 Task: Add an event with the title Second Candidate Interview with Panel, date ''2024/05/17'', time 21:00and add a description: By exploring the client''s goals and strategic direction, the service provider can align their offerings and propose tailored solutions. The event allows for brainstorming sessions, exploring new possibilities, and jointly shaping the future direction of the partnership.Mark the tasks as Completed , logged in from the account softage.3@softage.netand send the event invitation to softage.4@softage.net and softage.5@softage.net. Set a reminder for the event Daily
Action: Mouse moved to (70, 124)
Screenshot: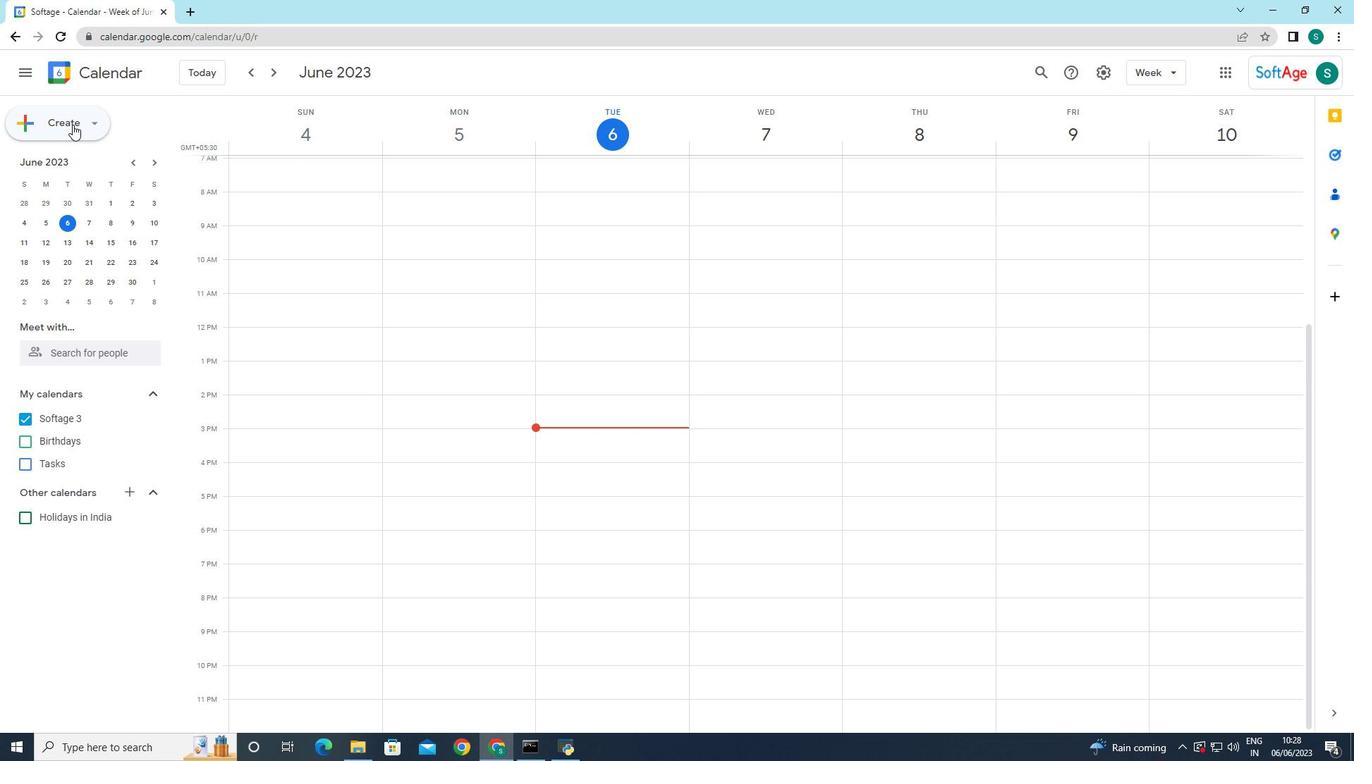 
Action: Mouse pressed left at (70, 124)
Screenshot: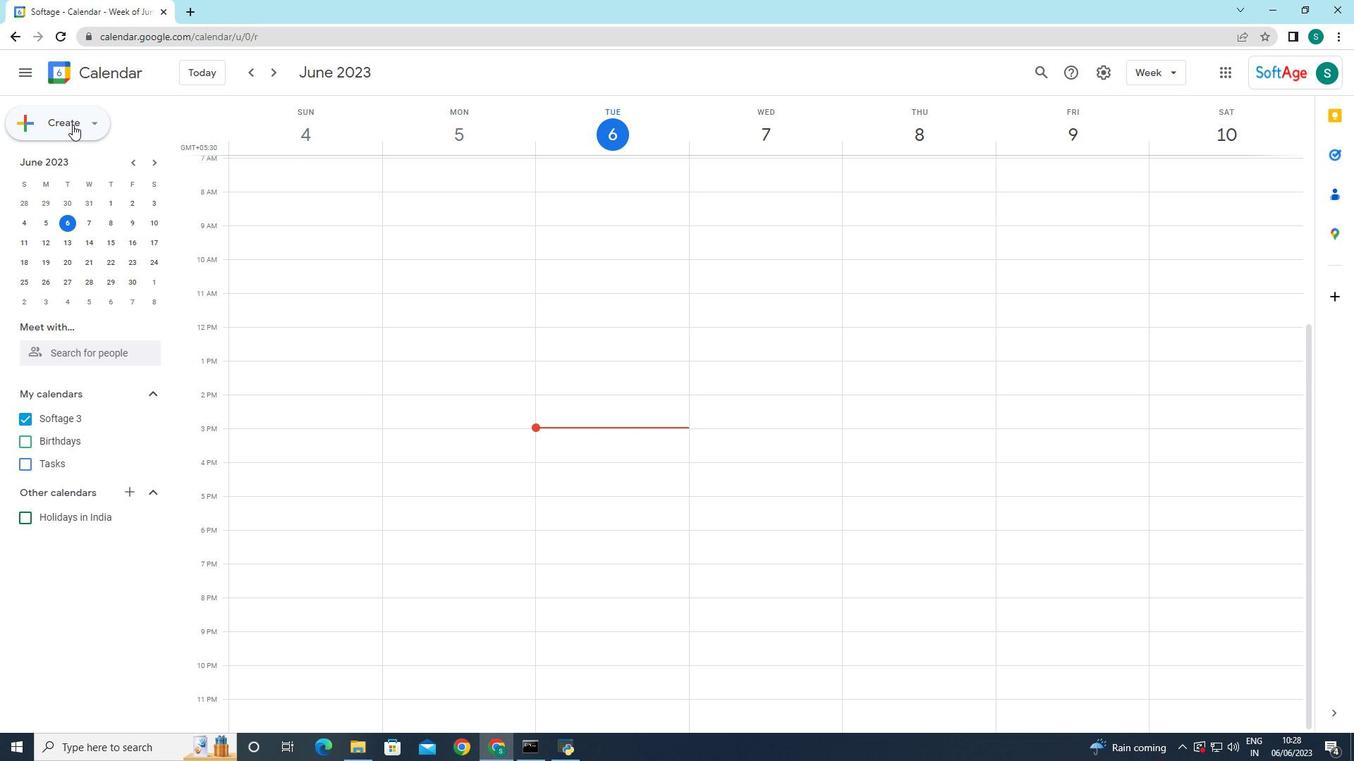 
Action: Mouse moved to (67, 170)
Screenshot: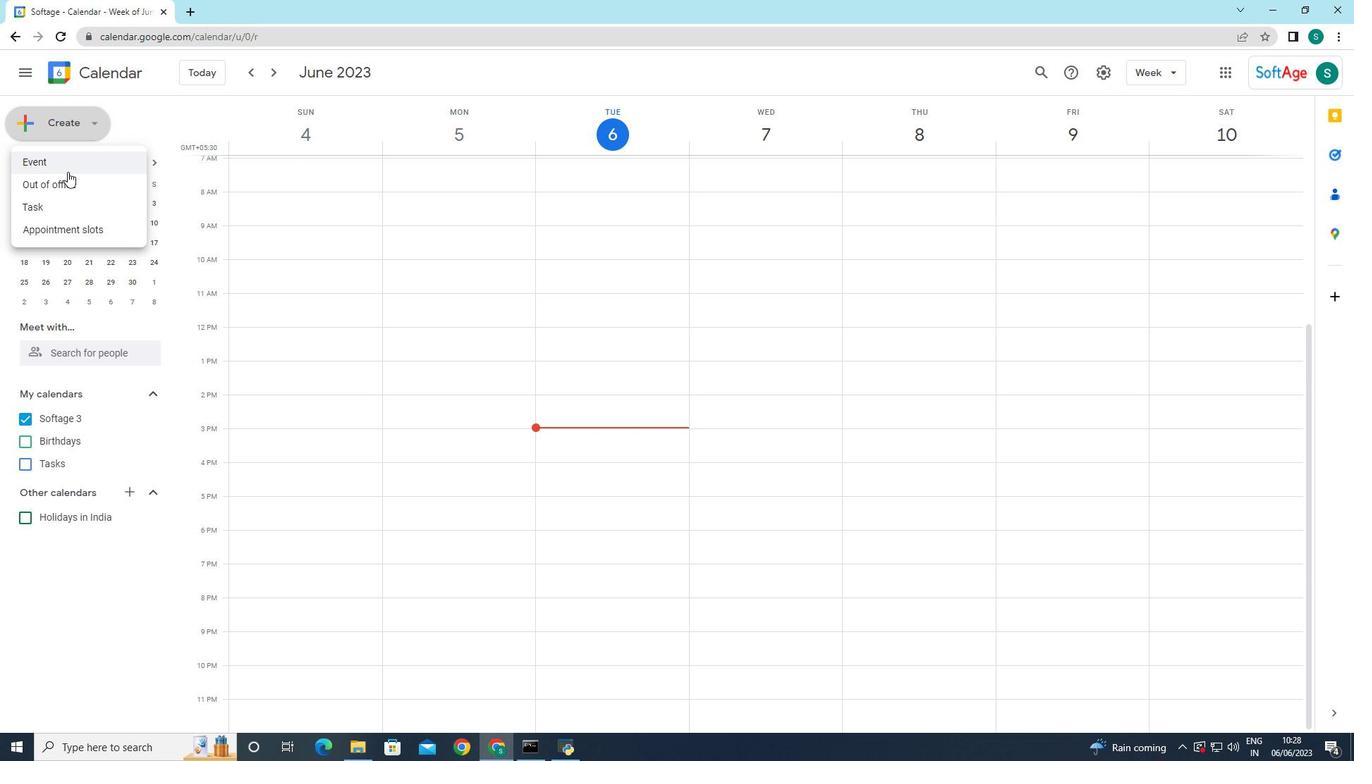 
Action: Mouse pressed left at (67, 170)
Screenshot: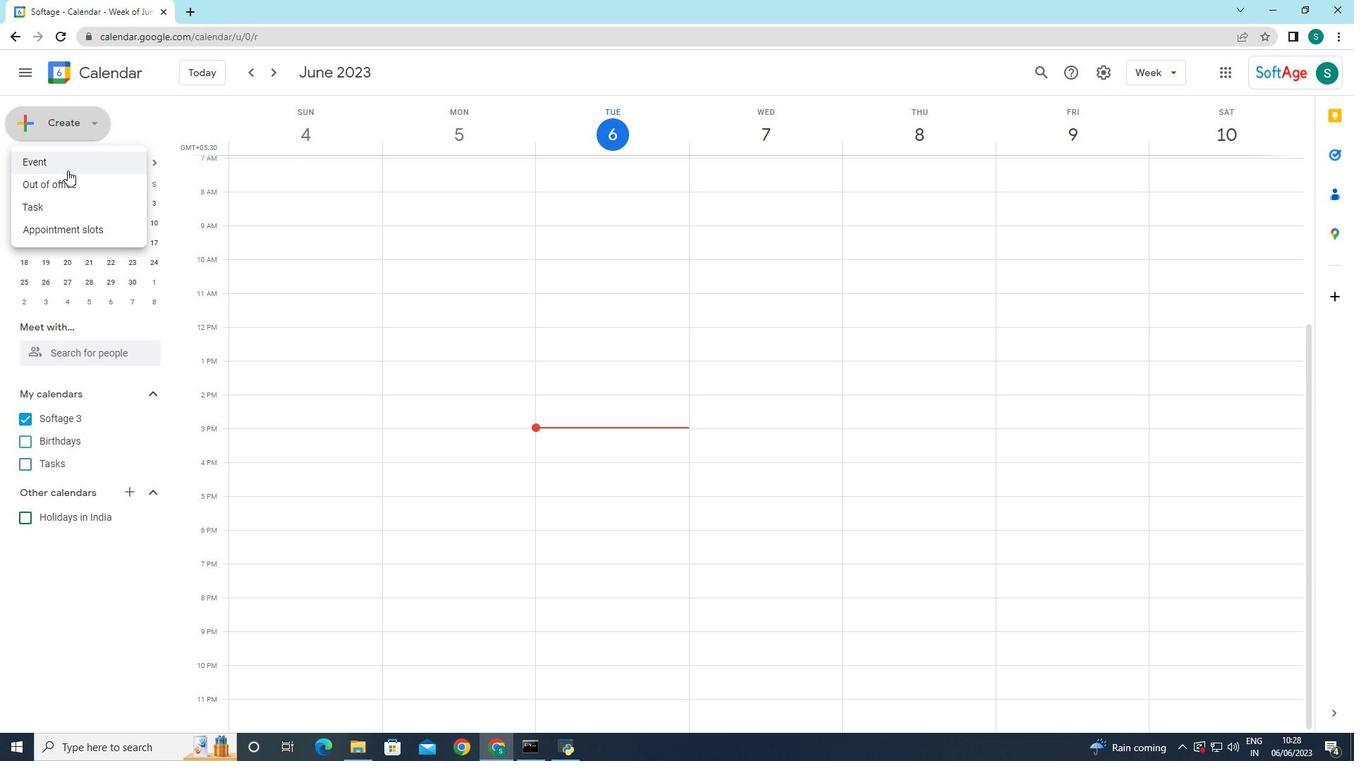 
Action: Mouse moved to (447, 553)
Screenshot: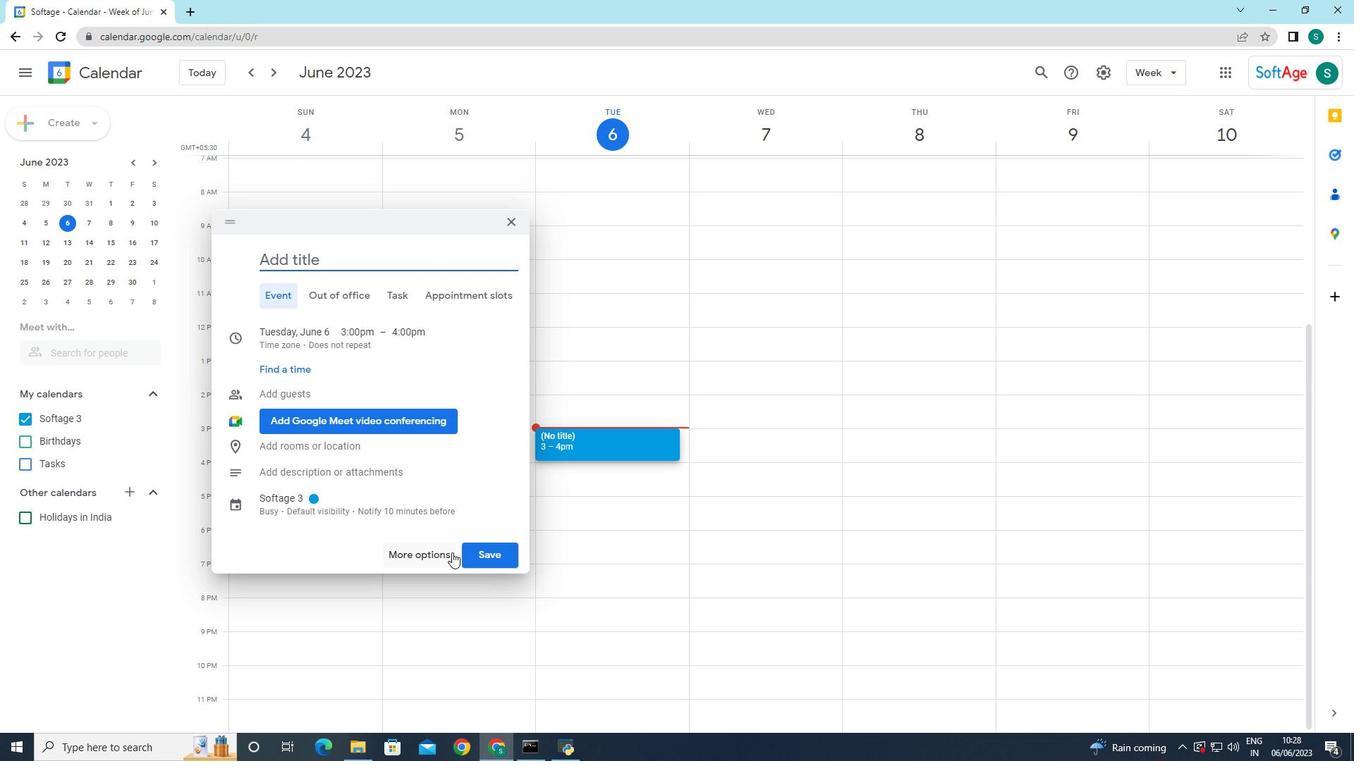 
Action: Mouse pressed left at (447, 553)
Screenshot: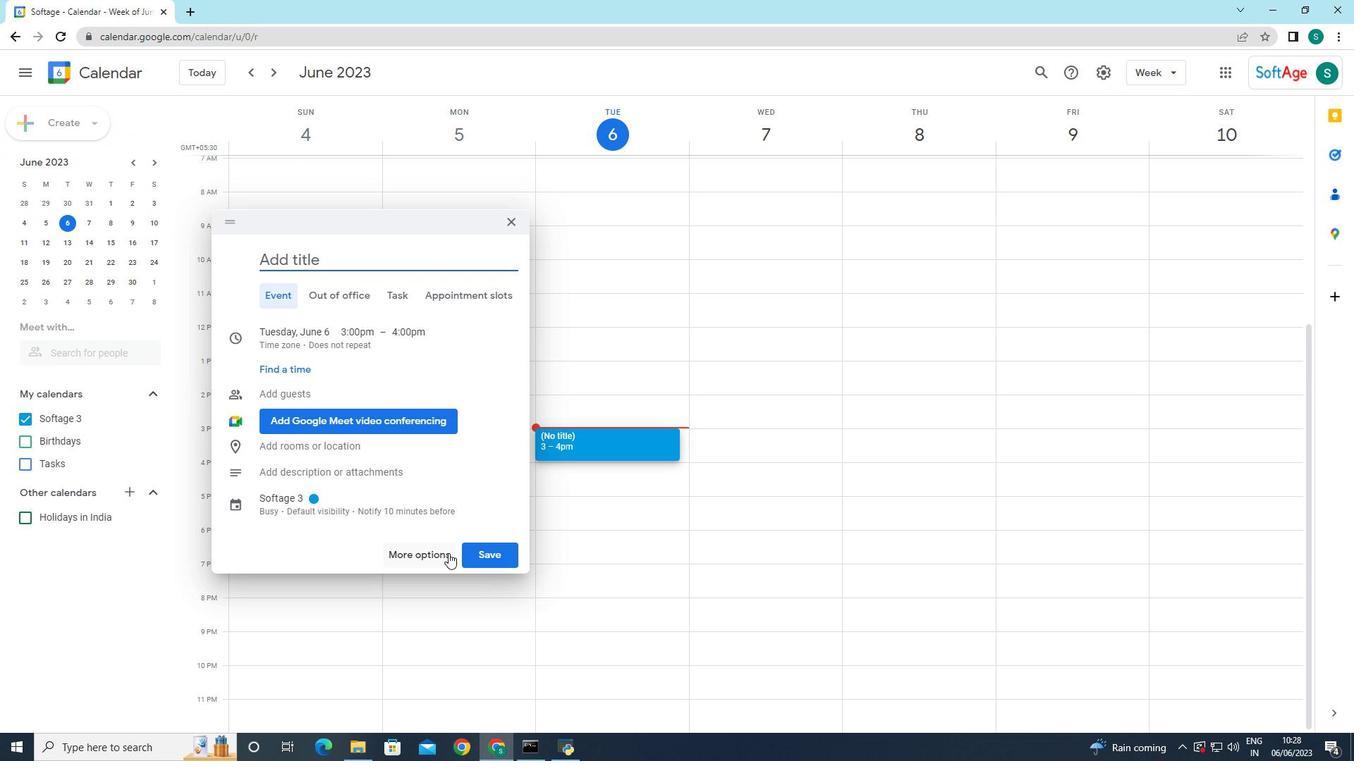 
Action: Mouse moved to (171, 81)
Screenshot: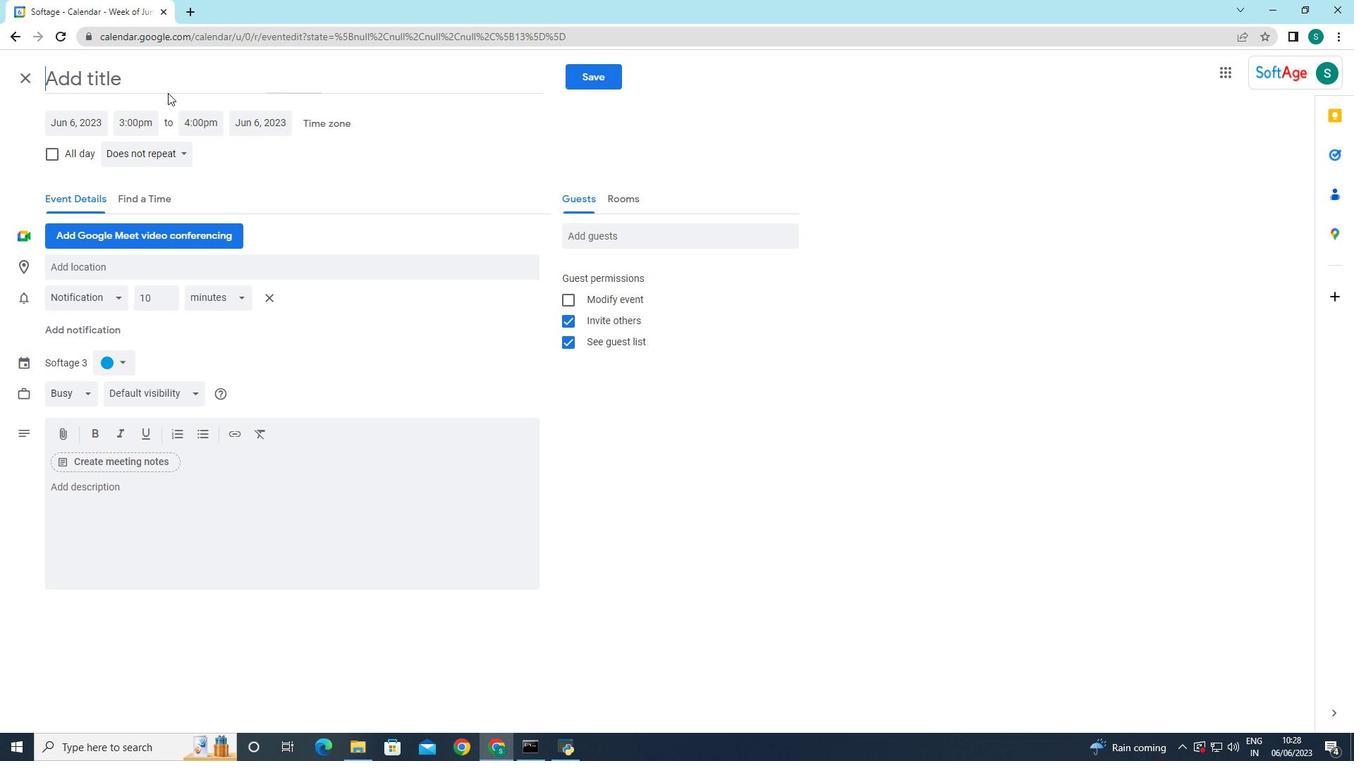 
Action: Mouse pressed left at (171, 81)
Screenshot: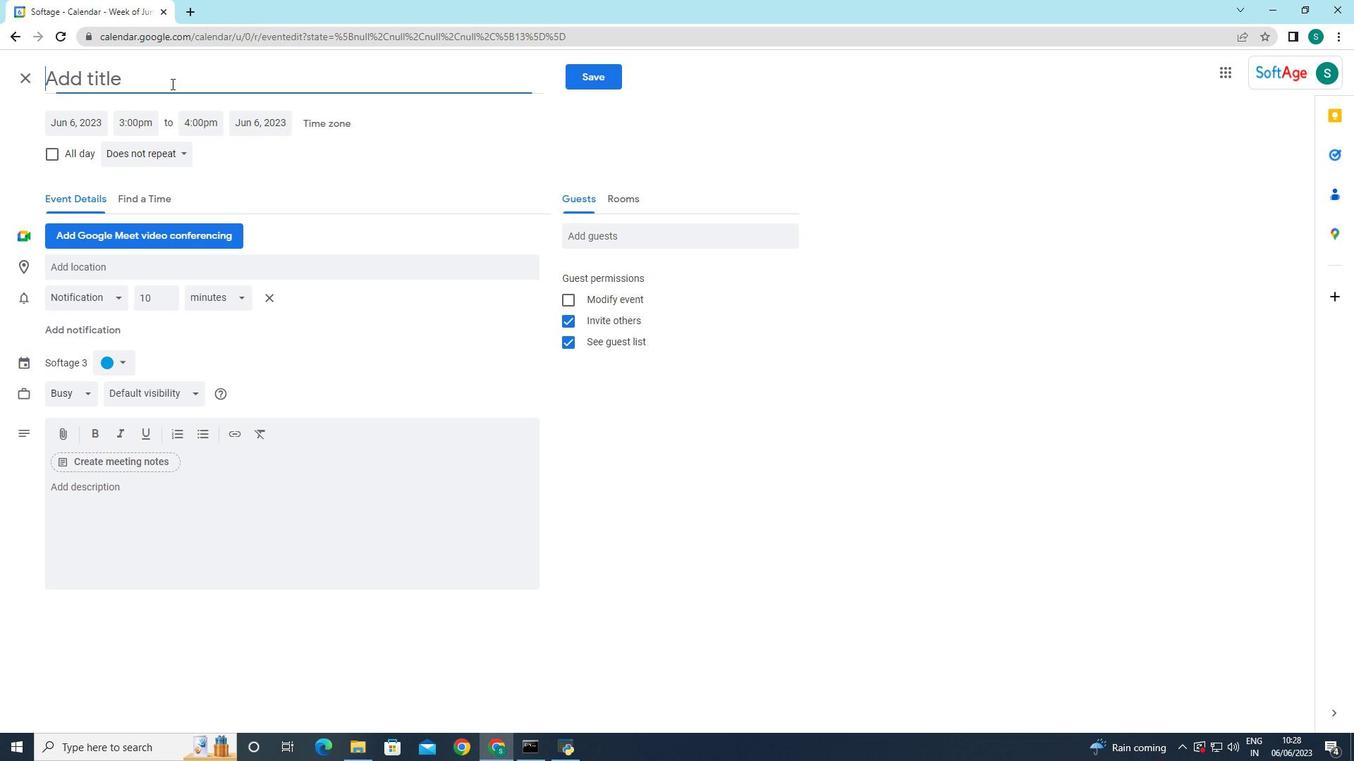 
Action: Mouse moved to (171, 81)
Screenshot: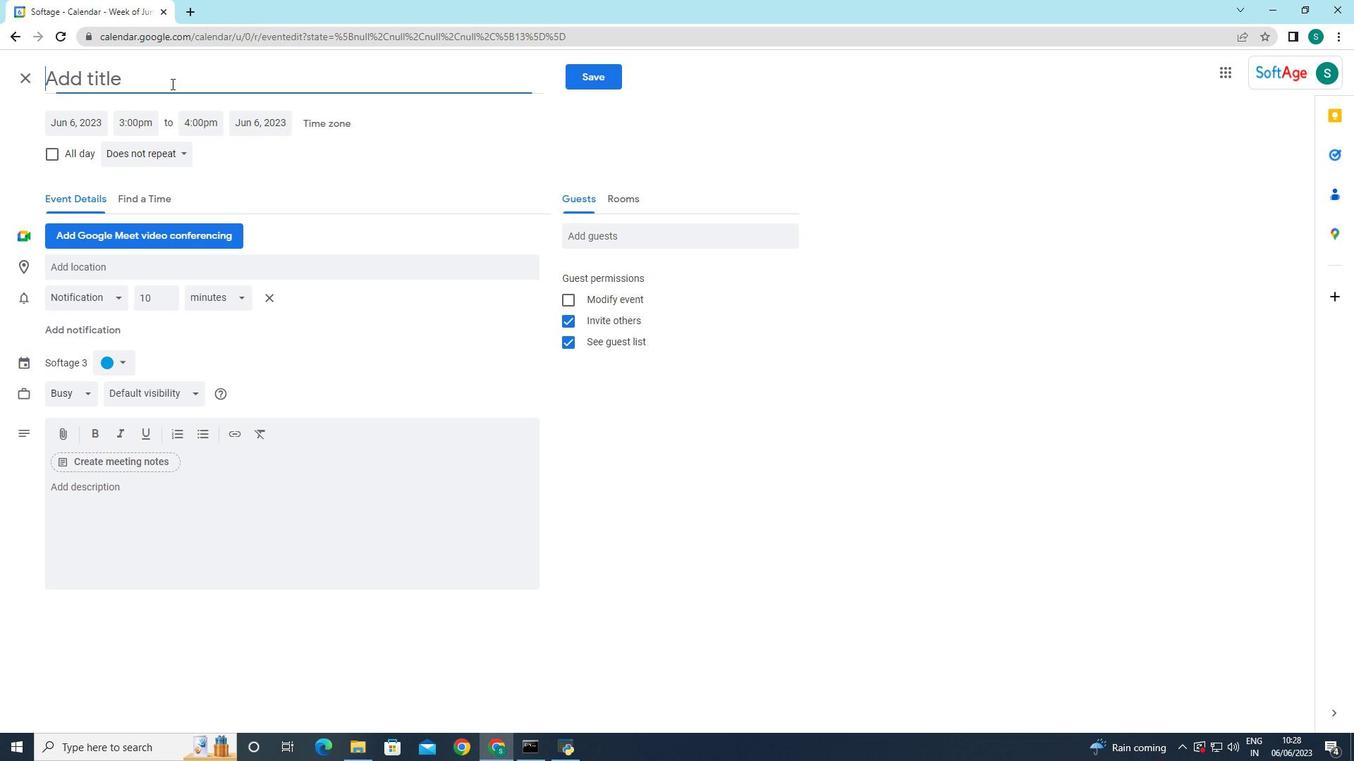 
Action: Key pressed <Key.caps_lock>S<Key.caps_lock>econd<Key.space><Key.caps_lock>C<Key.caps_lock>andidate<Key.space><Key.caps_lock>I<Key.caps_lock>nterview<Key.space>woth<Key.backspace><Key.backspace><Key.backspace>ith<Key.space><Key.caps_lock>P<Key.caps_lock>anel
Screenshot: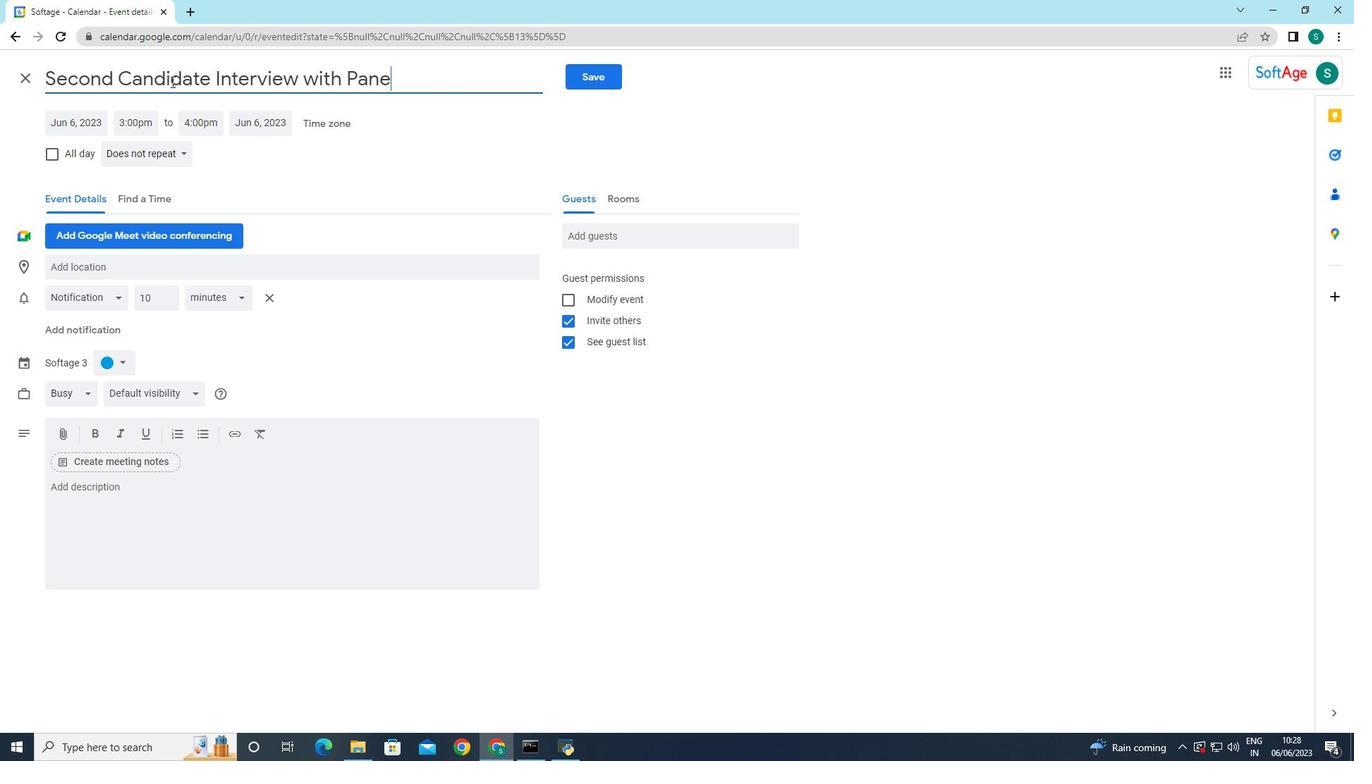 
Action: Mouse moved to (308, 173)
Screenshot: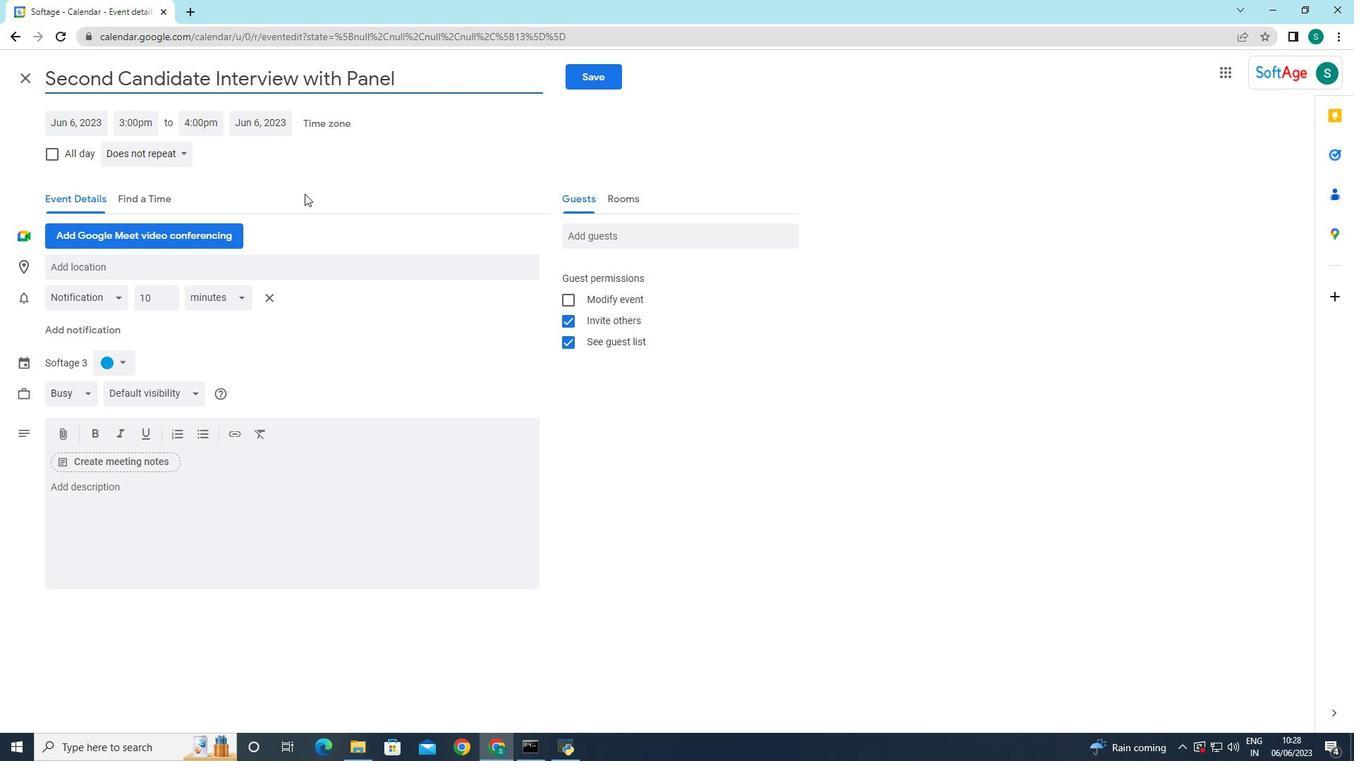 
Action: Mouse pressed left at (308, 173)
Screenshot: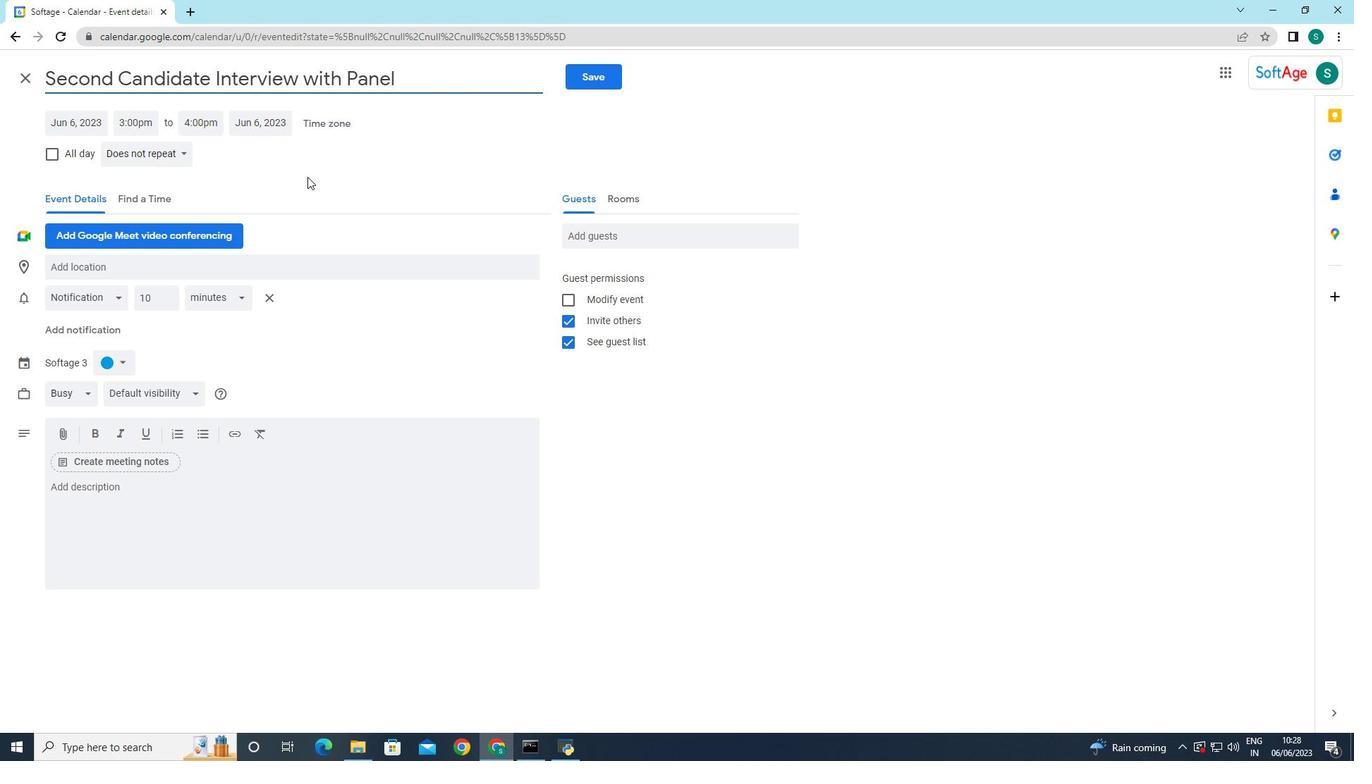 
Action: Mouse moved to (82, 124)
Screenshot: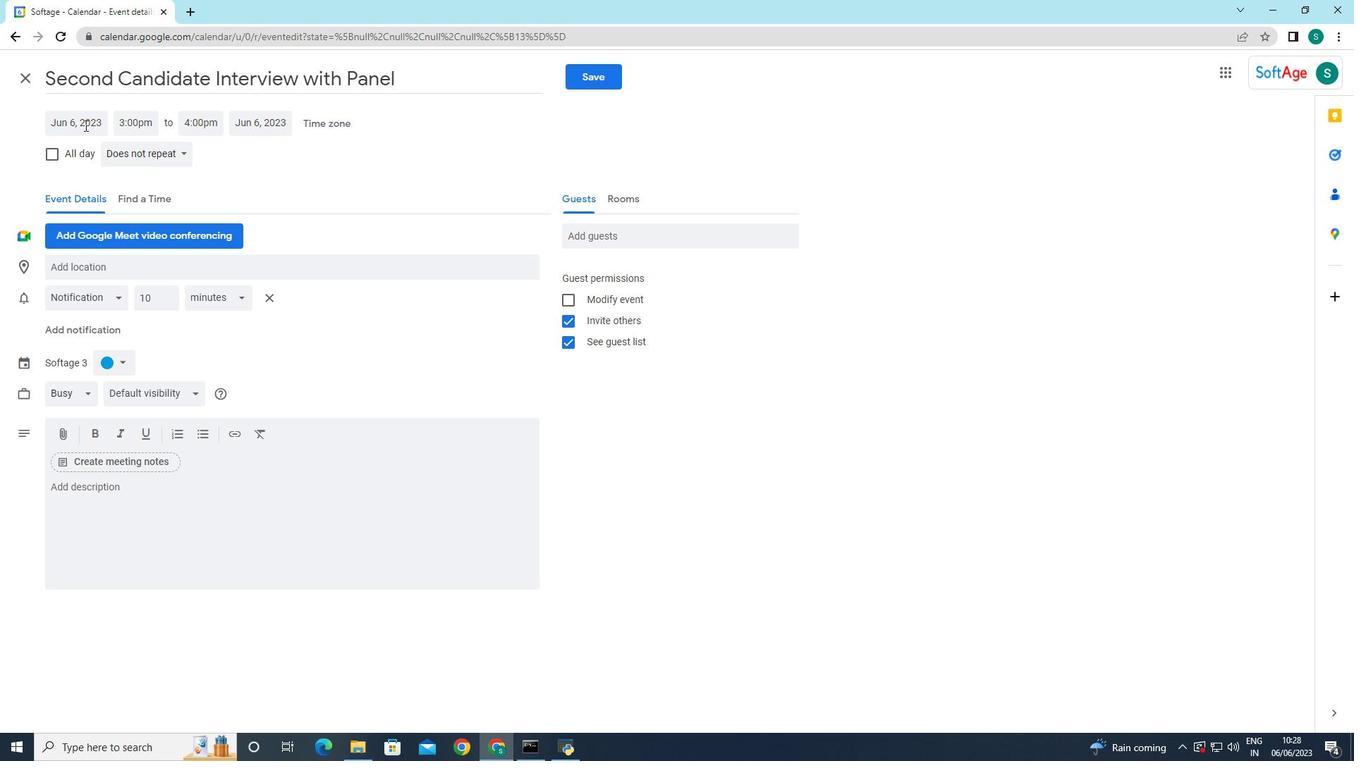 
Action: Mouse pressed left at (82, 124)
Screenshot: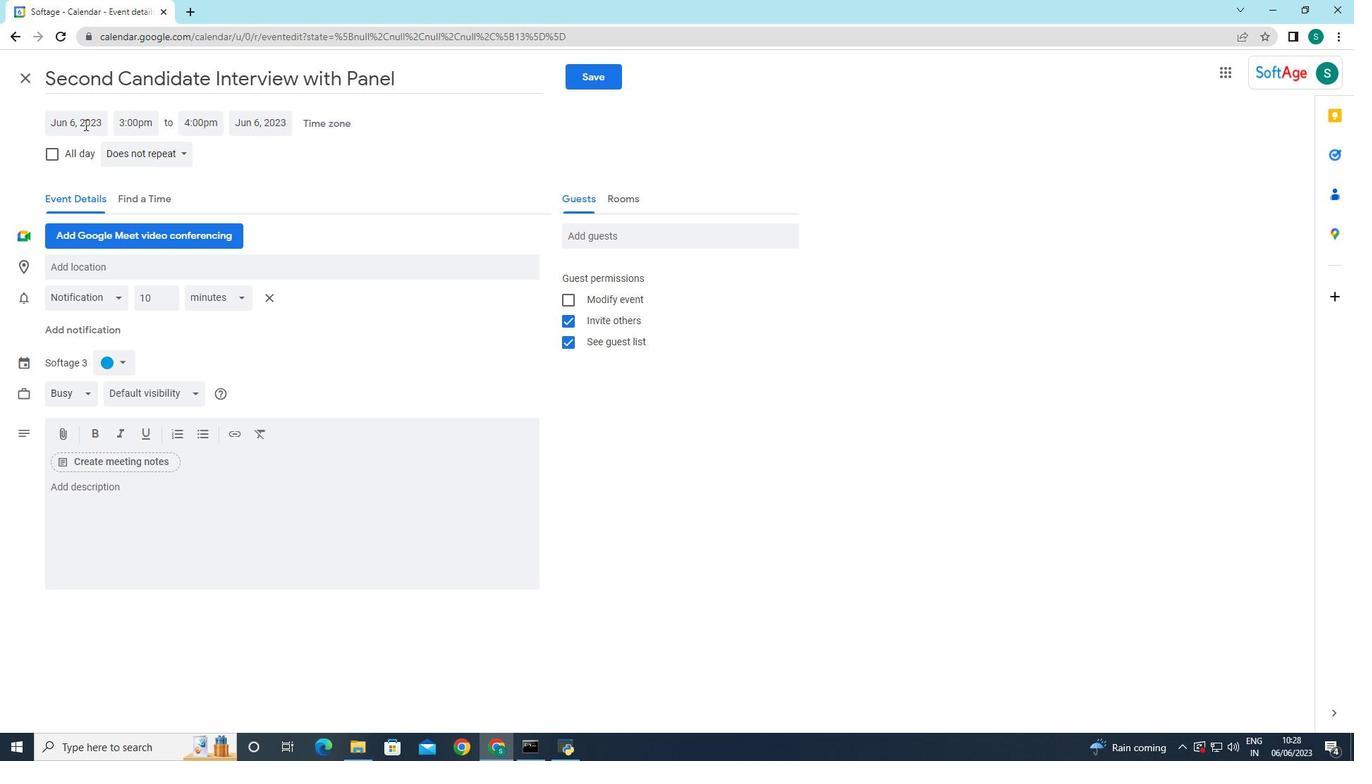 
Action: Mouse moved to (224, 153)
Screenshot: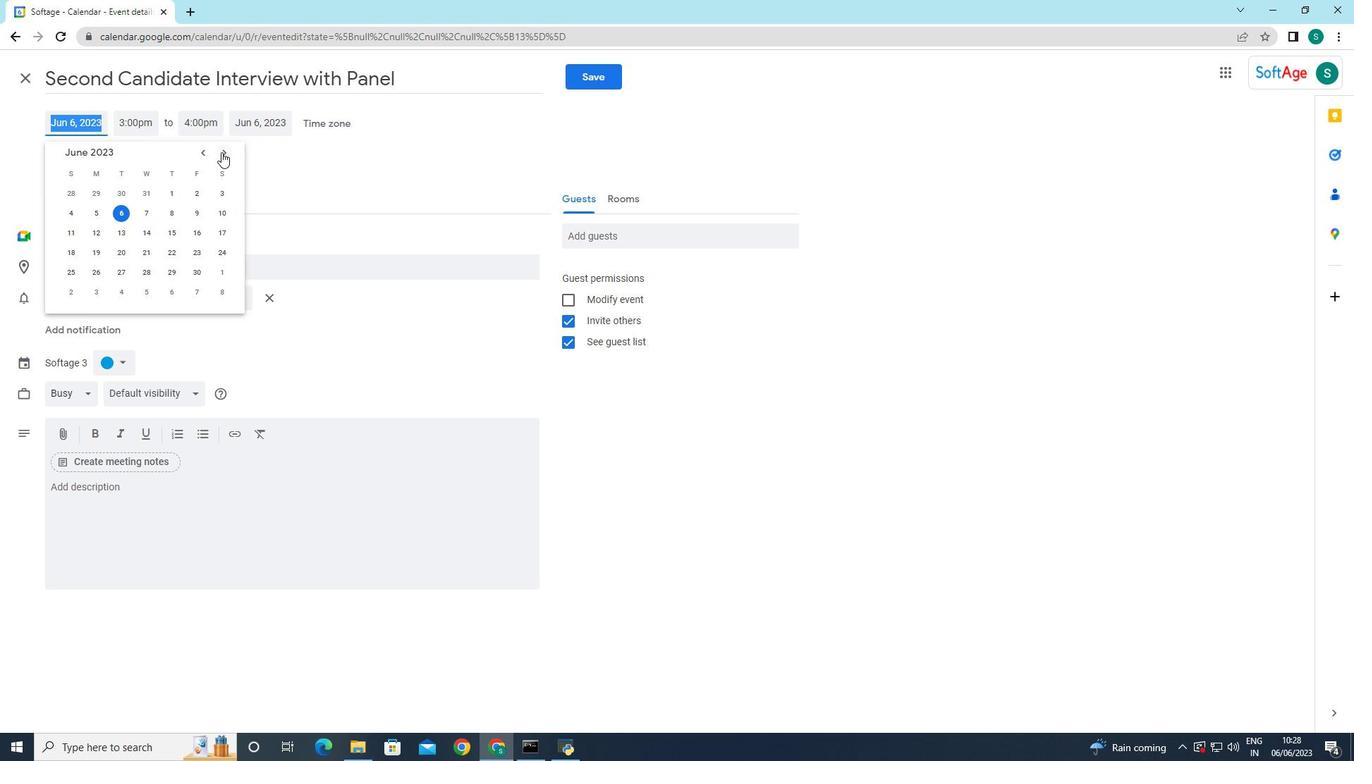 
Action: Mouse pressed left at (224, 153)
Screenshot: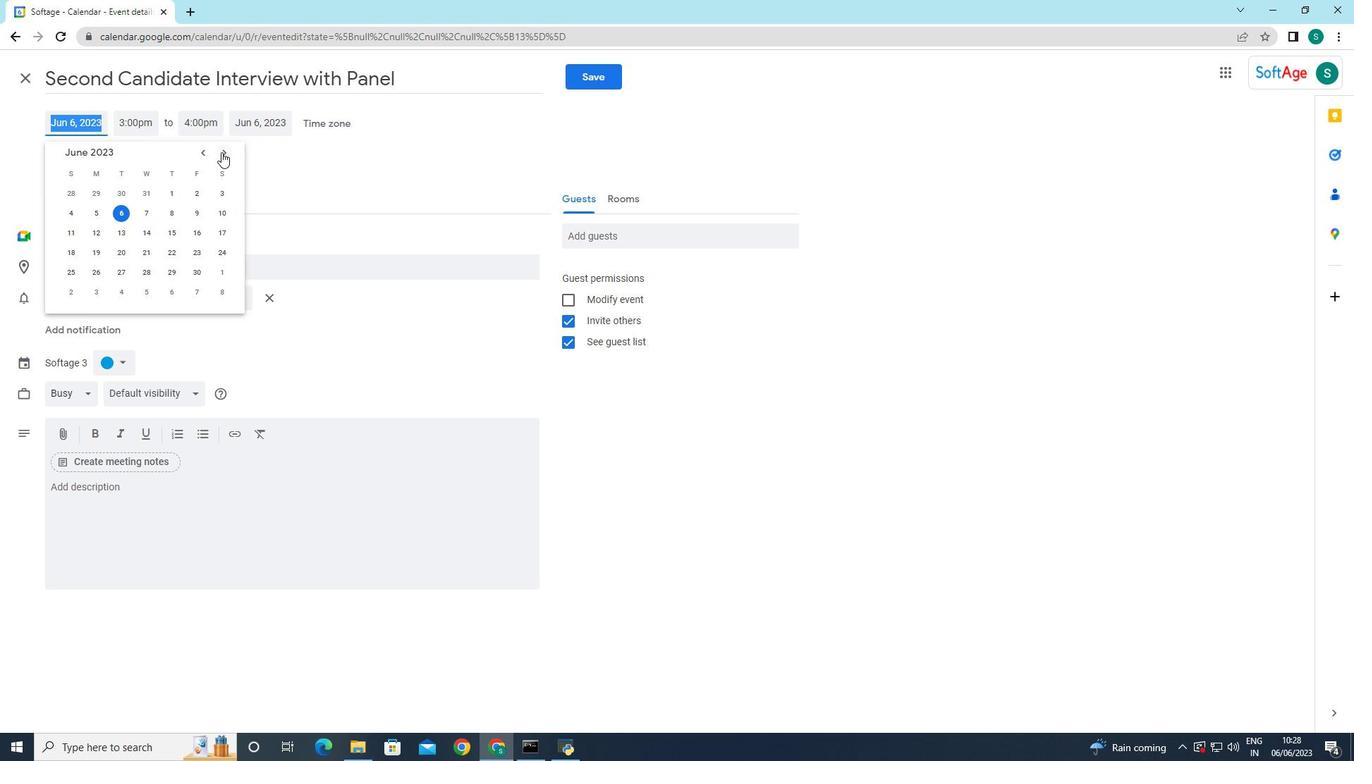 
Action: Mouse pressed left at (224, 153)
Screenshot: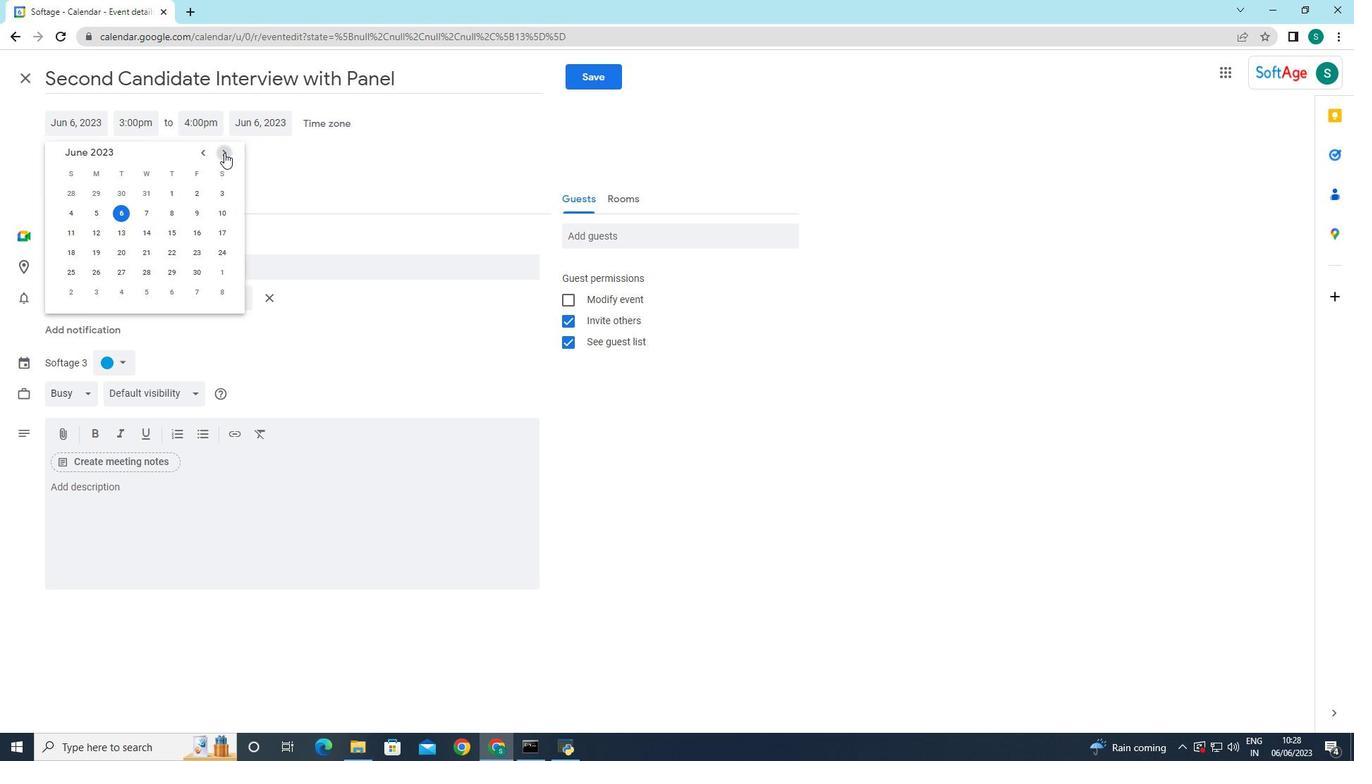 
Action: Mouse pressed left at (224, 153)
Screenshot: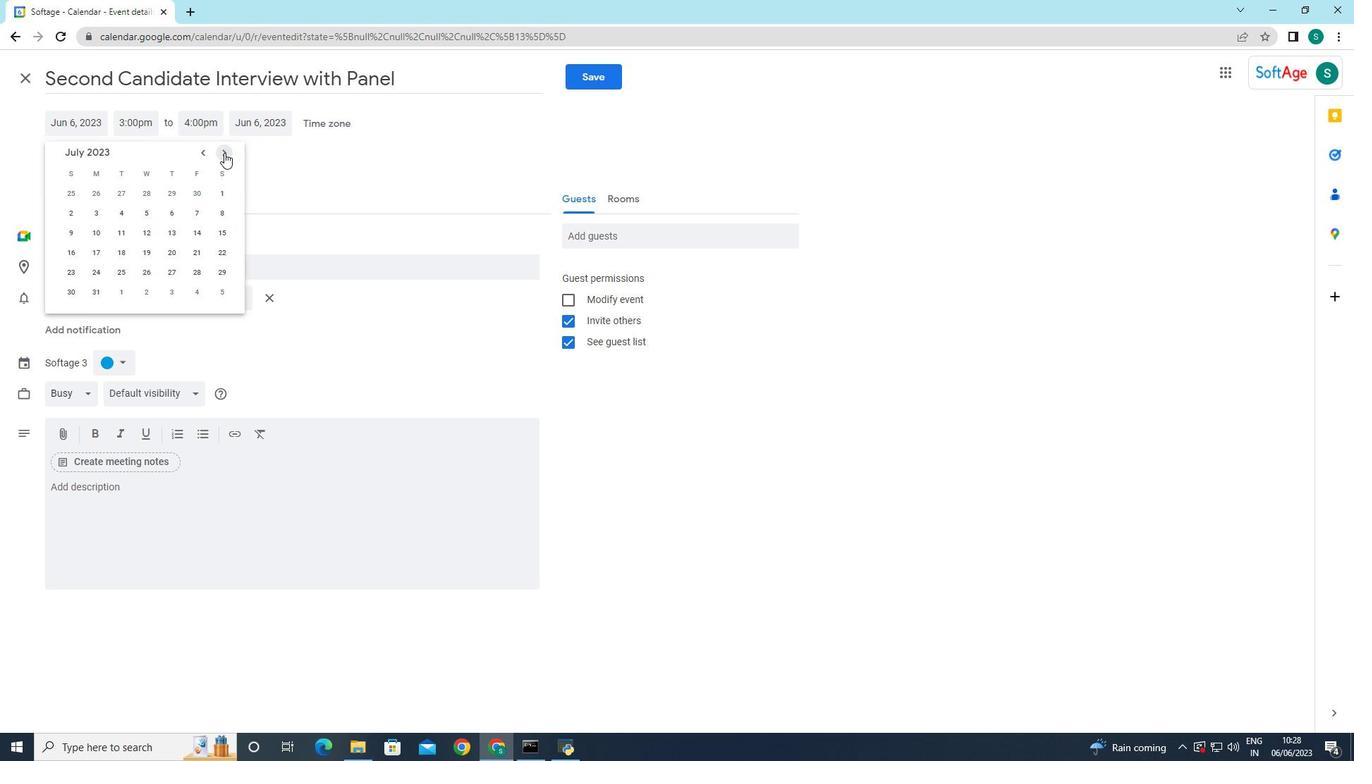 
Action: Mouse pressed left at (224, 153)
Screenshot: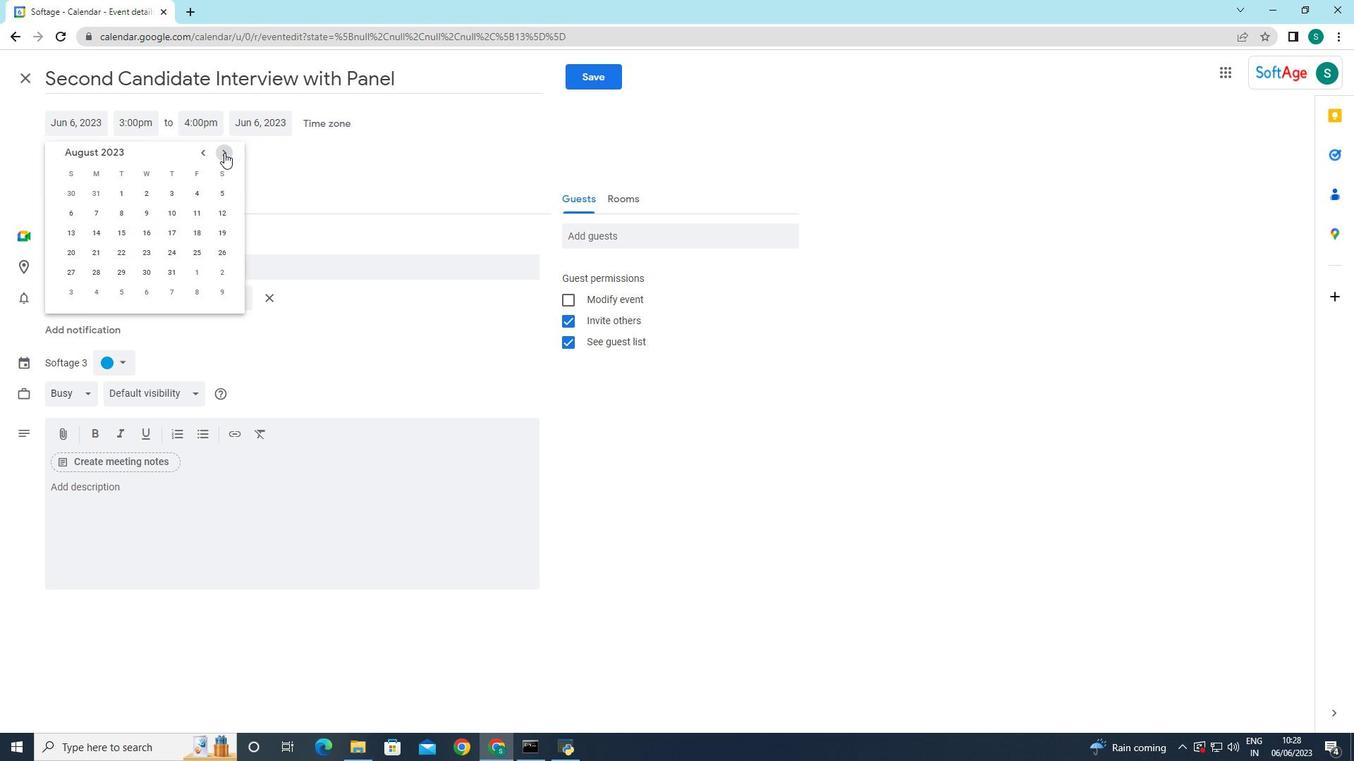 
Action: Mouse pressed left at (224, 153)
Screenshot: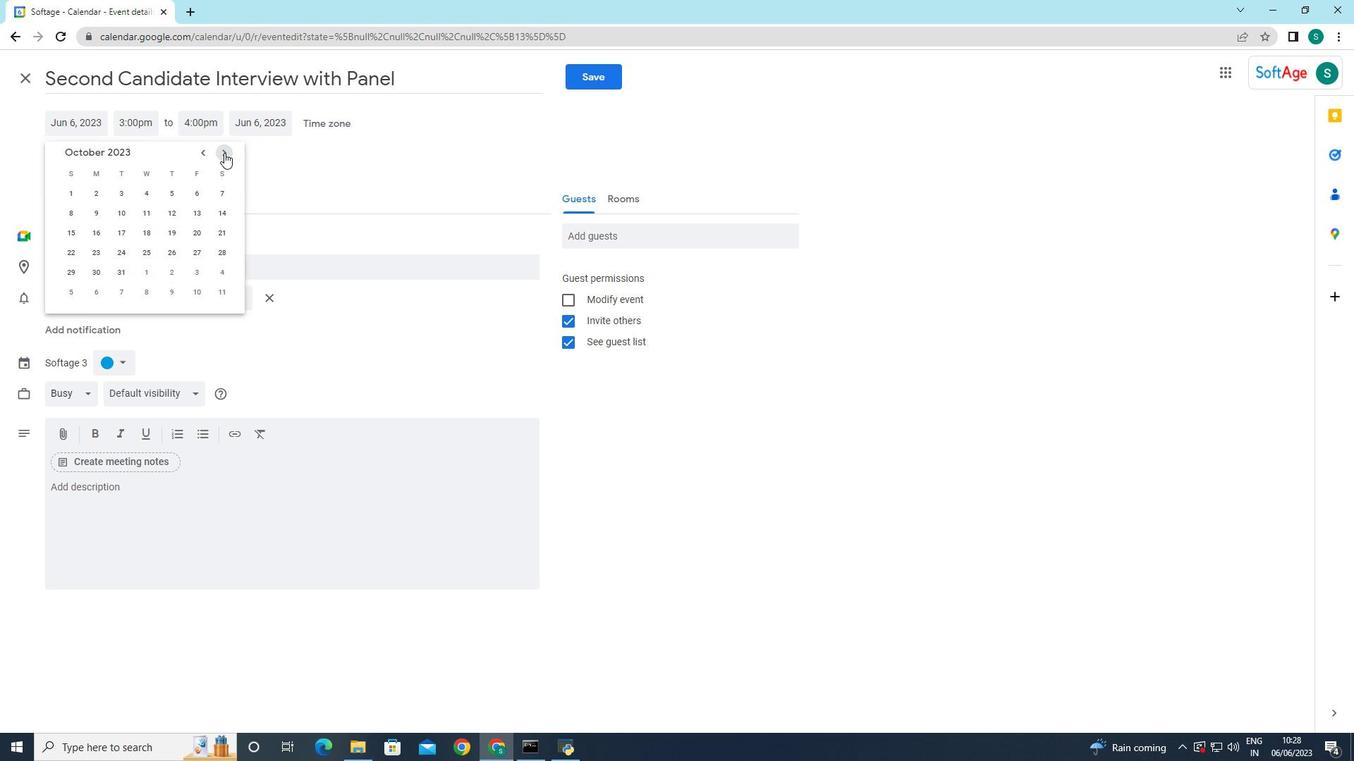 
Action: Mouse pressed left at (224, 153)
Screenshot: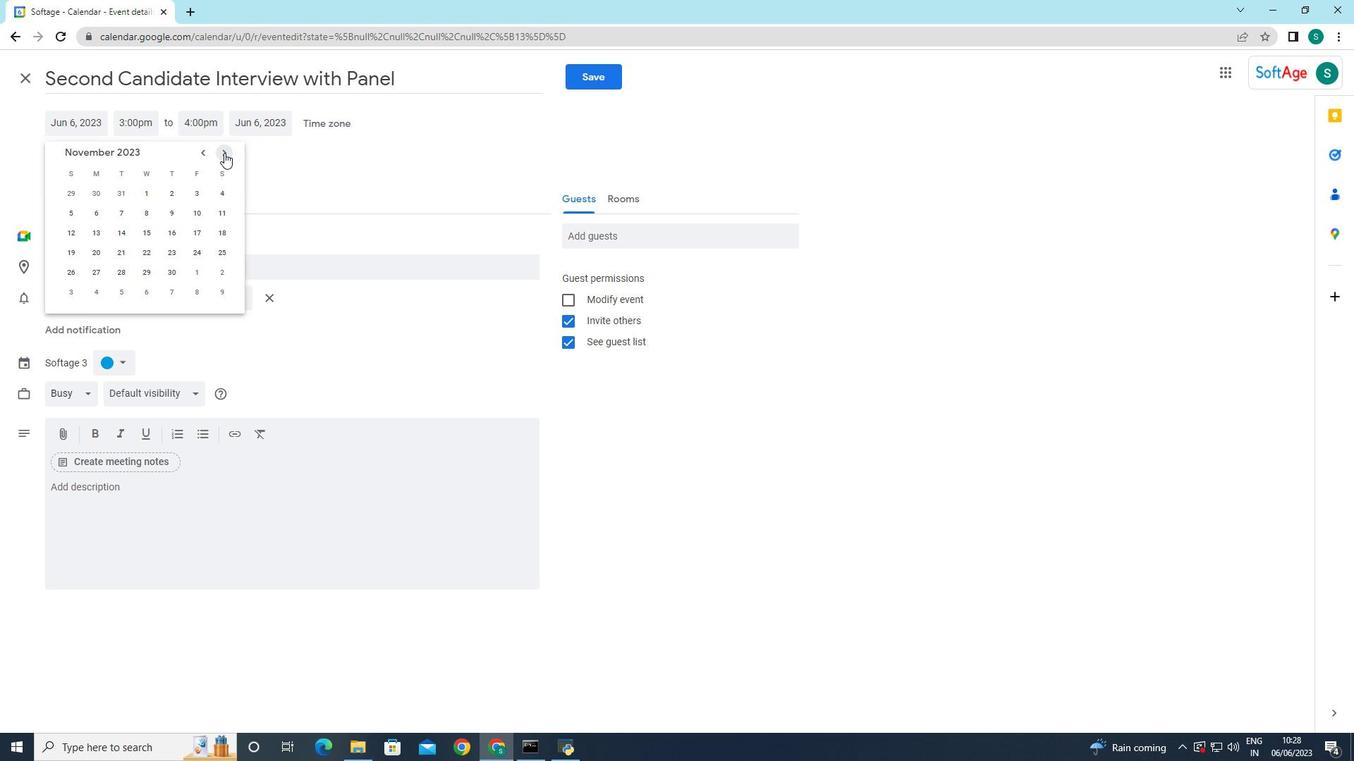 
Action: Mouse pressed left at (224, 153)
Screenshot: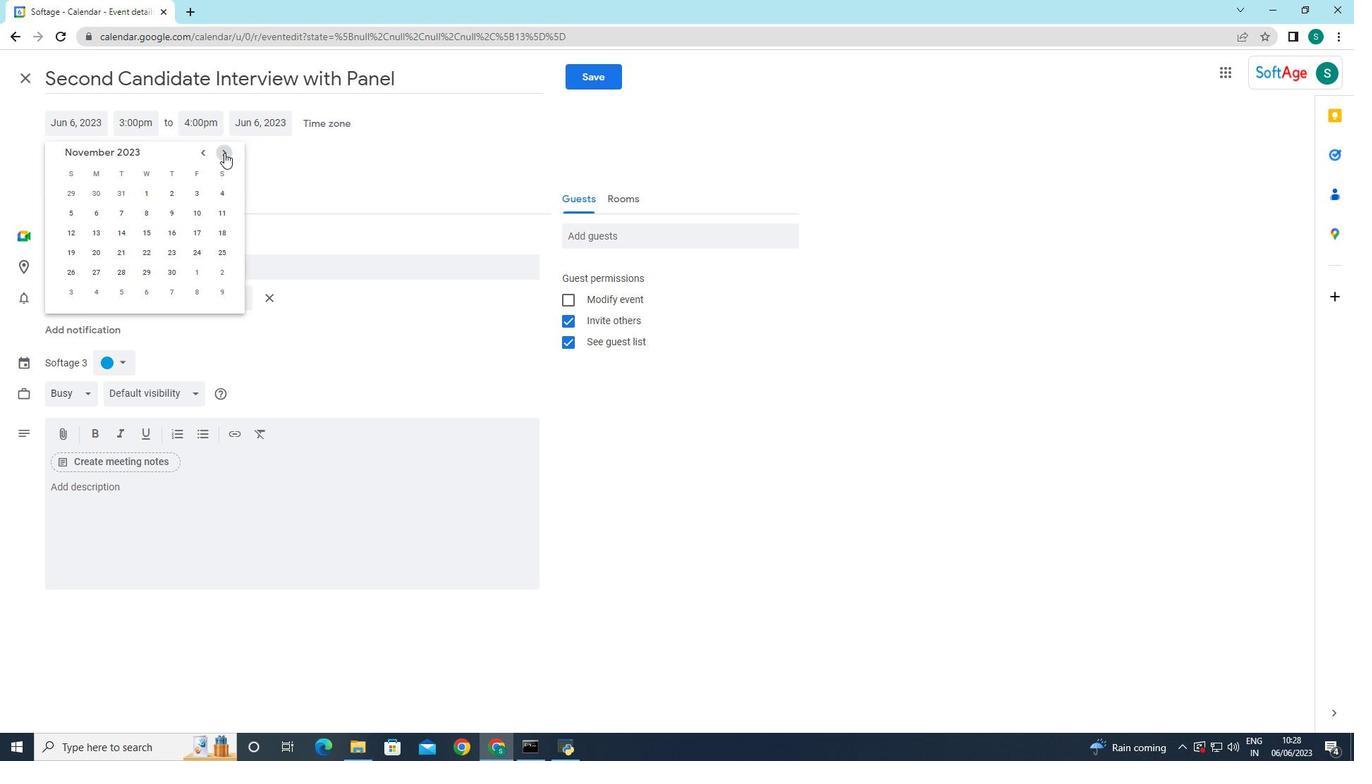 
Action: Mouse pressed left at (224, 153)
Screenshot: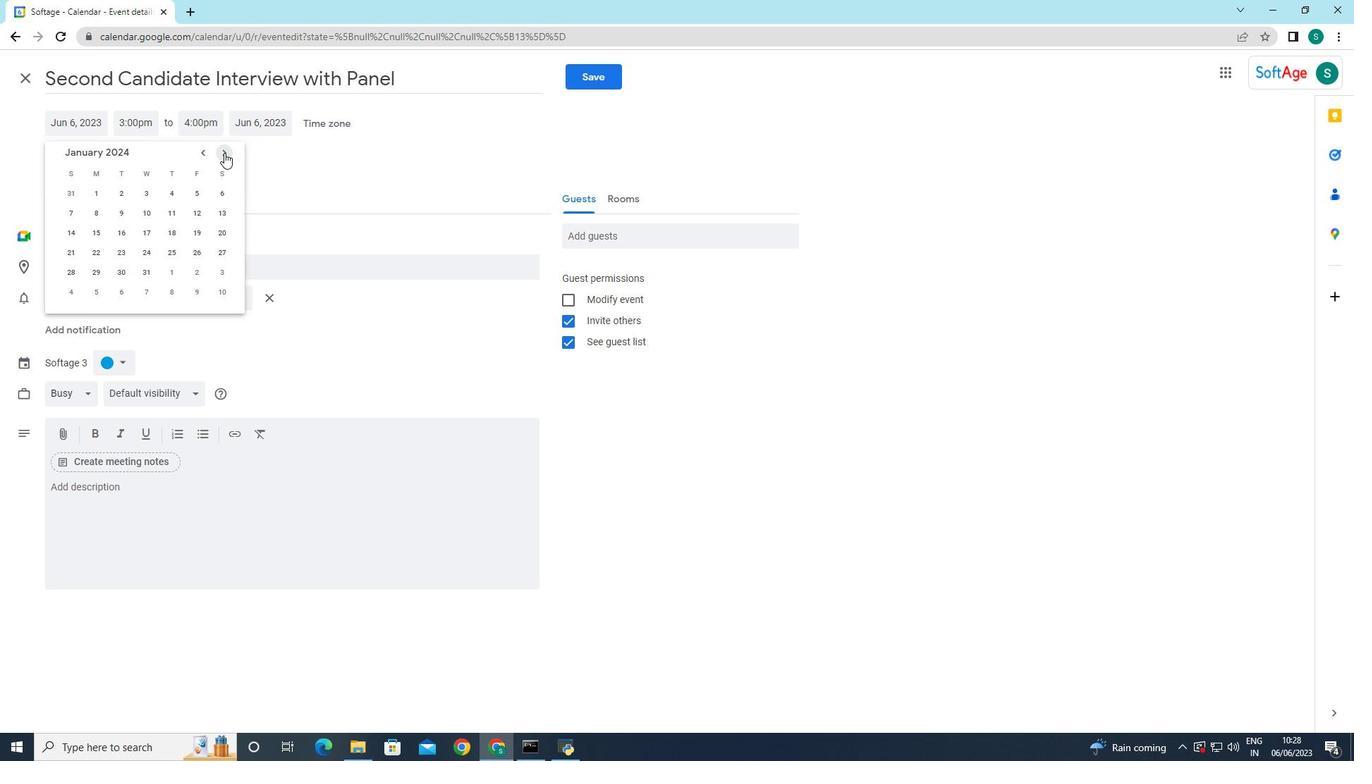 
Action: Mouse pressed left at (224, 153)
Screenshot: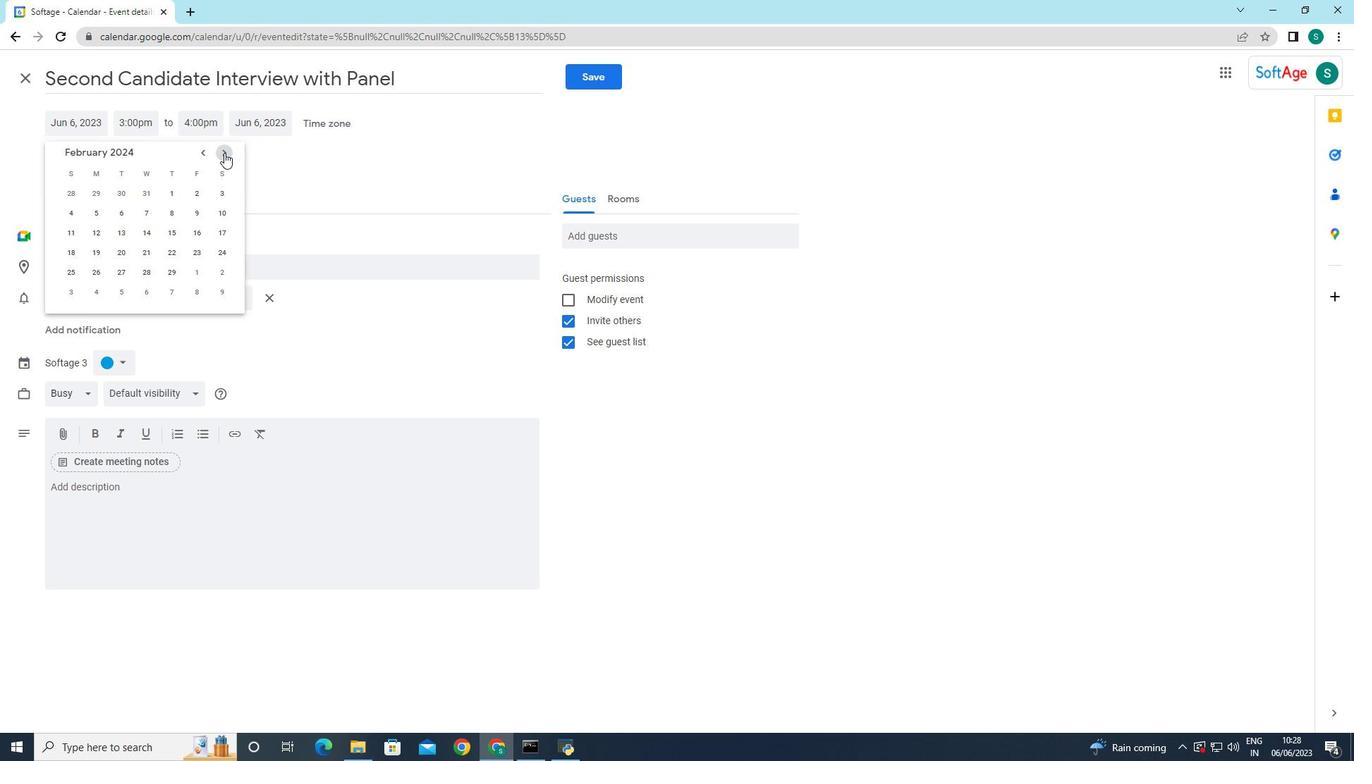 
Action: Mouse pressed left at (224, 153)
Screenshot: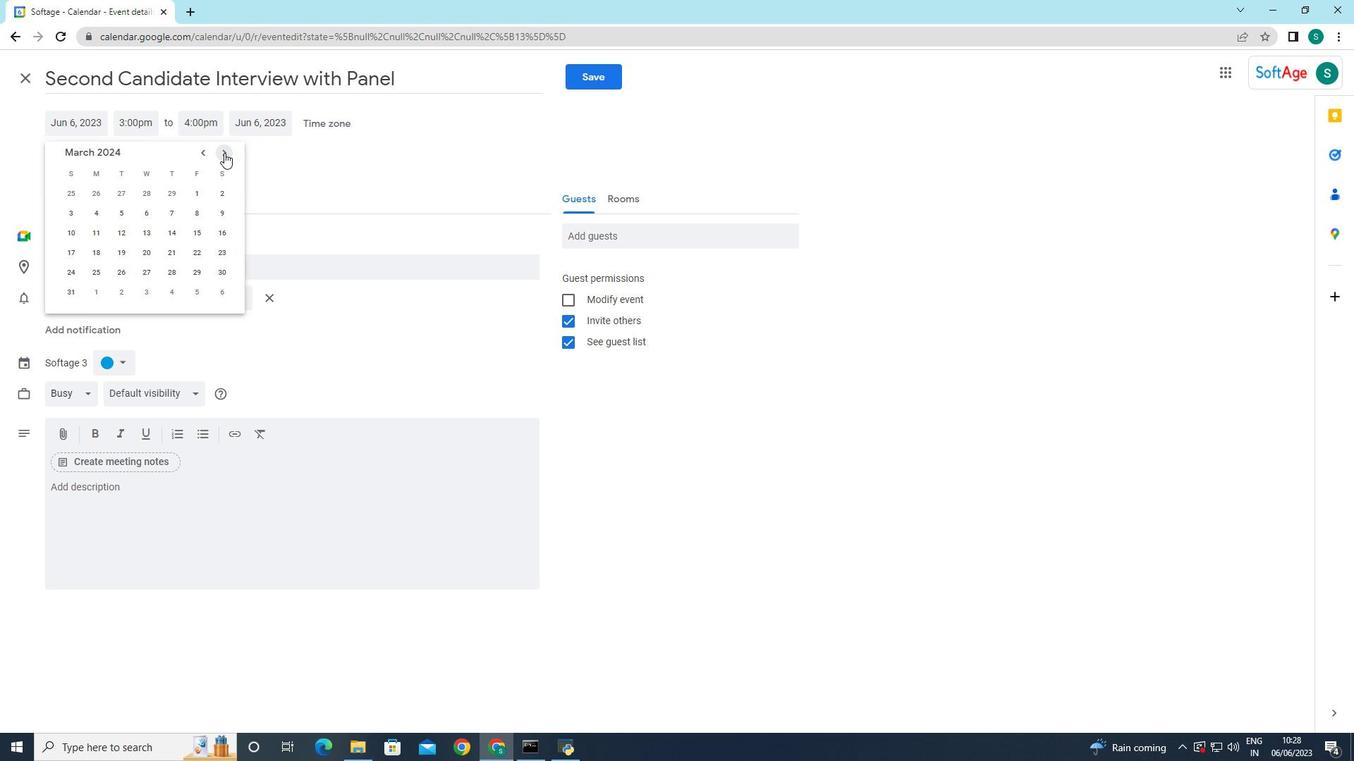 
Action: Mouse pressed left at (224, 153)
Screenshot: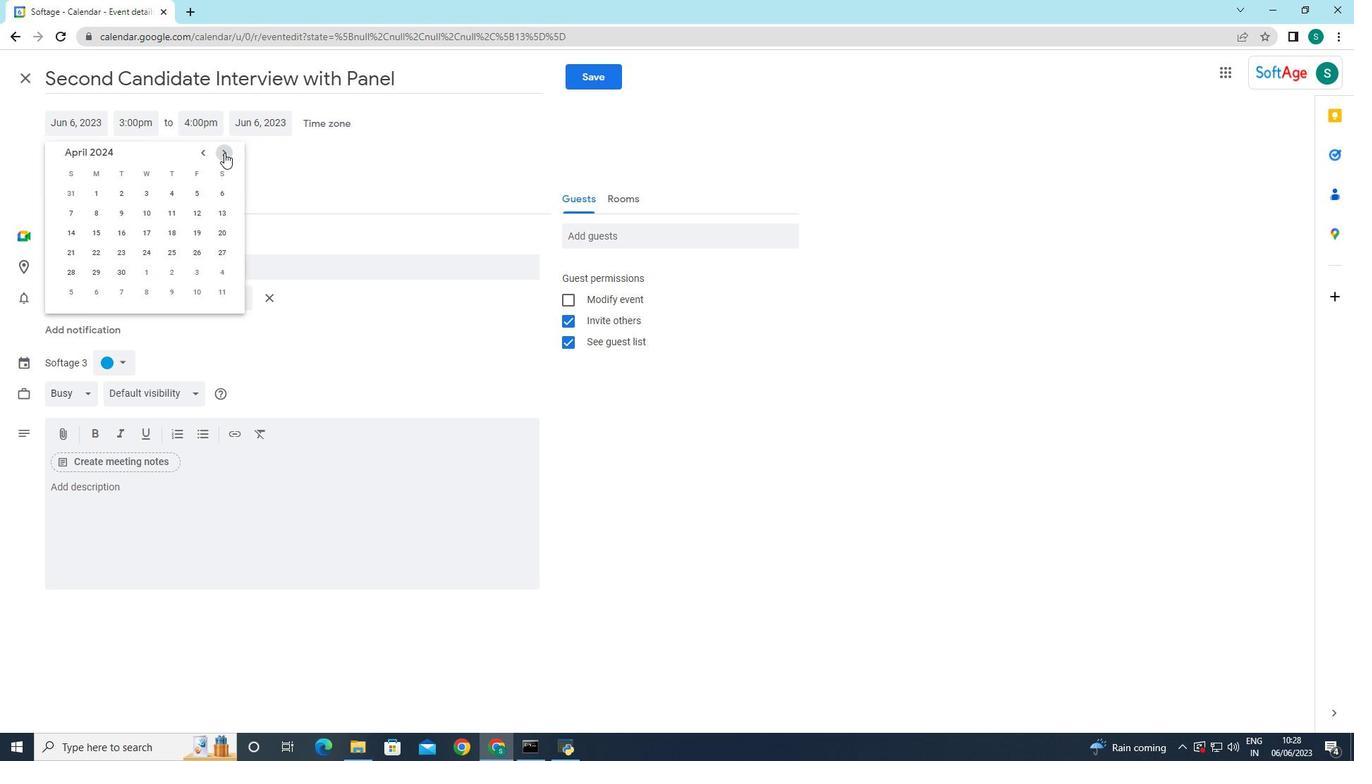 
Action: Mouse moved to (200, 236)
Screenshot: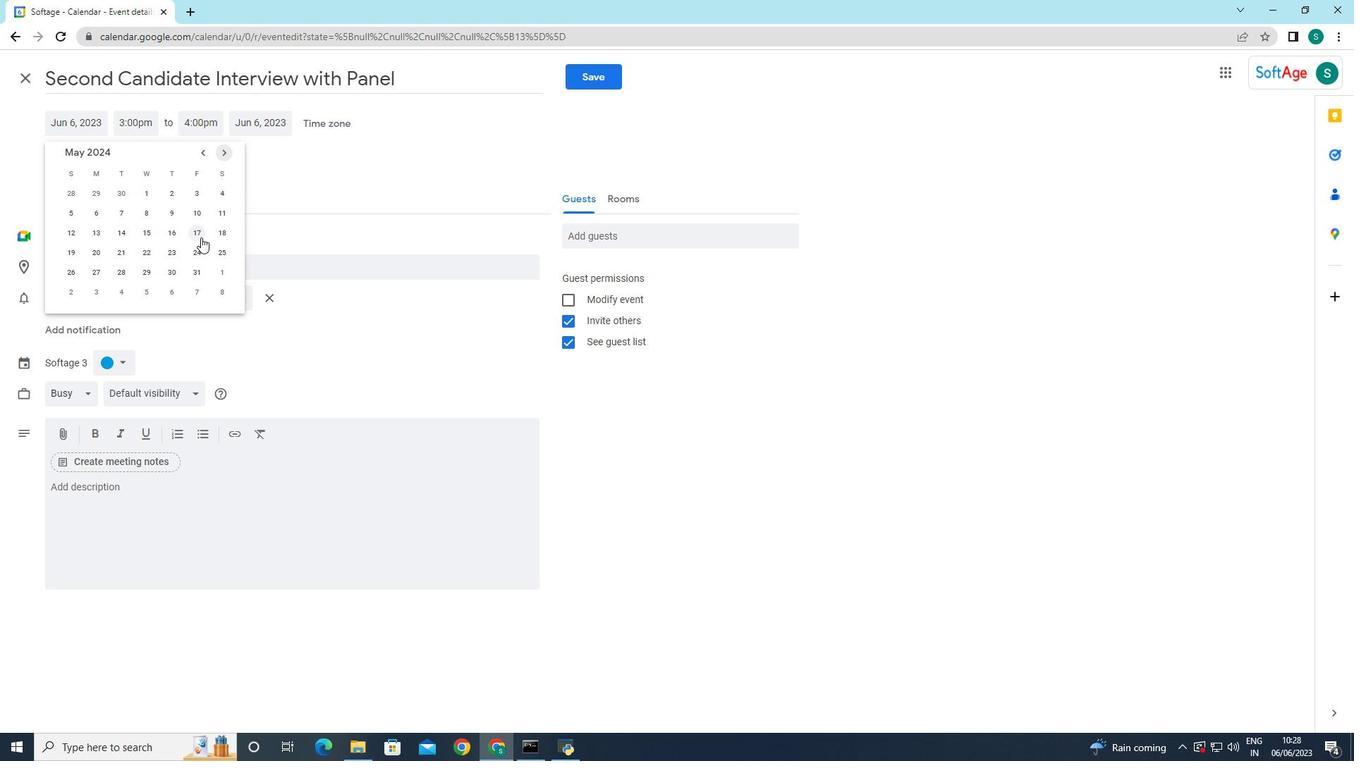 
Action: Mouse pressed left at (200, 236)
Screenshot: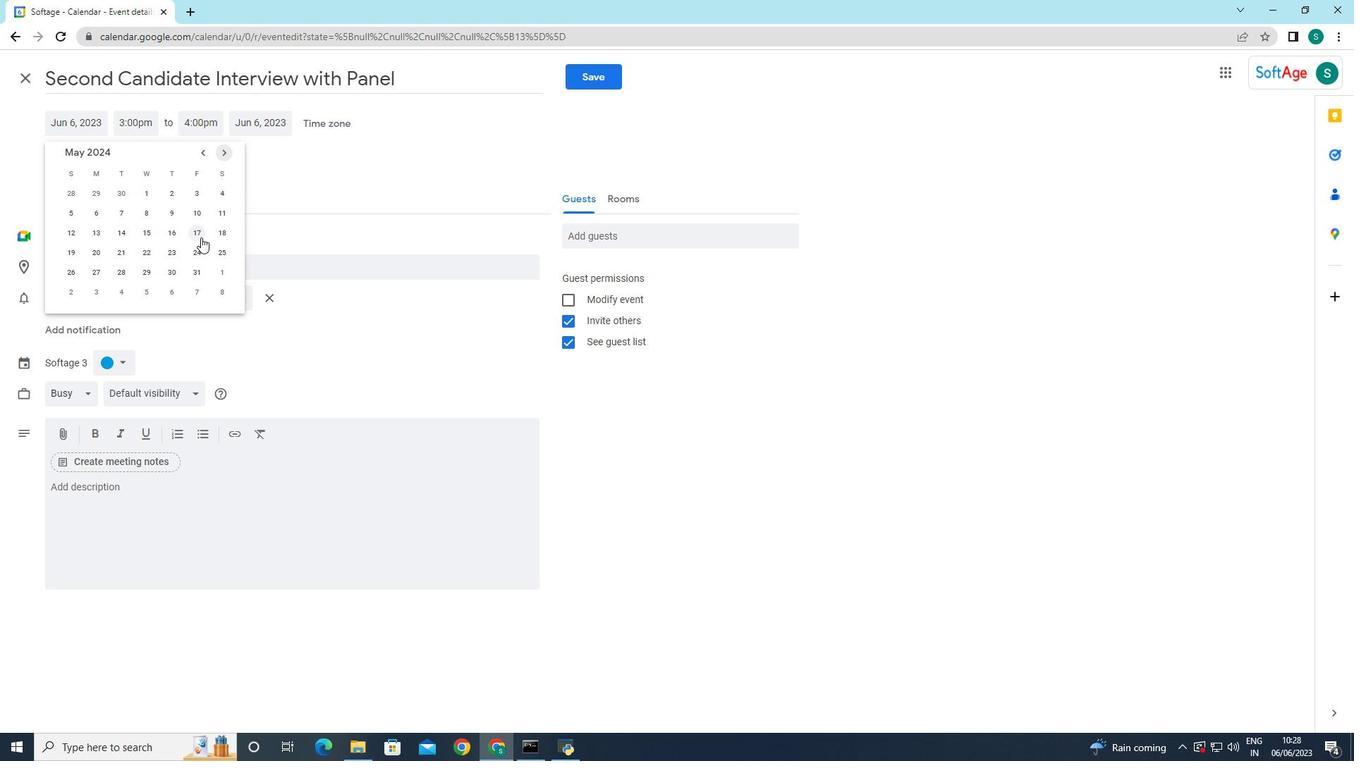 
Action: Mouse moved to (306, 186)
Screenshot: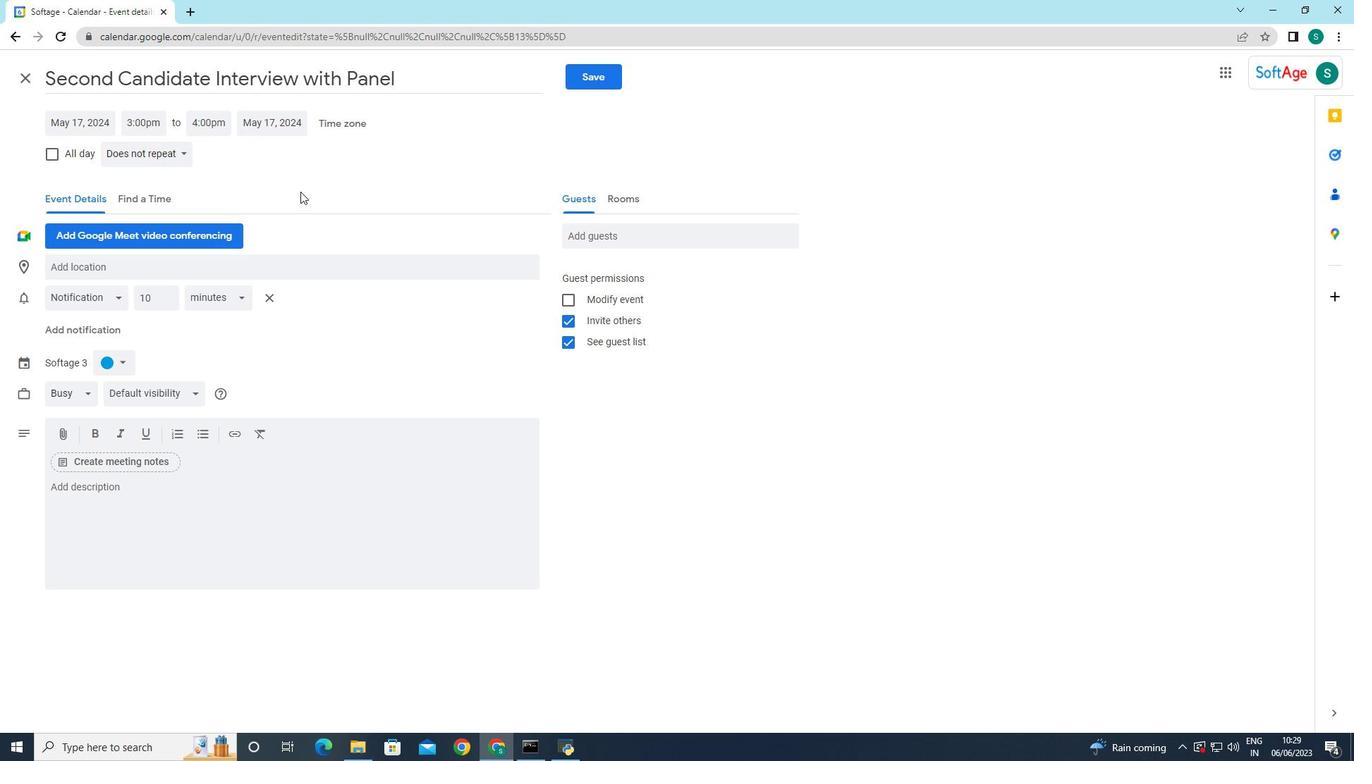 
Action: Mouse pressed left at (306, 186)
Screenshot: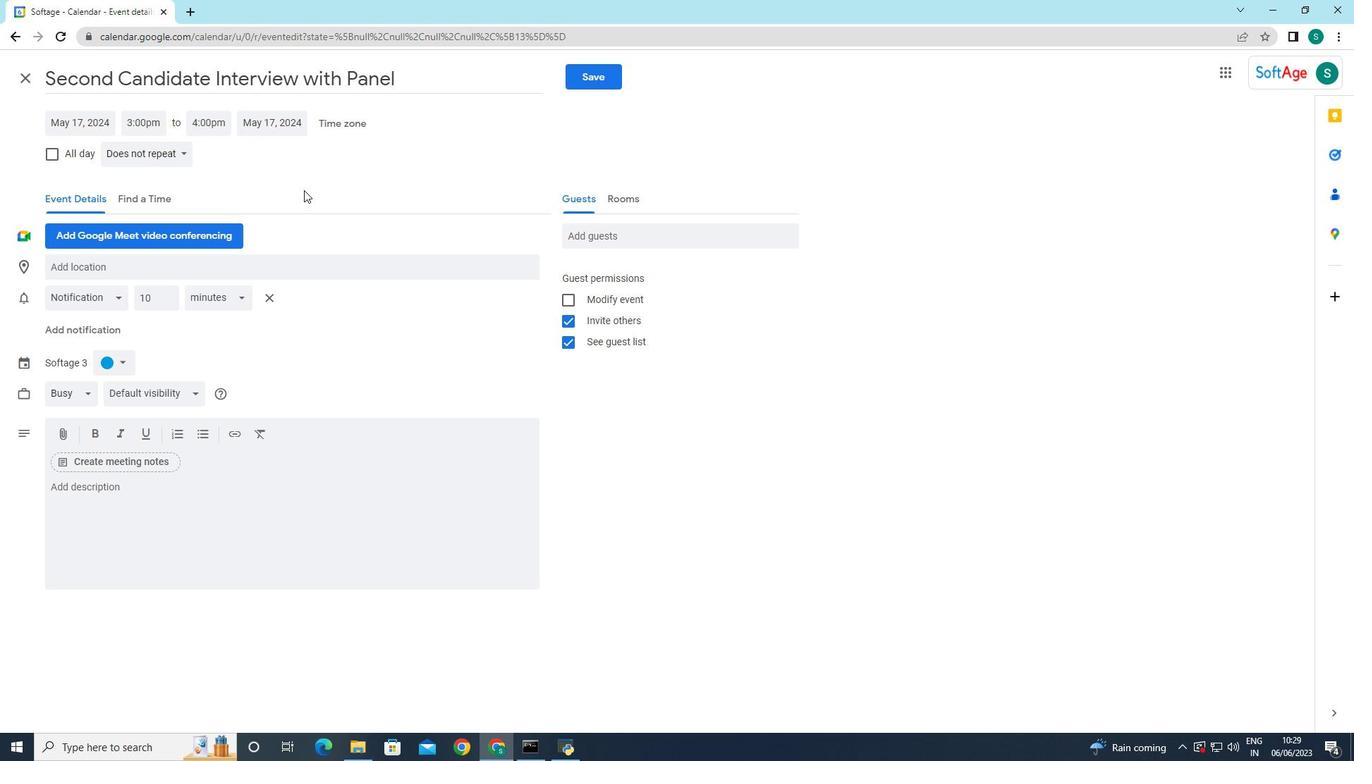 
Action: Mouse moved to (145, 126)
Screenshot: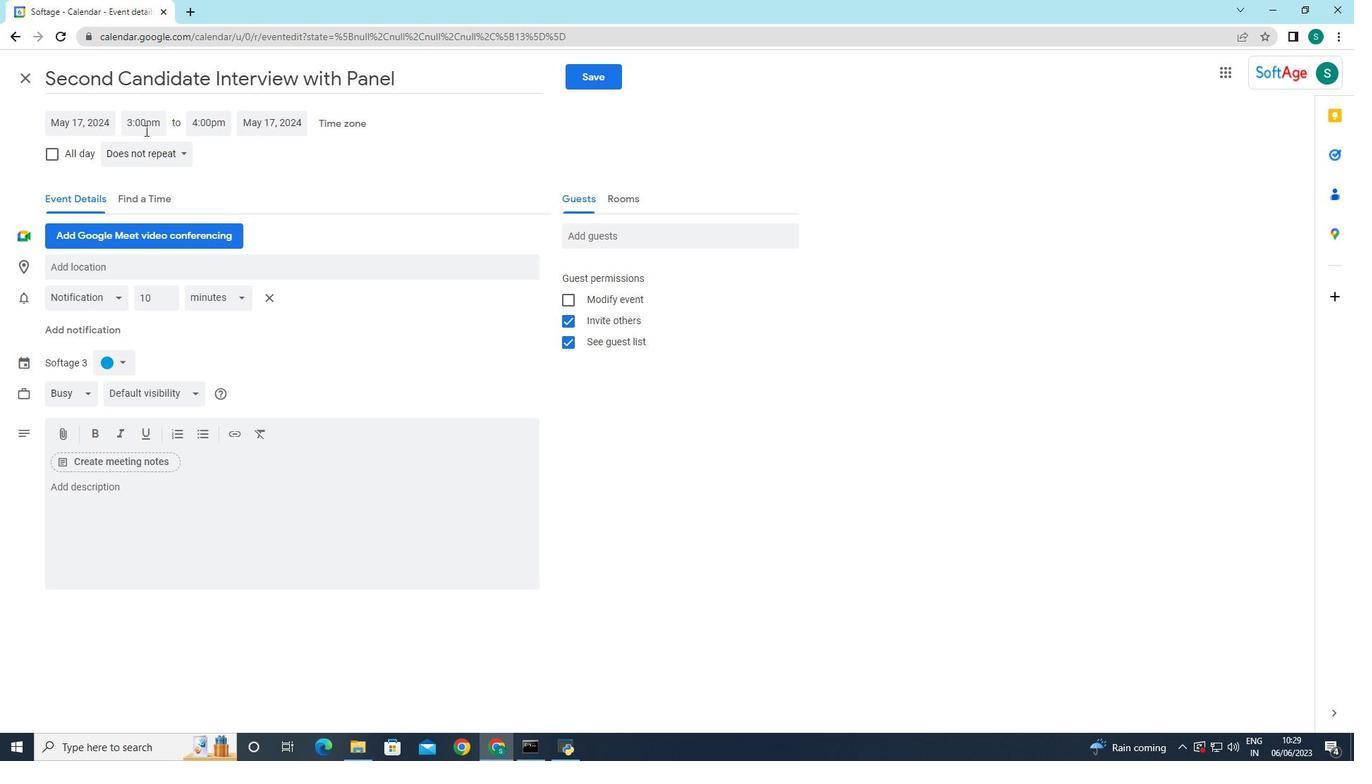 
Action: Mouse pressed left at (145, 126)
Screenshot: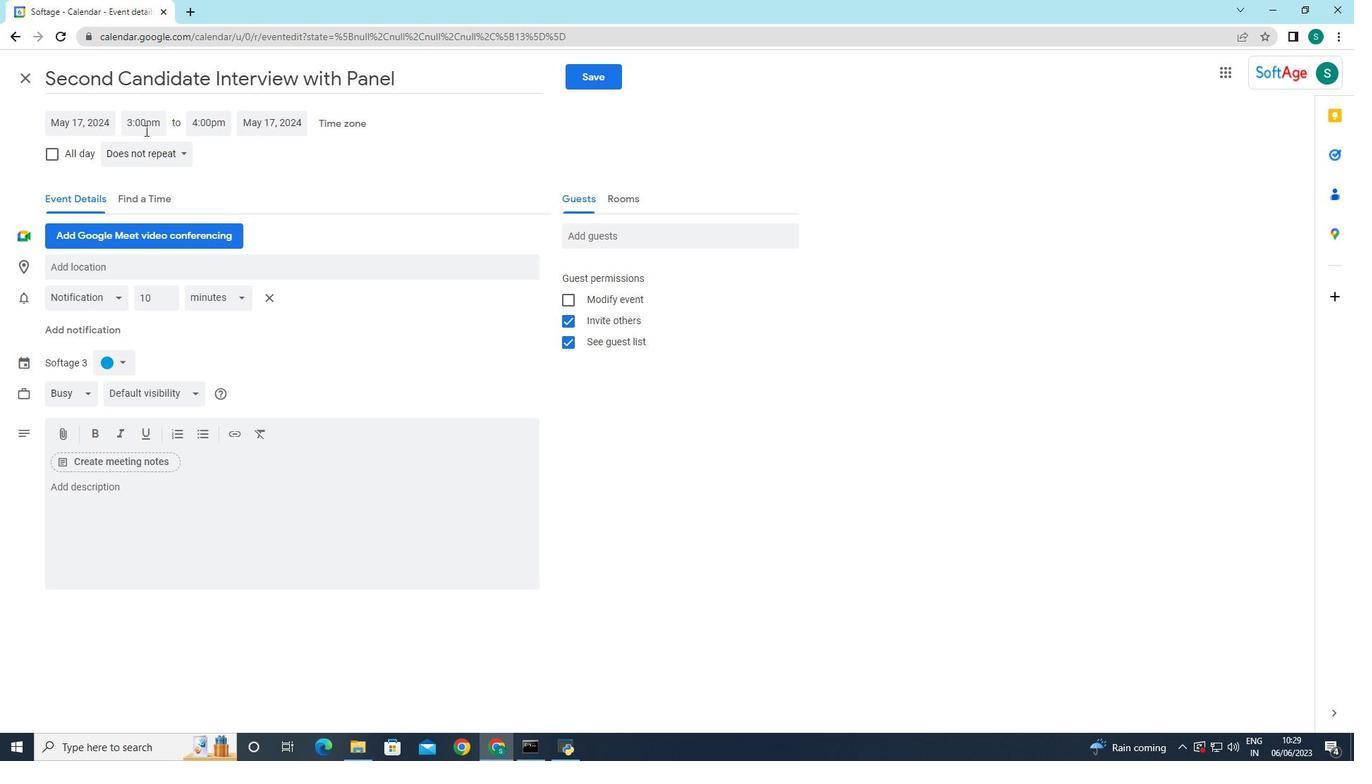 
Action: Mouse moved to (172, 199)
Screenshot: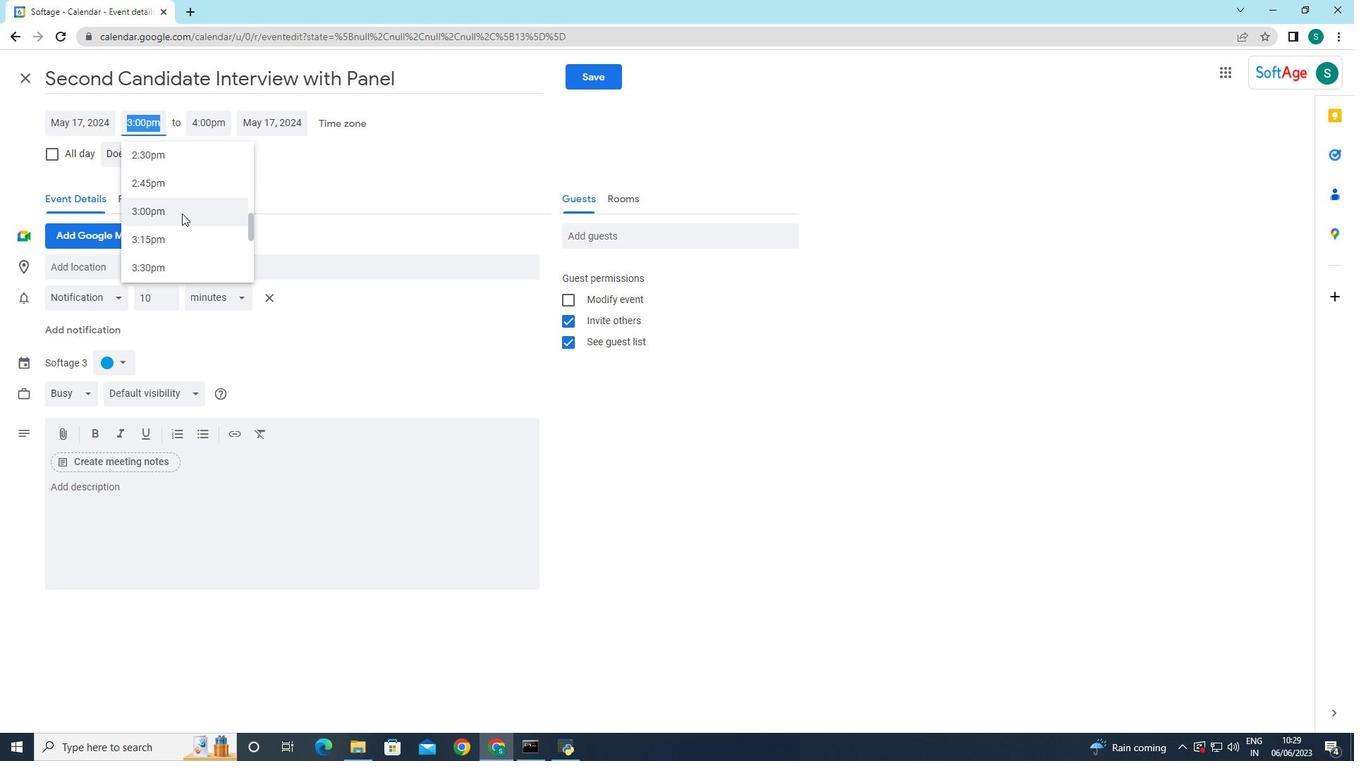 
Action: Mouse scrolled (172, 200) with delta (0, 0)
Screenshot: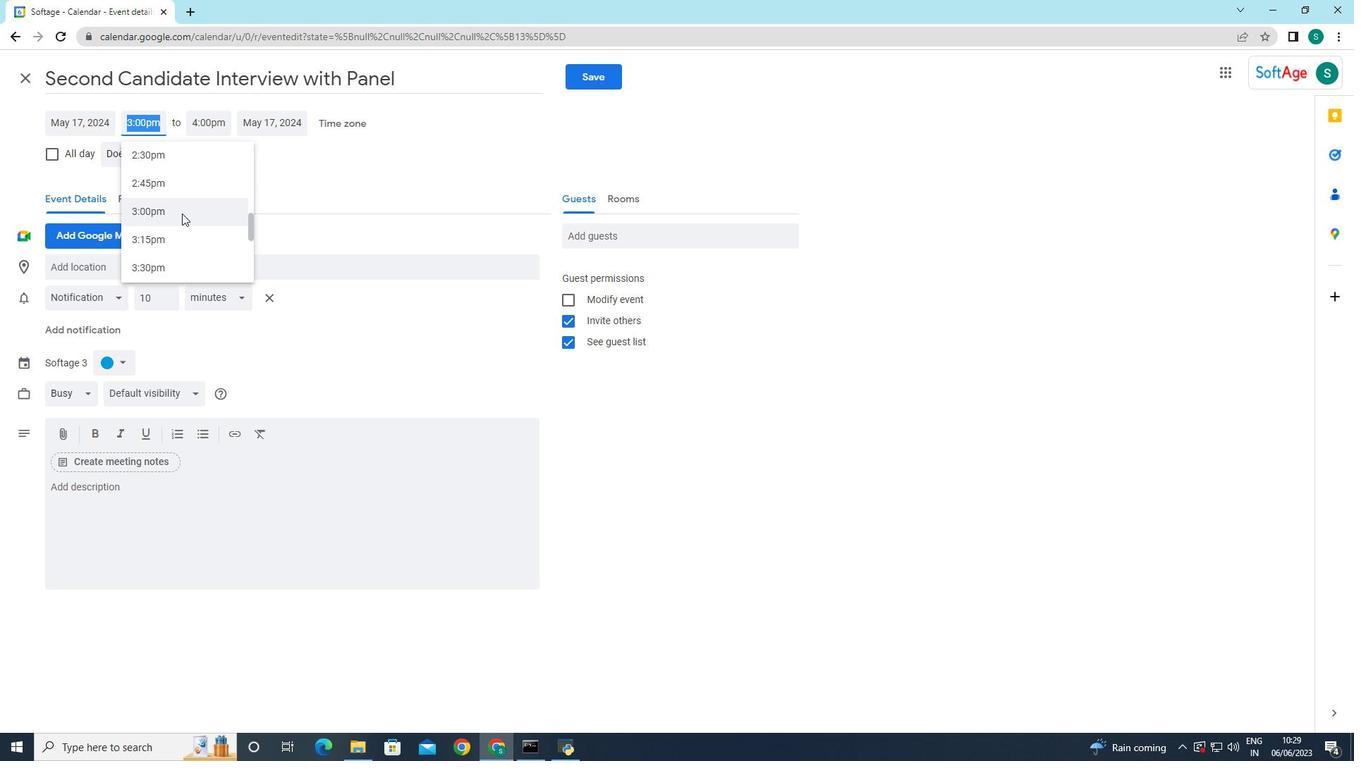 
Action: Mouse pressed middle at (172, 199)
Screenshot: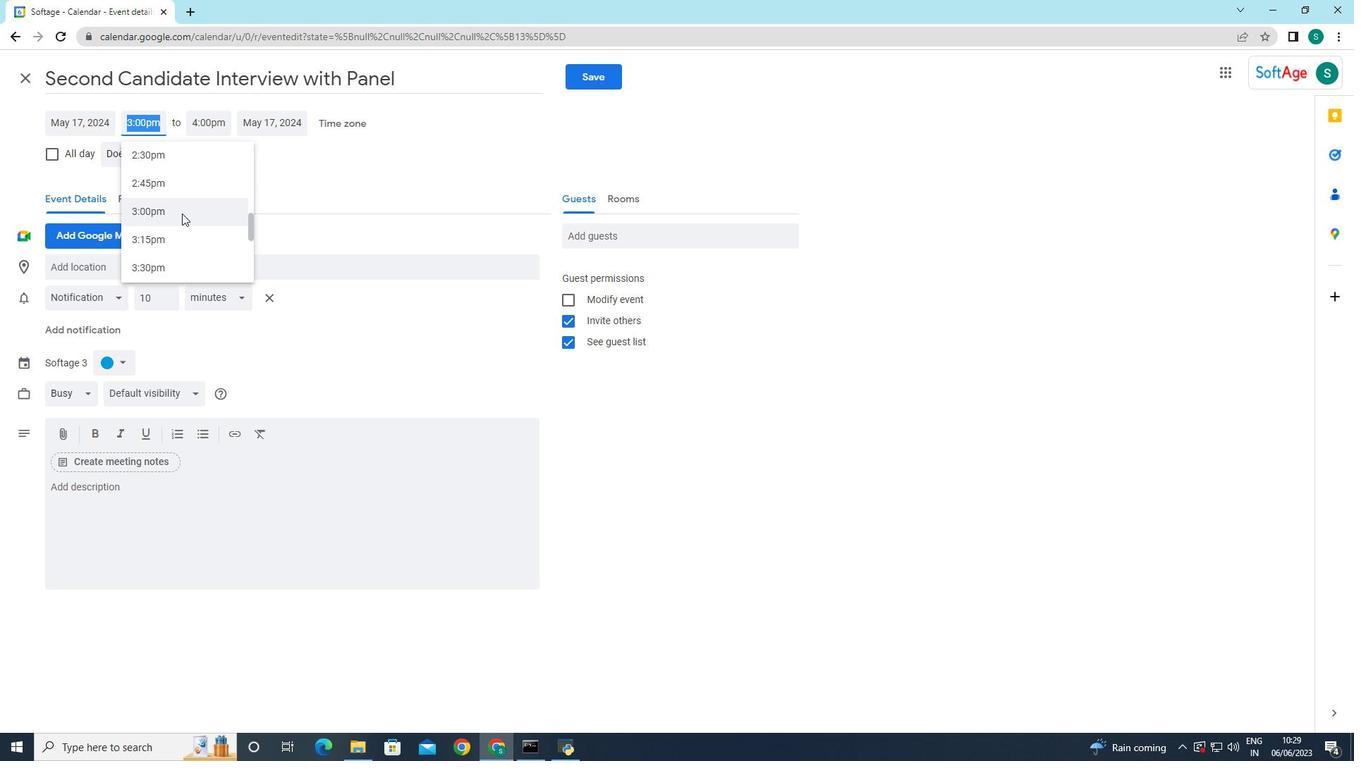 
Action: Mouse scrolled (172, 200) with delta (0, 0)
Screenshot: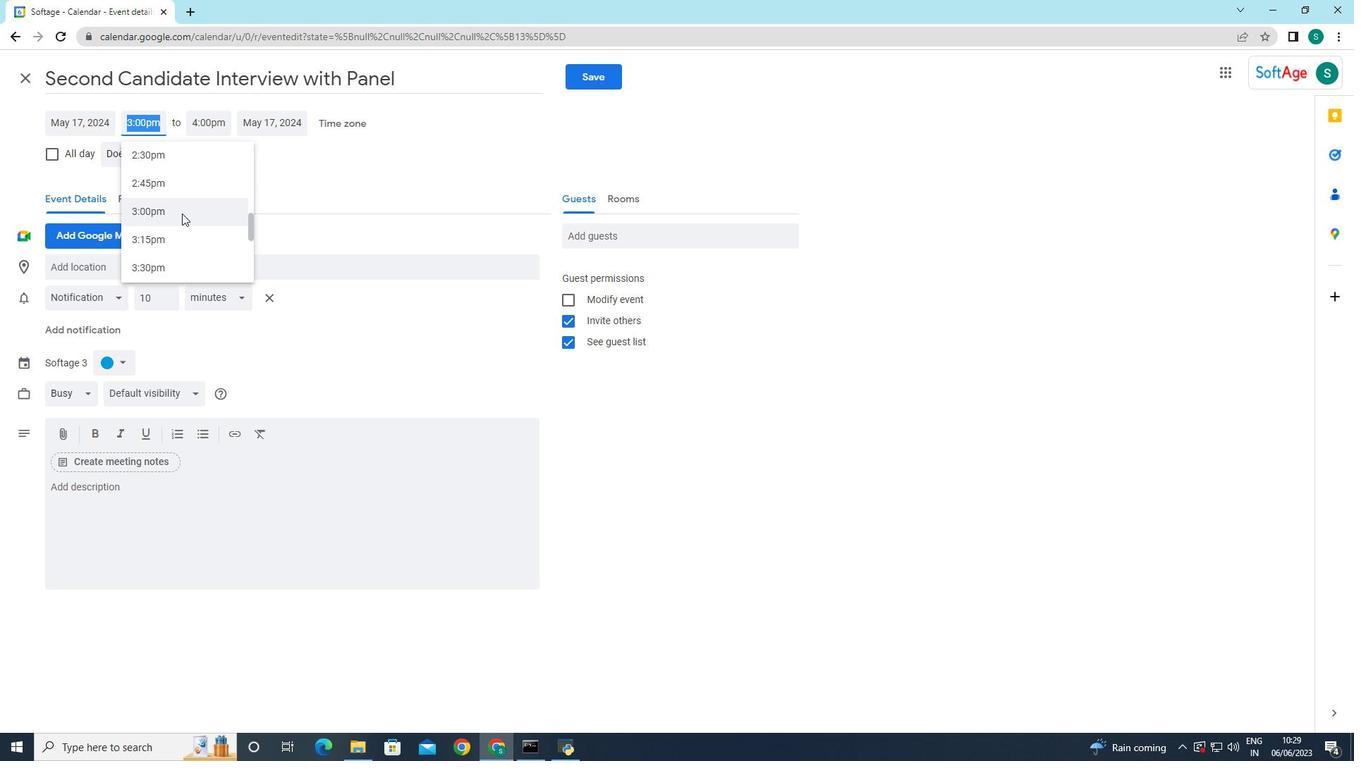 
Action: Mouse scrolled (172, 200) with delta (0, 0)
Screenshot: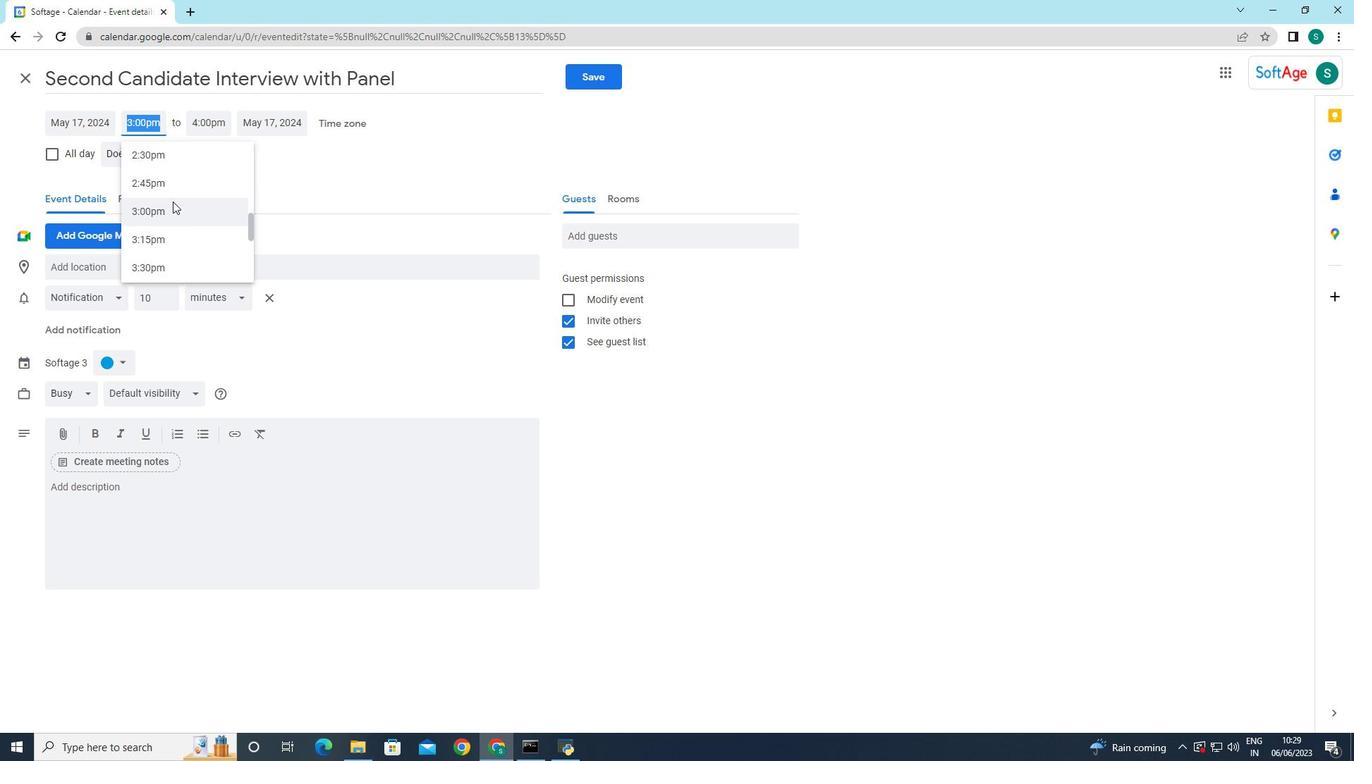
Action: Mouse scrolled (172, 200) with delta (0, 0)
Screenshot: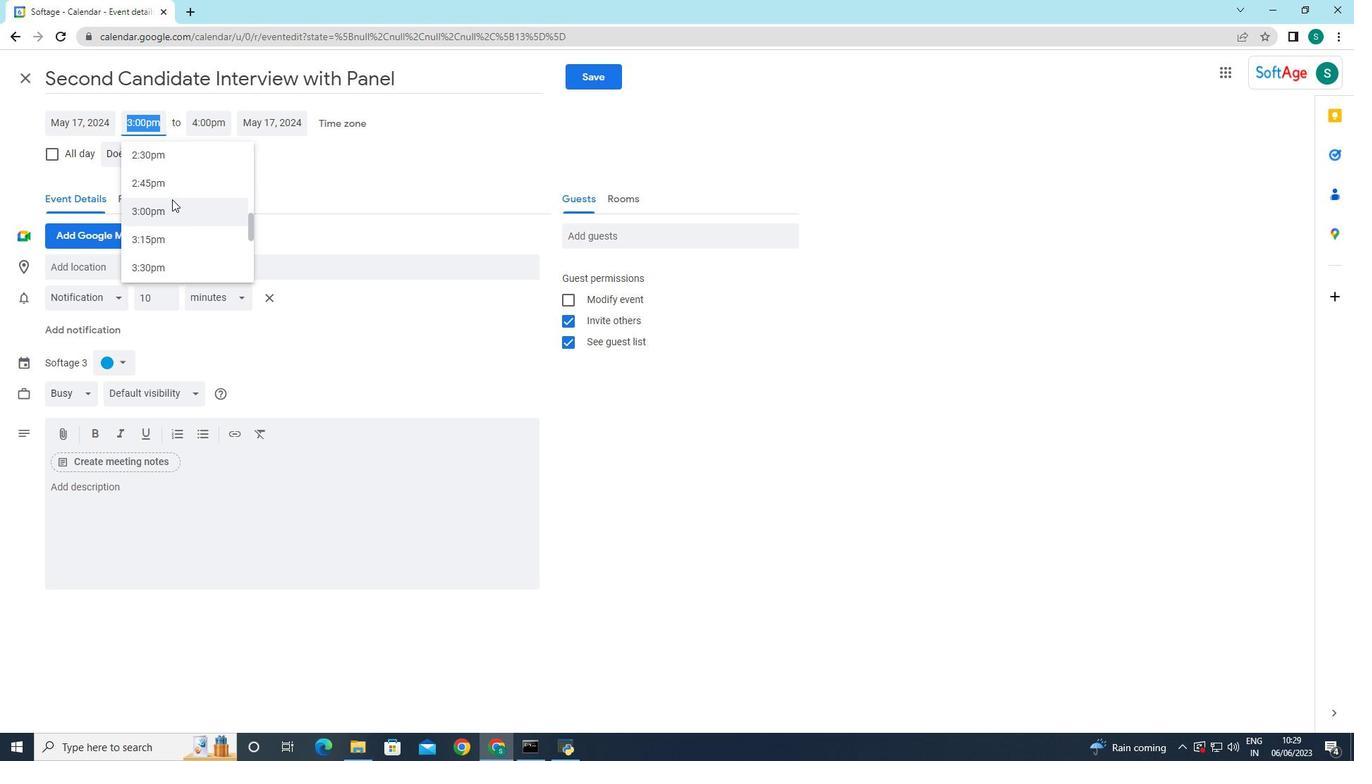 
Action: Mouse scrolled (172, 200) with delta (0, 0)
Screenshot: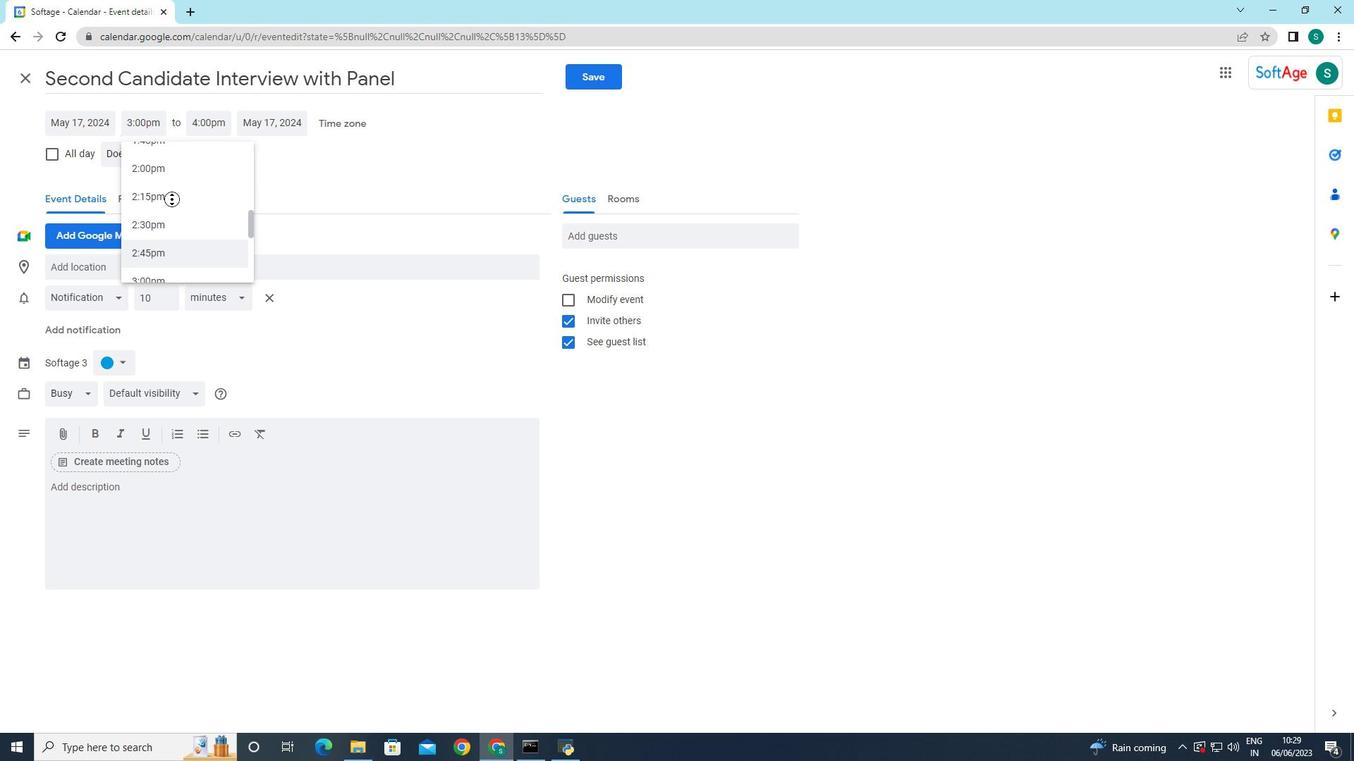 
Action: Mouse scrolled (172, 200) with delta (0, 0)
Screenshot: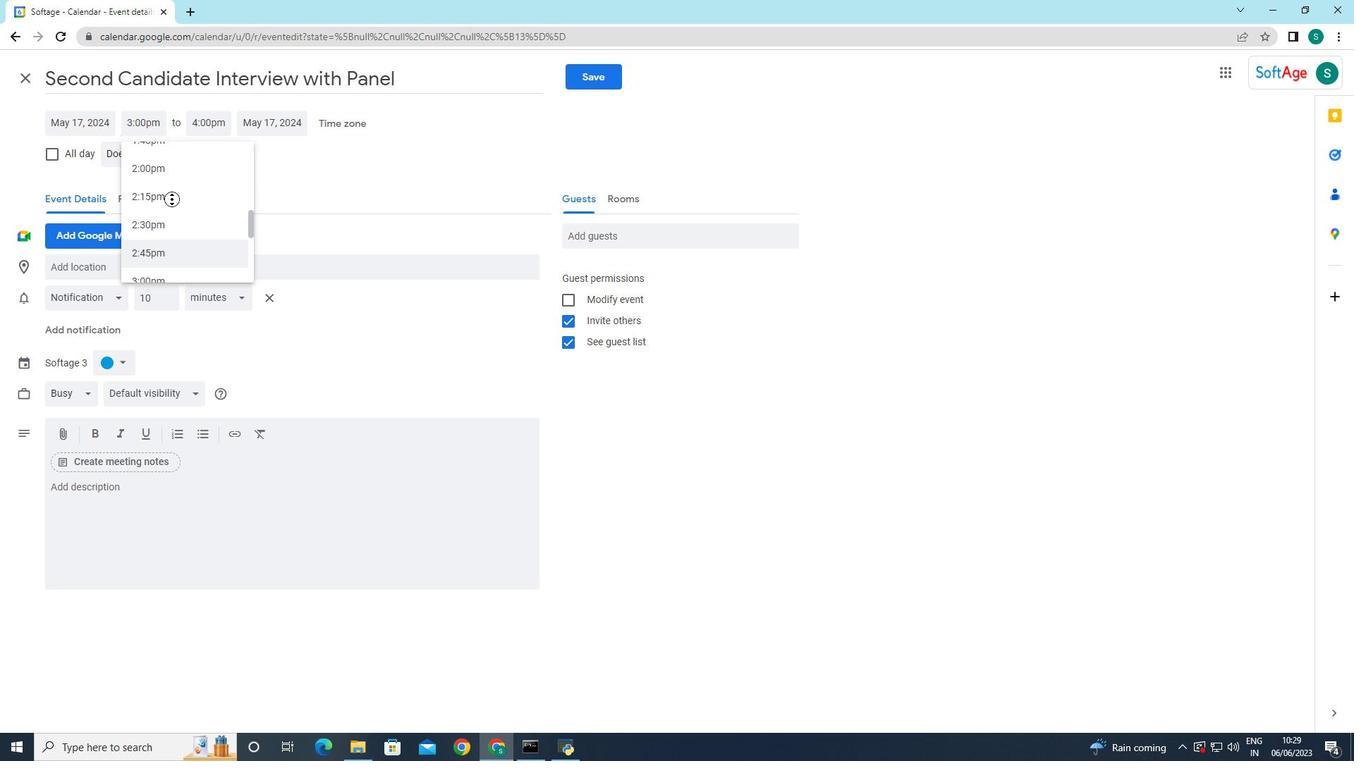 
Action: Mouse scrolled (172, 200) with delta (0, 0)
Screenshot: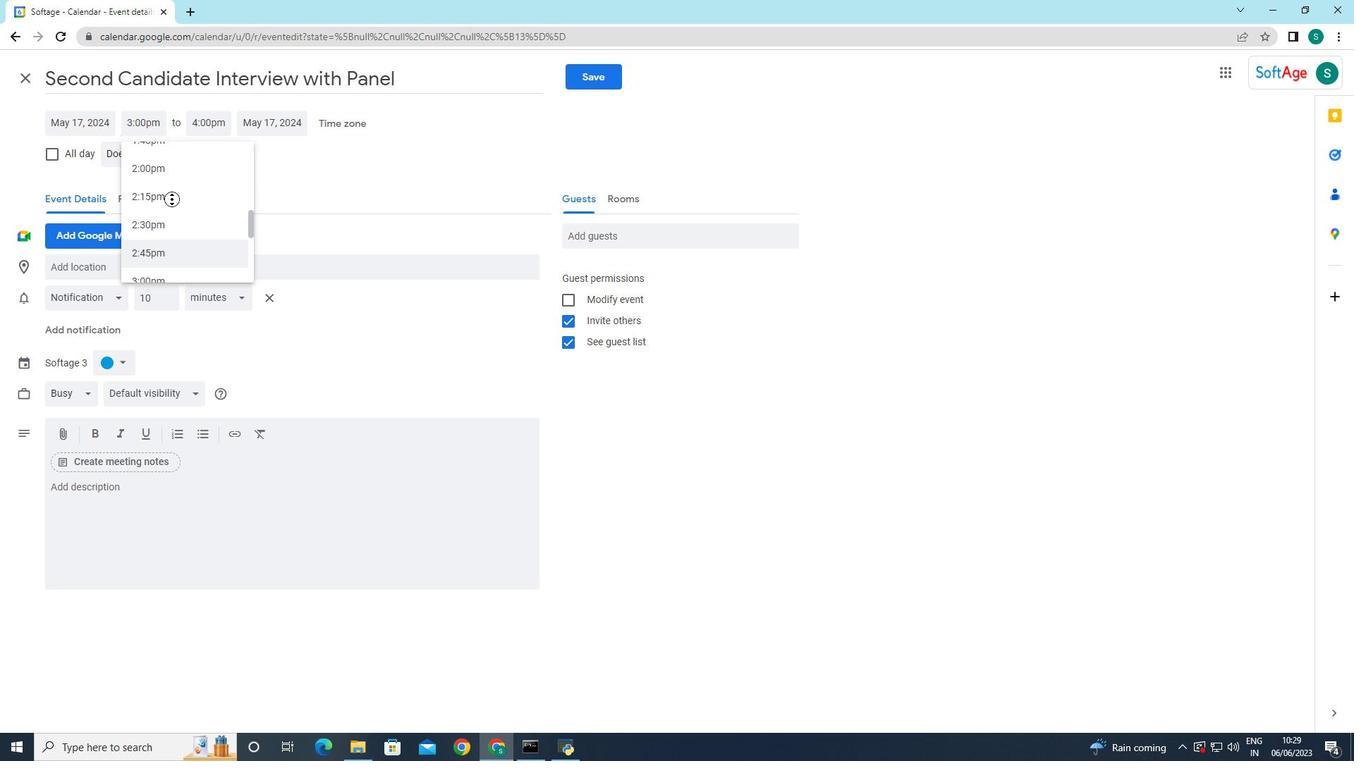 
Action: Mouse scrolled (172, 200) with delta (0, 0)
Screenshot: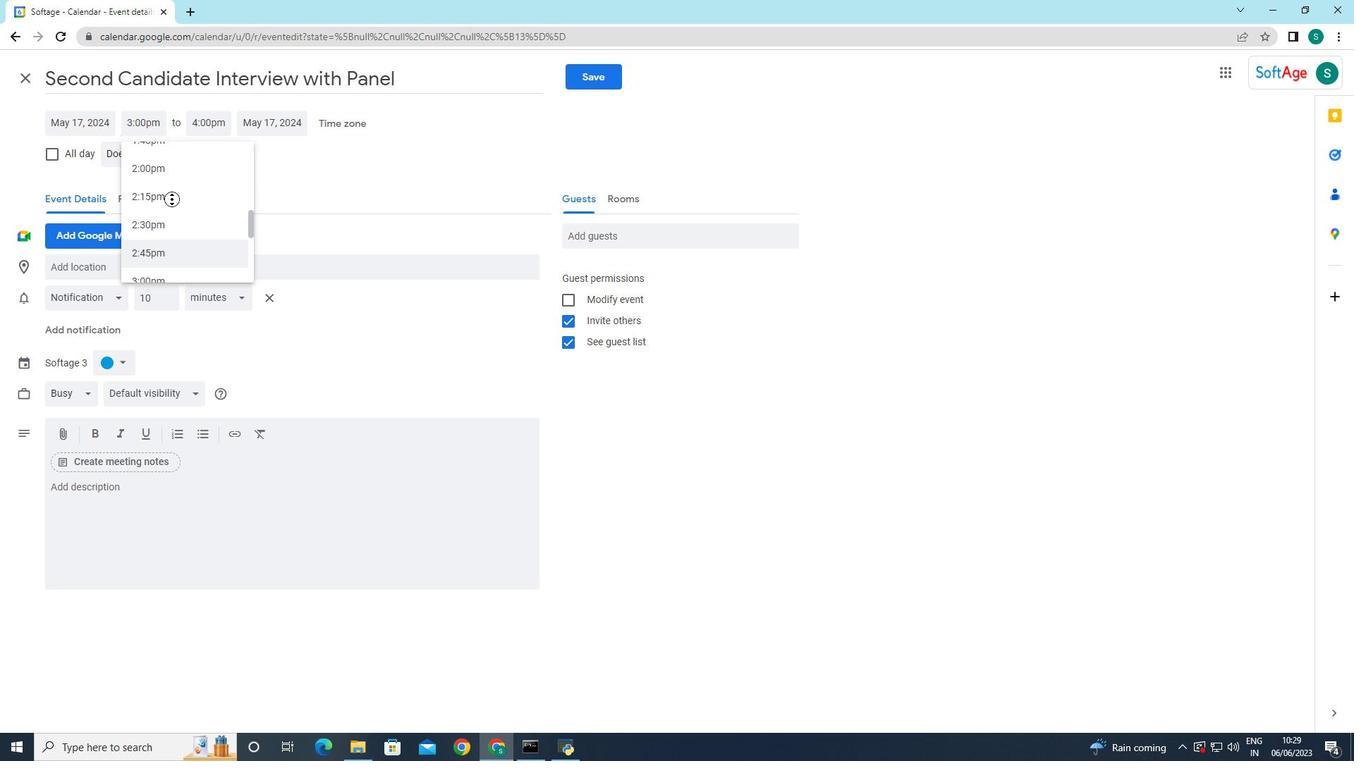 
Action: Mouse scrolled (172, 200) with delta (0, 0)
Screenshot: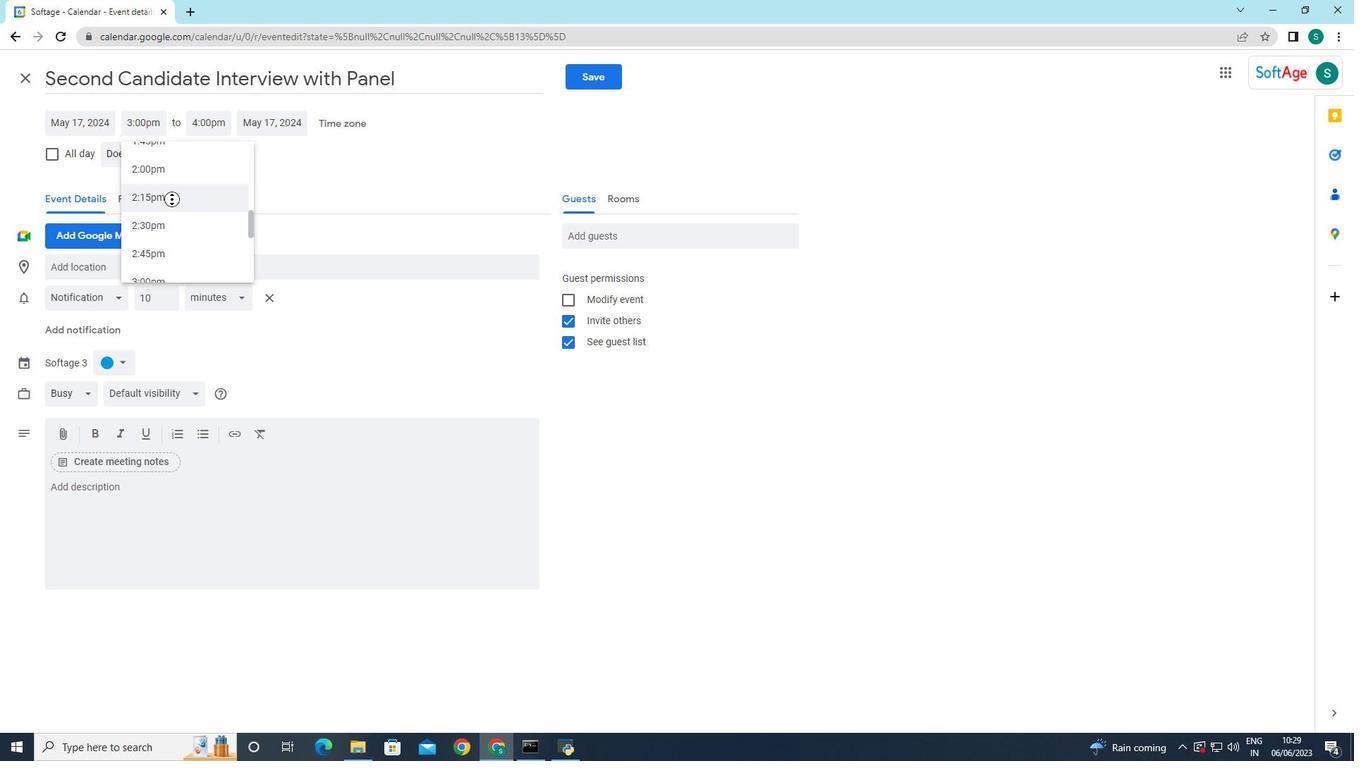 
Action: Mouse scrolled (172, 200) with delta (0, 0)
Screenshot: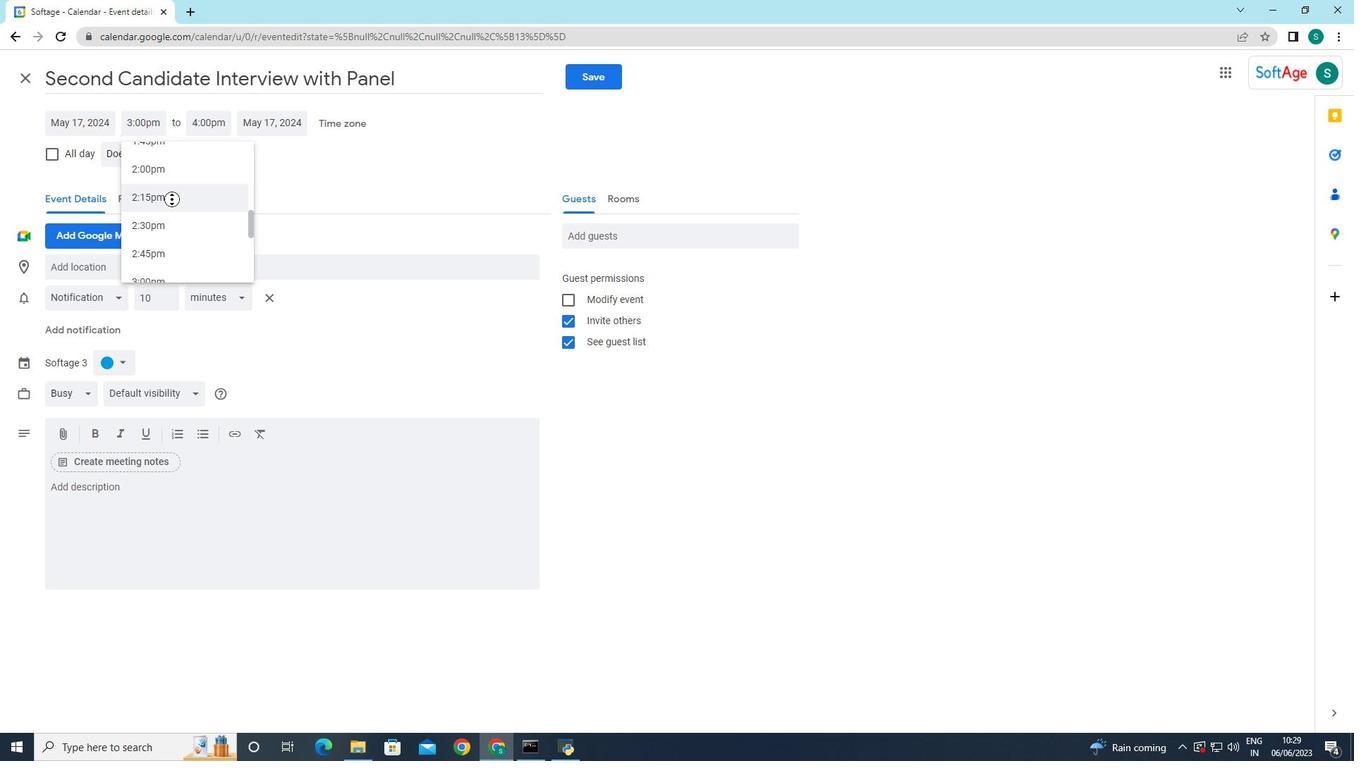 
Action: Mouse scrolled (172, 200) with delta (0, 0)
Screenshot: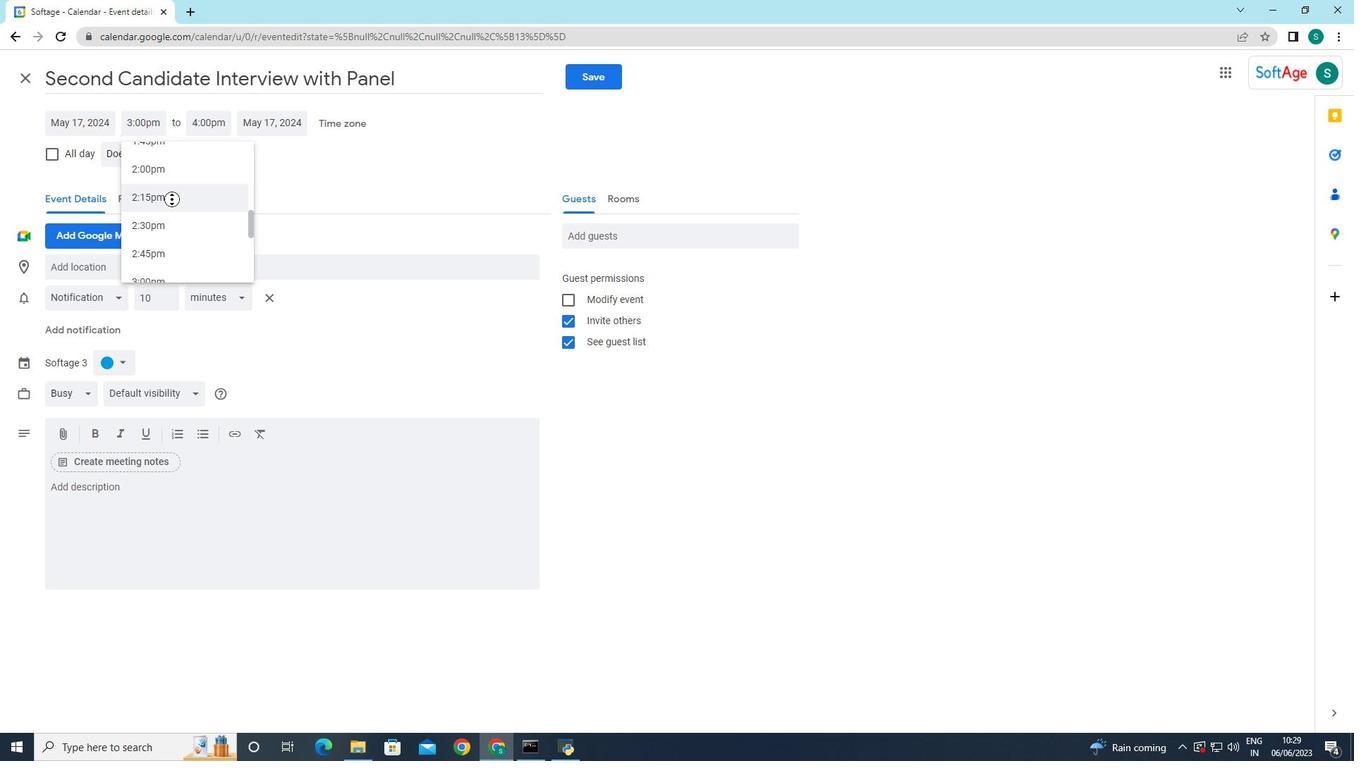 
Action: Mouse scrolled (172, 200) with delta (0, 0)
Screenshot: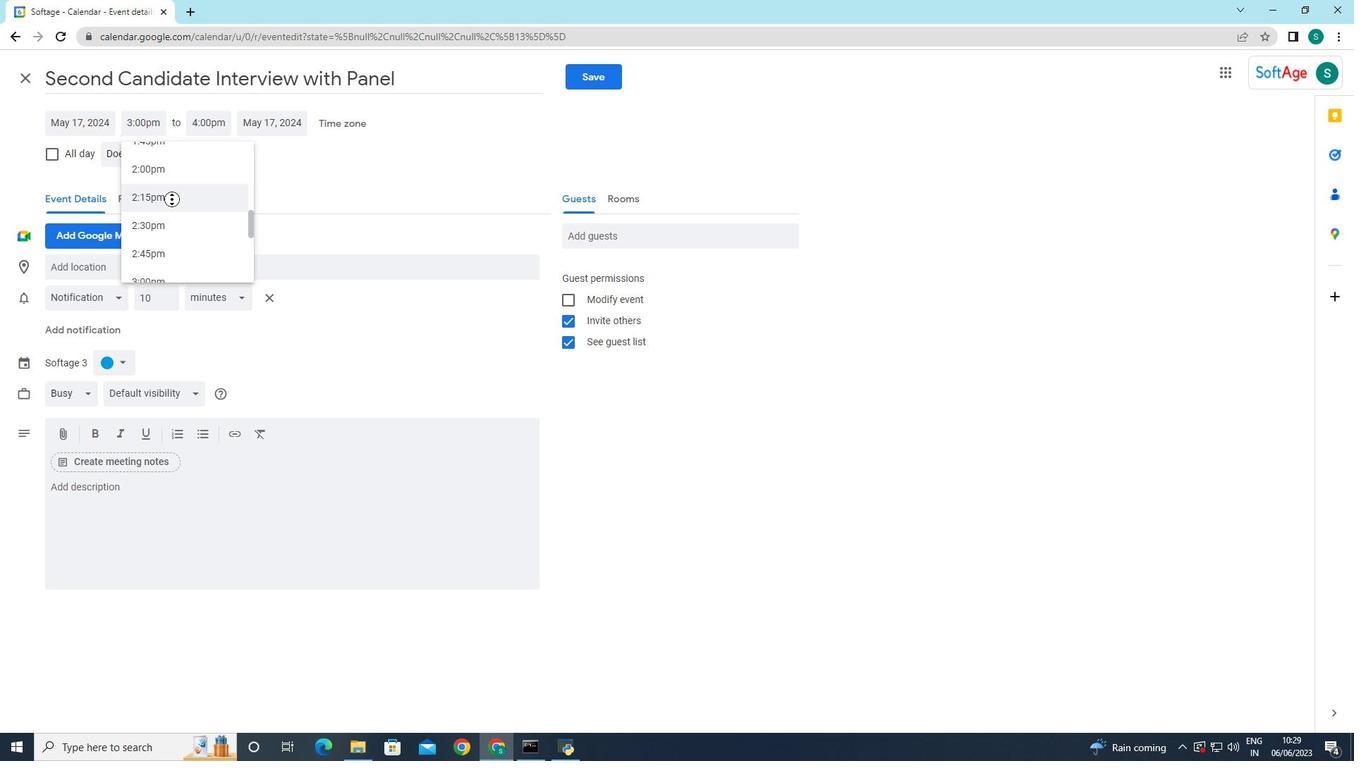 
Action: Mouse scrolled (172, 200) with delta (0, 0)
Screenshot: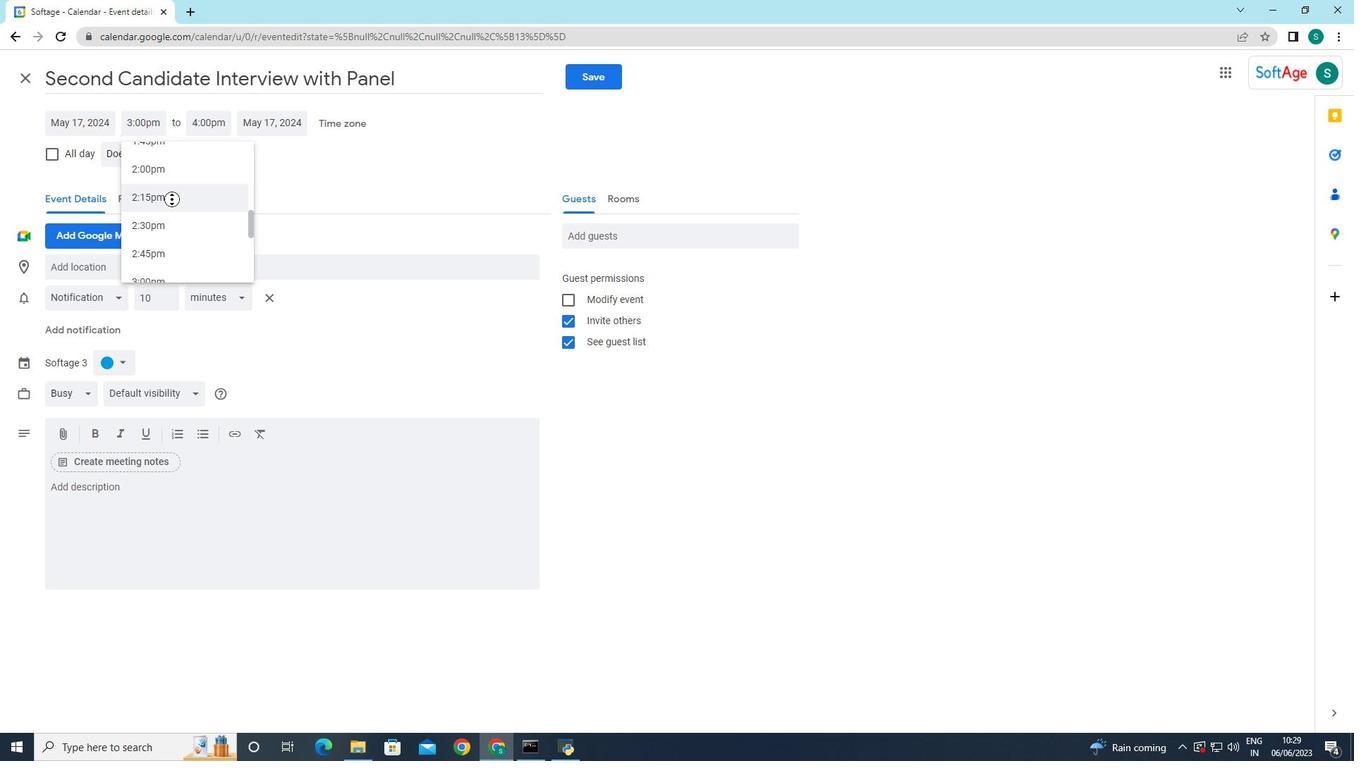 
Action: Mouse scrolled (172, 200) with delta (0, 0)
Screenshot: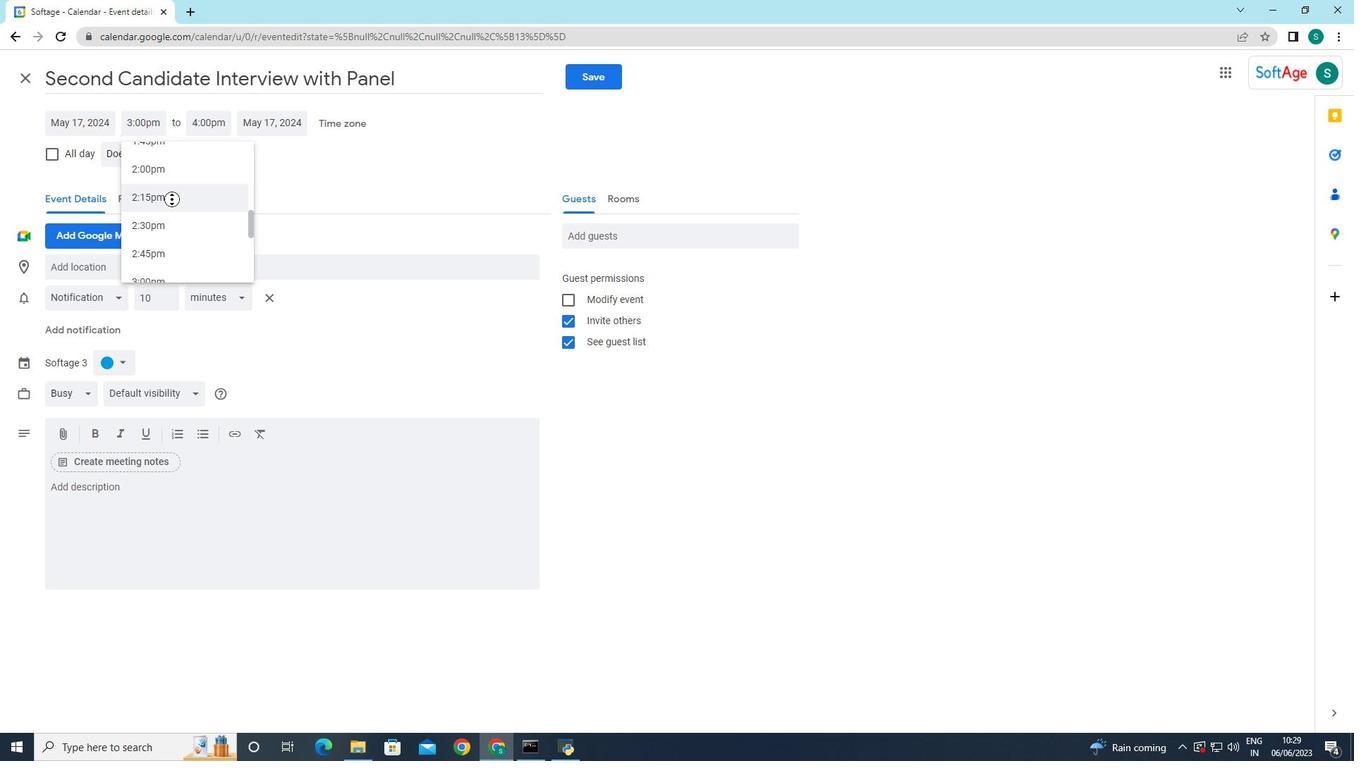 
Action: Mouse moved to (181, 198)
Screenshot: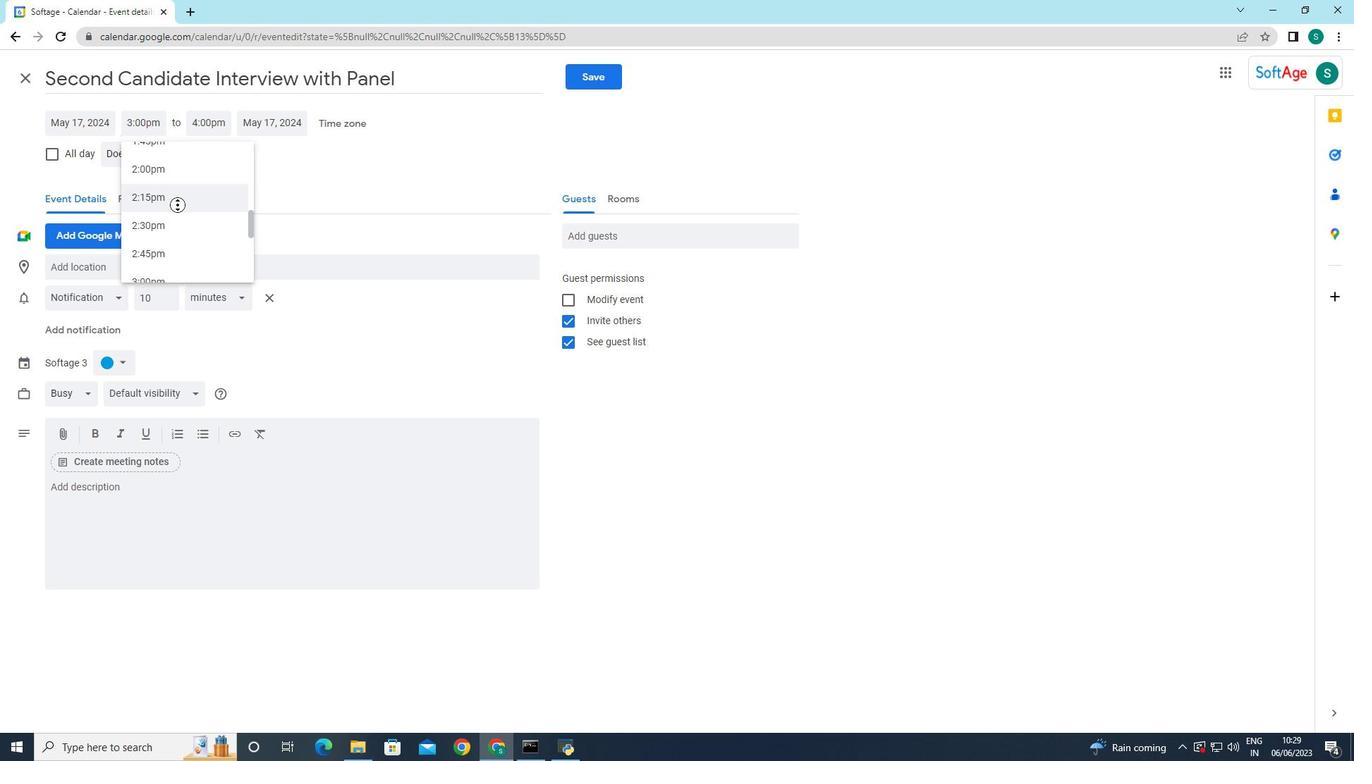 
Action: Mouse scrolled (181, 199) with delta (0, 0)
Screenshot: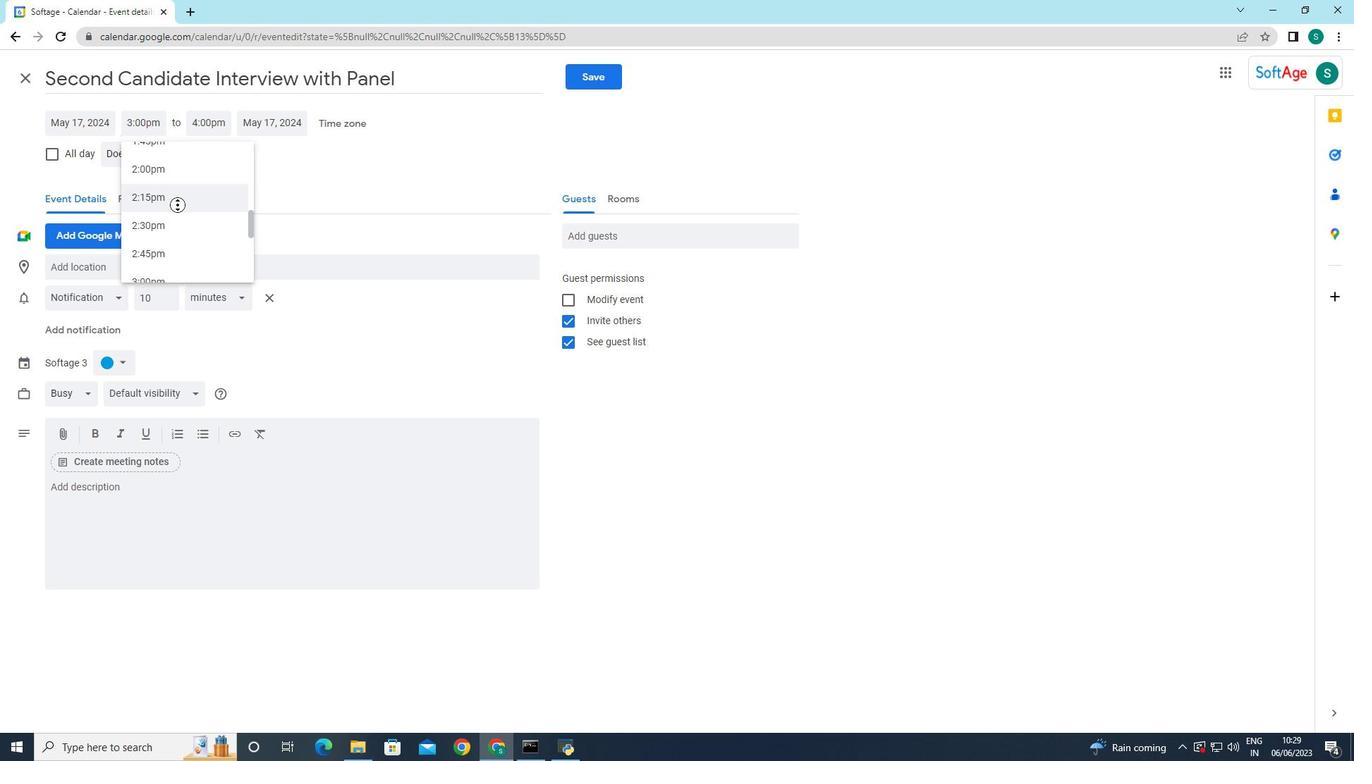 
Action: Mouse moved to (182, 198)
Screenshot: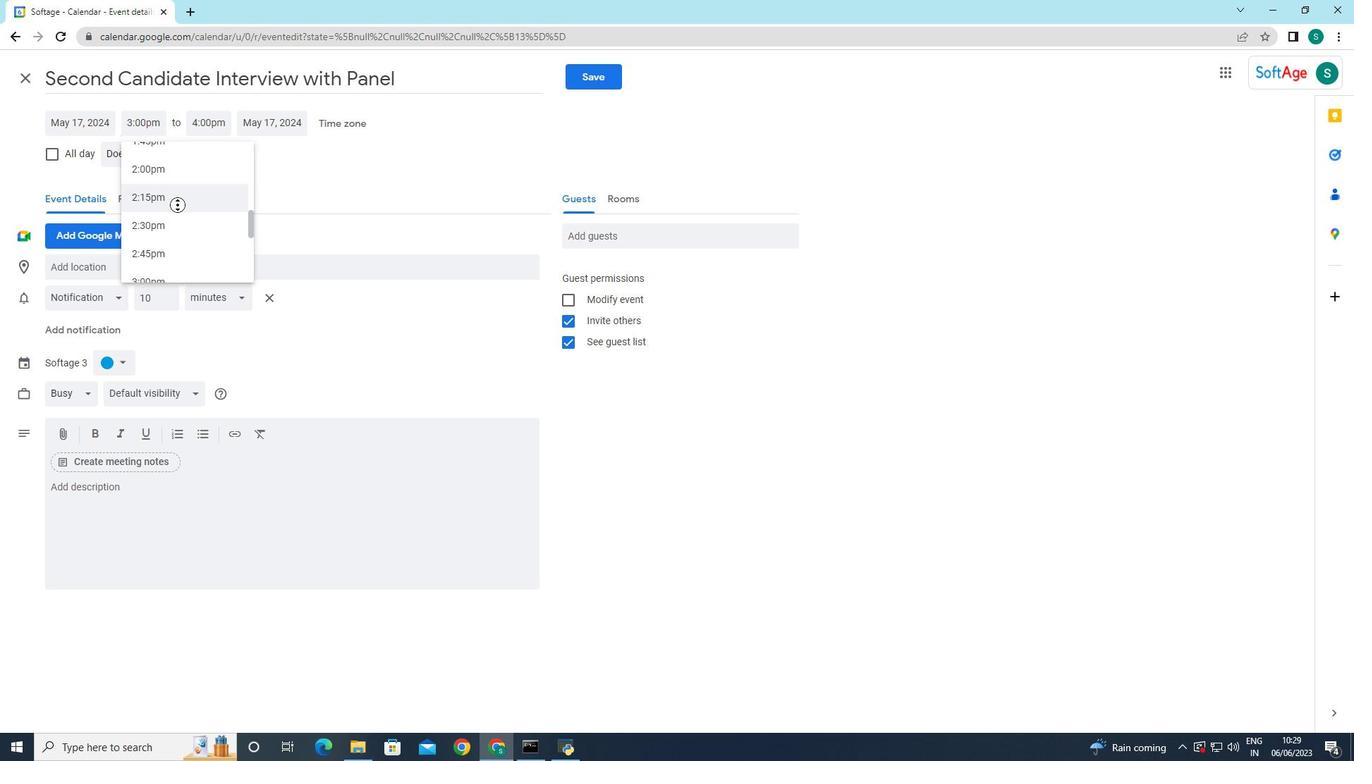 
Action: Mouse scrolled (182, 199) with delta (0, 0)
Screenshot: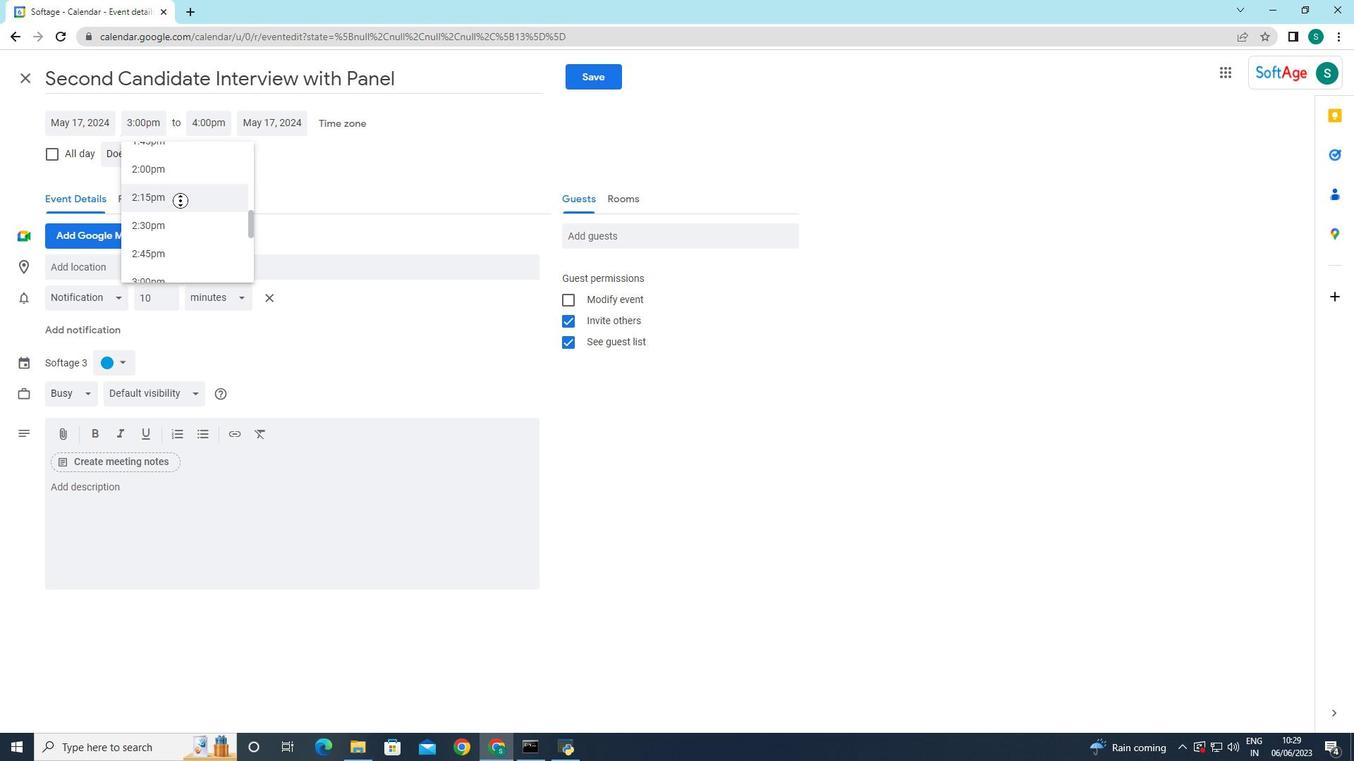 
Action: Mouse moved to (182, 198)
Screenshot: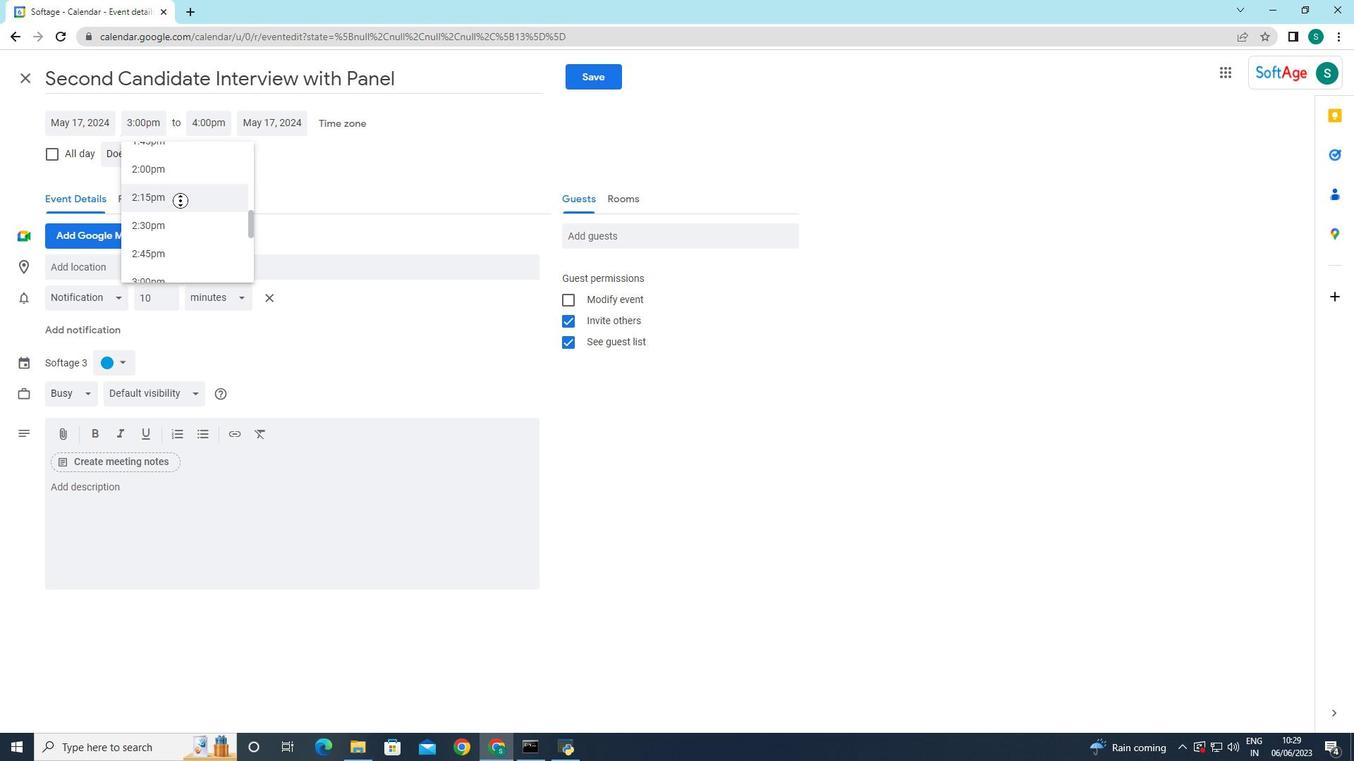 
Action: Mouse scrolled (182, 198) with delta (0, 0)
Screenshot: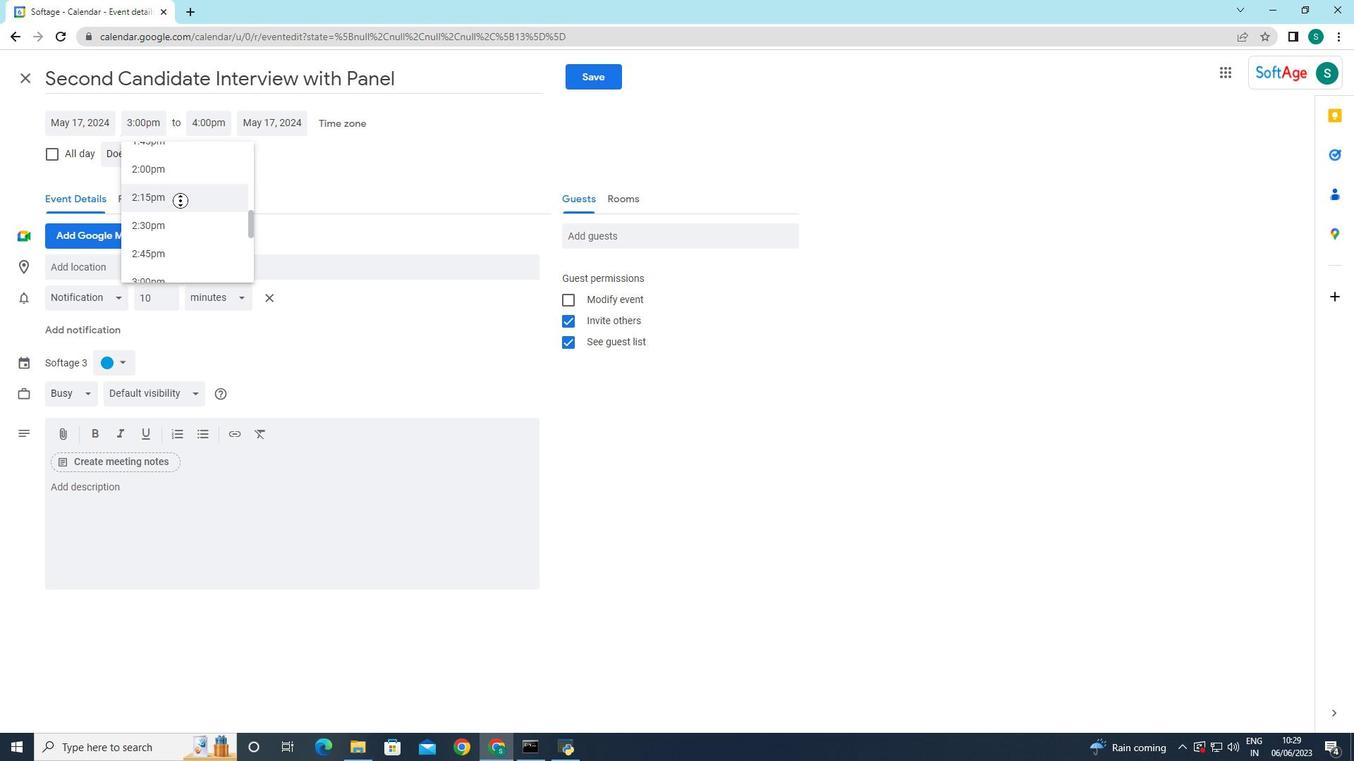 
Action: Mouse moved to (183, 198)
Screenshot: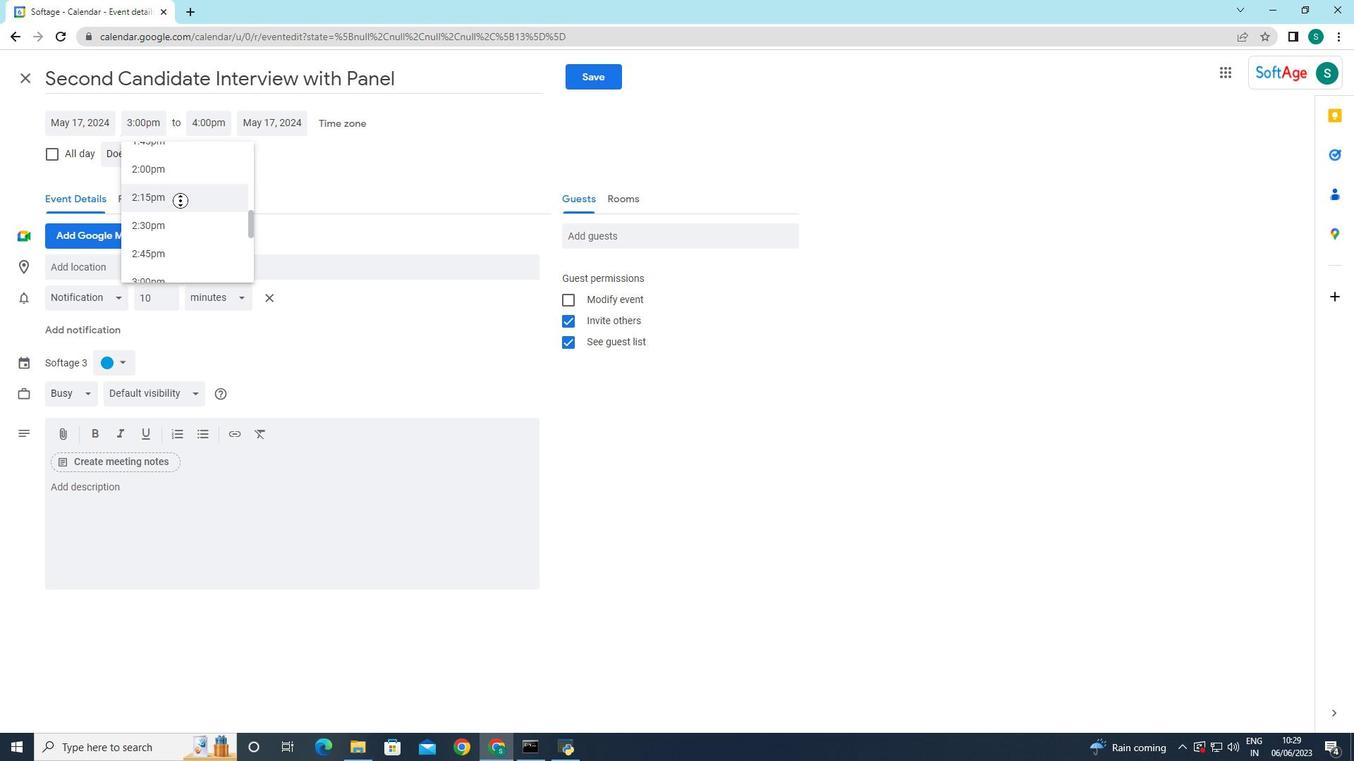 
Action: Mouse scrolled (183, 198) with delta (0, 0)
Screenshot: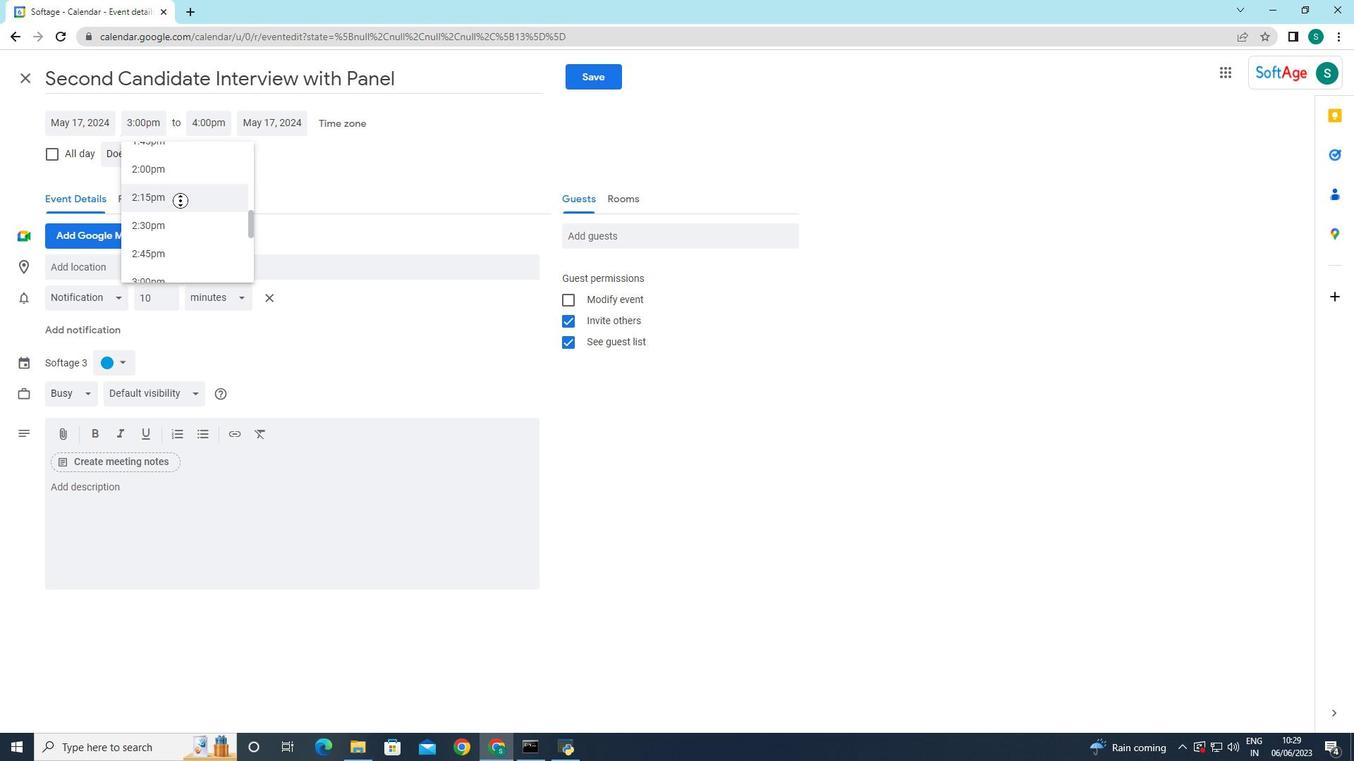 
Action: Mouse moved to (154, 186)
Screenshot: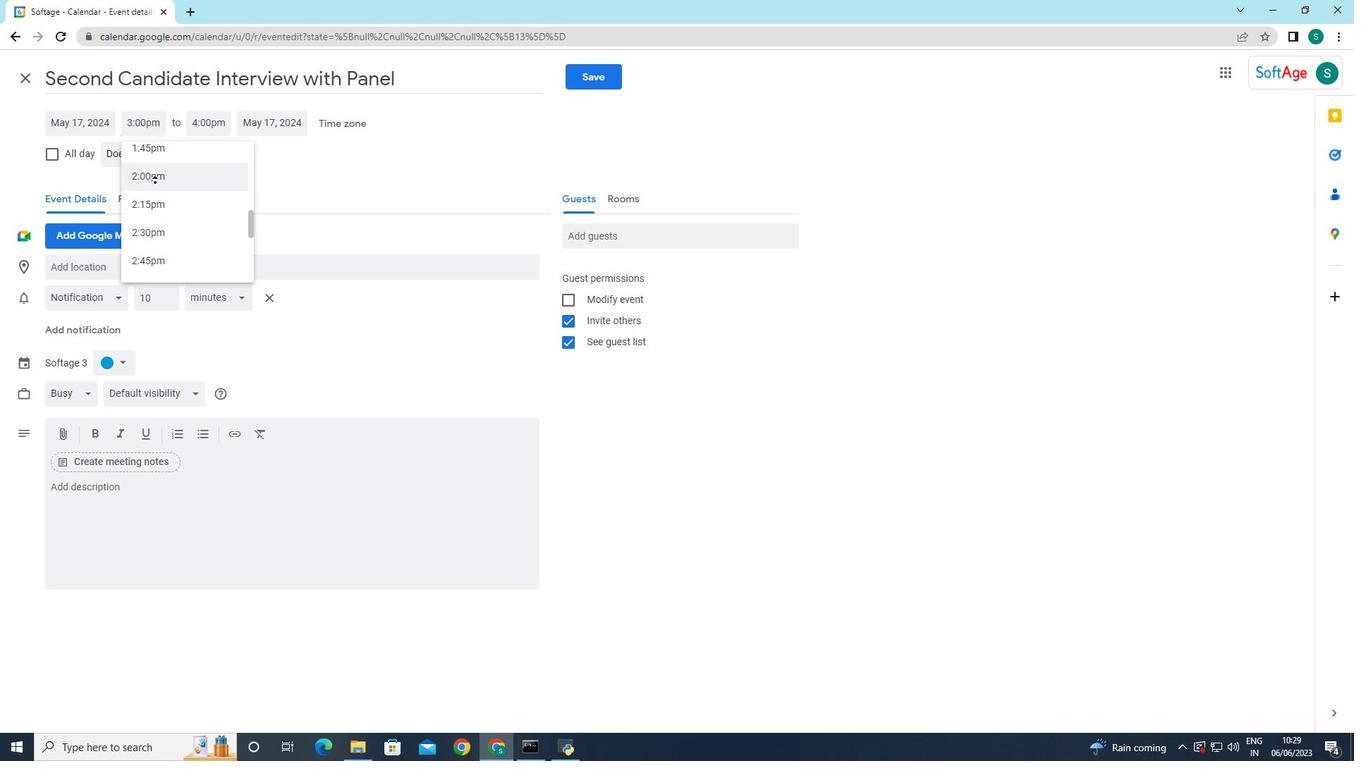 
Action: Mouse scrolled (154, 187) with delta (0, 0)
Screenshot: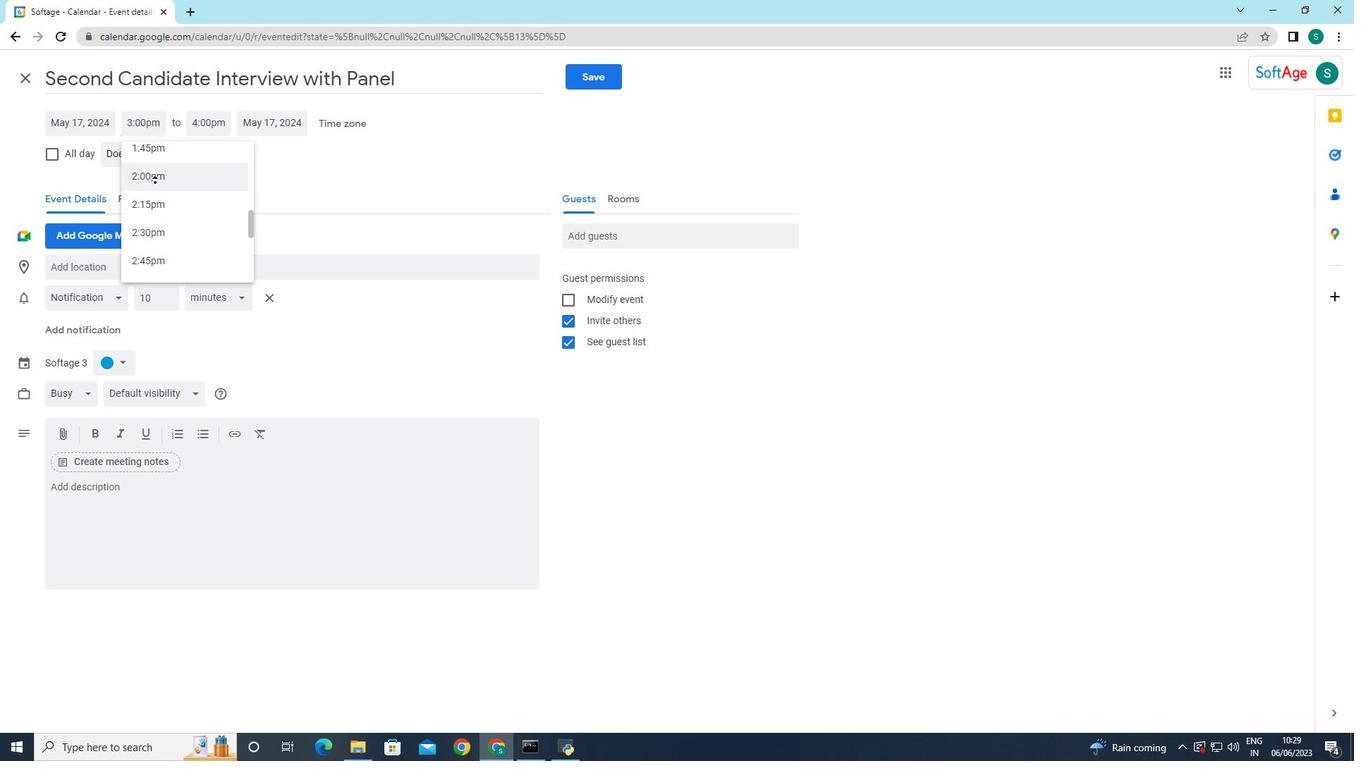 
Action: Mouse moved to (155, 186)
Screenshot: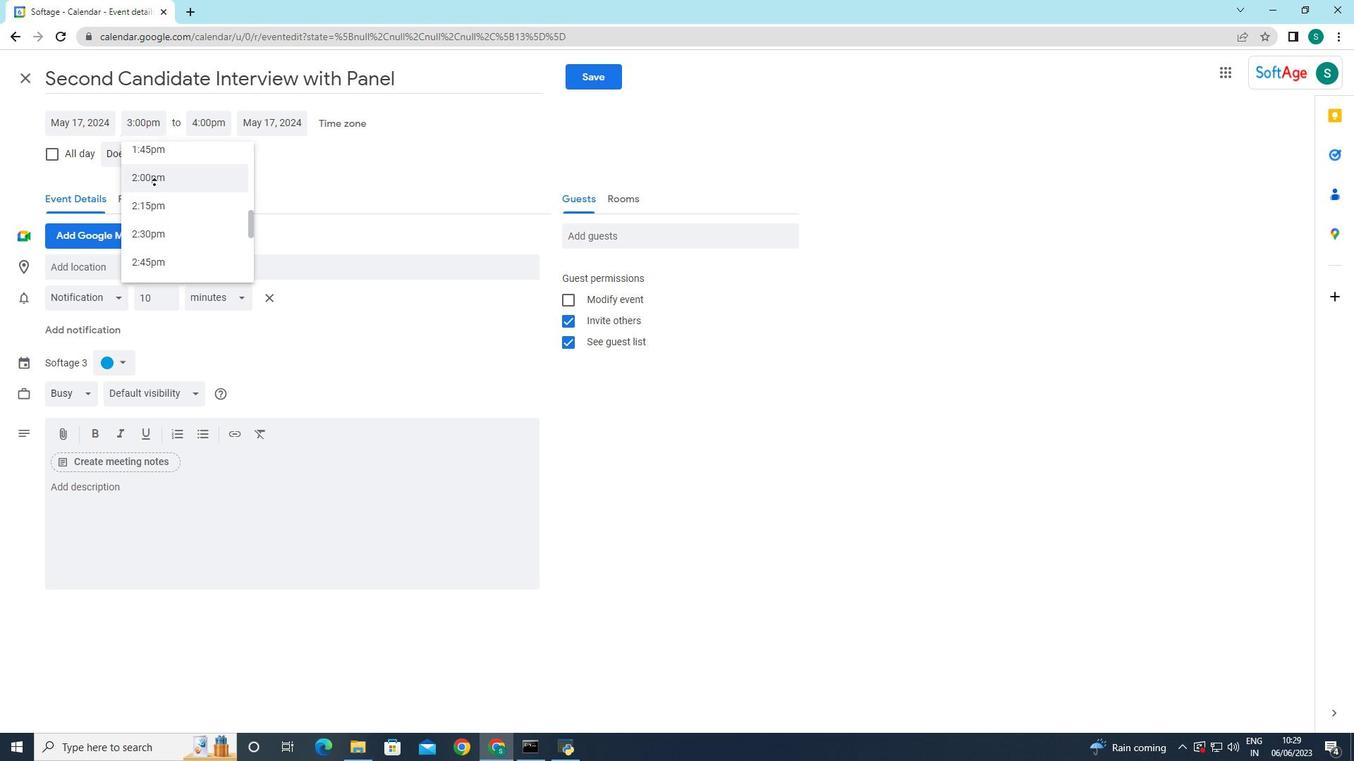 
Action: Mouse scrolled (155, 187) with delta (0, 0)
Screenshot: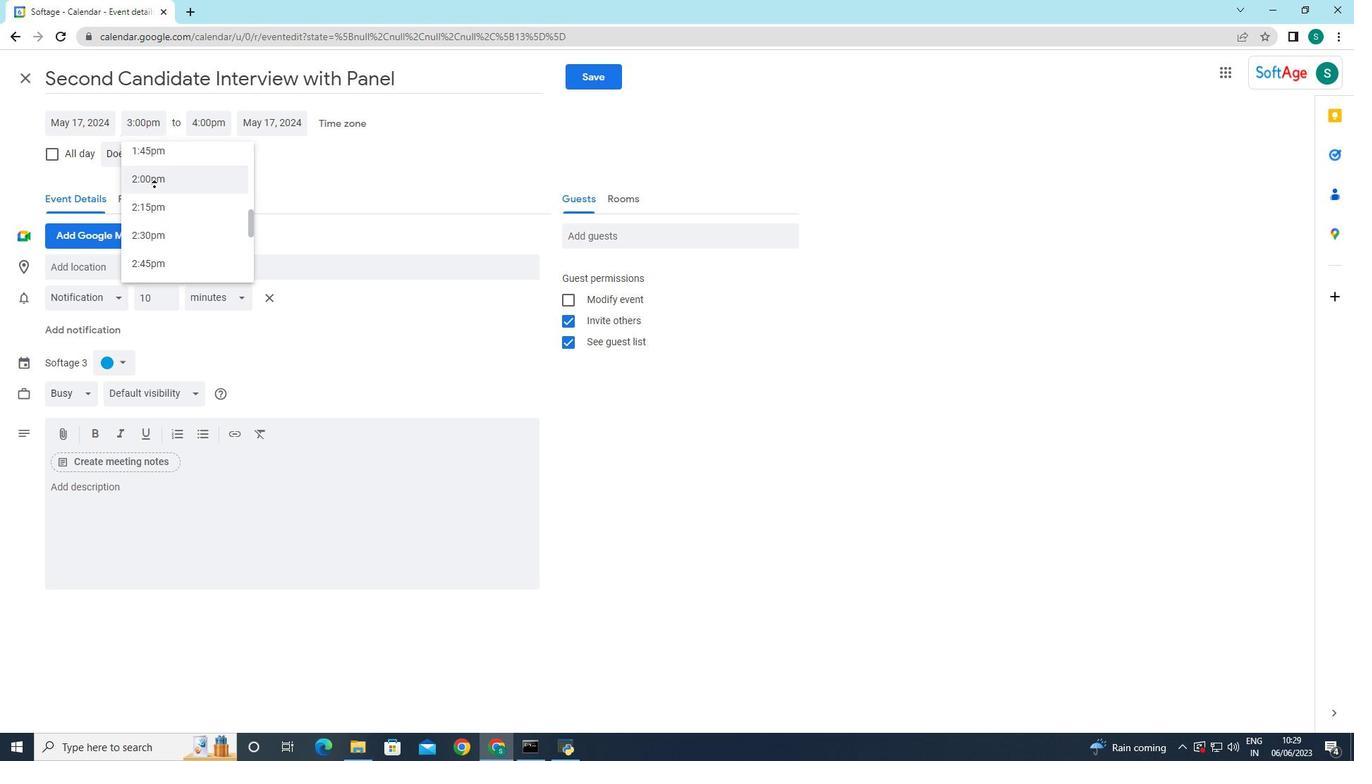 
Action: Mouse moved to (156, 187)
Screenshot: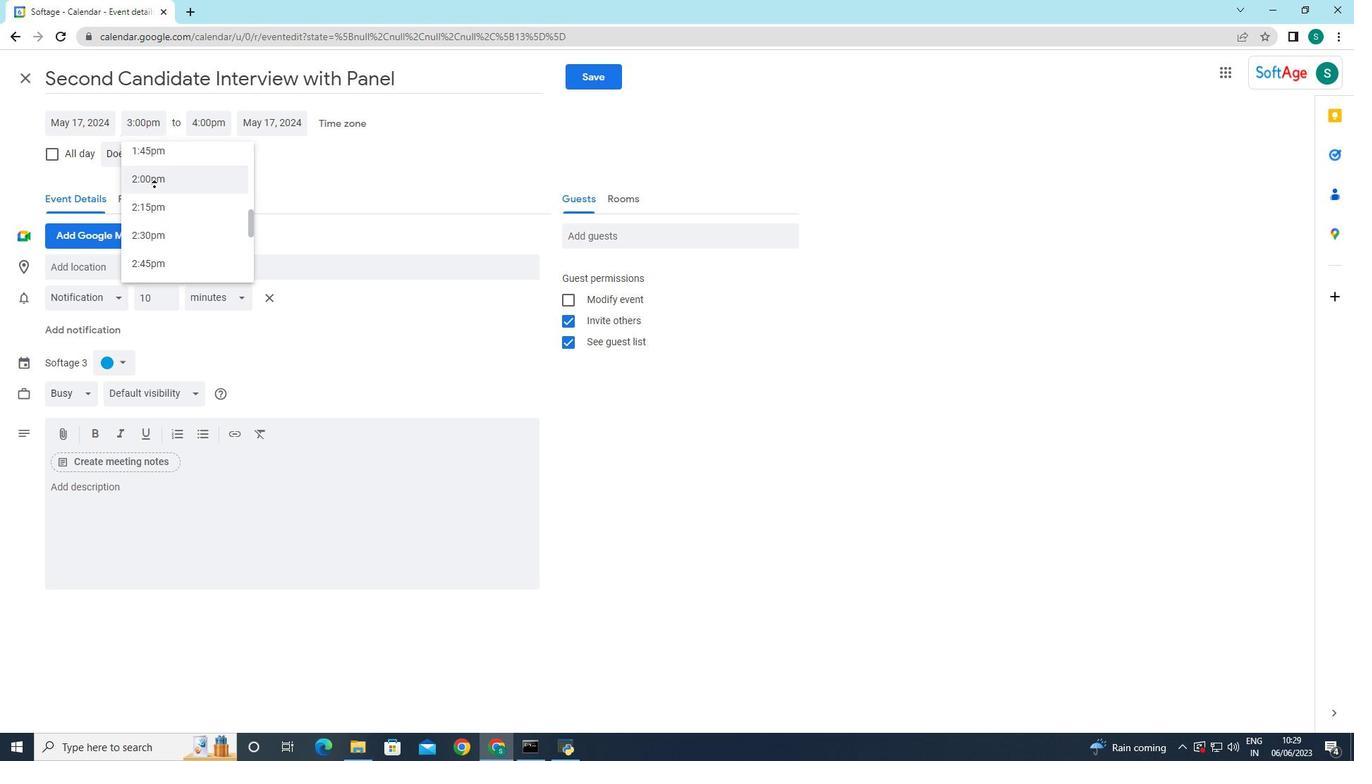 
Action: Mouse scrolled (156, 188) with delta (0, 0)
Screenshot: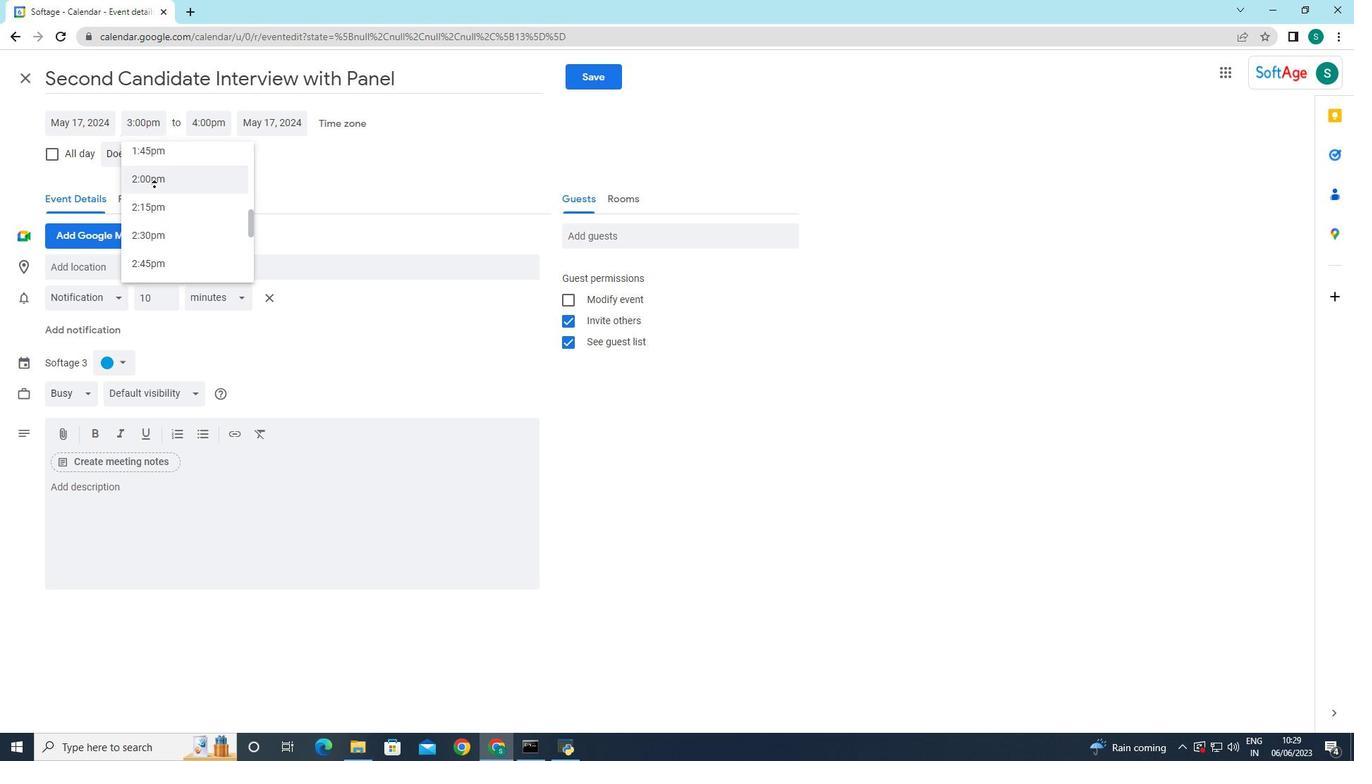 
Action: Mouse moved to (157, 187)
Screenshot: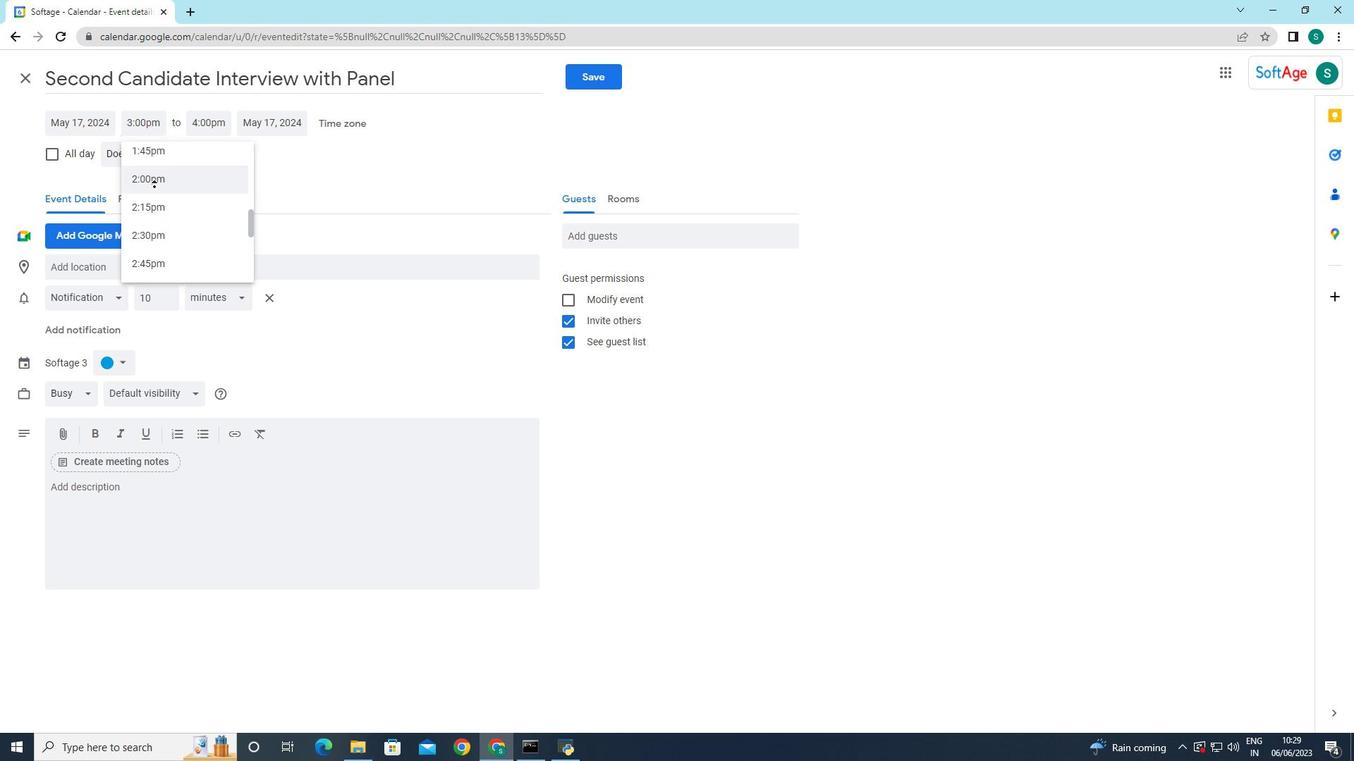 
Action: Mouse scrolled (157, 188) with delta (0, 0)
Screenshot: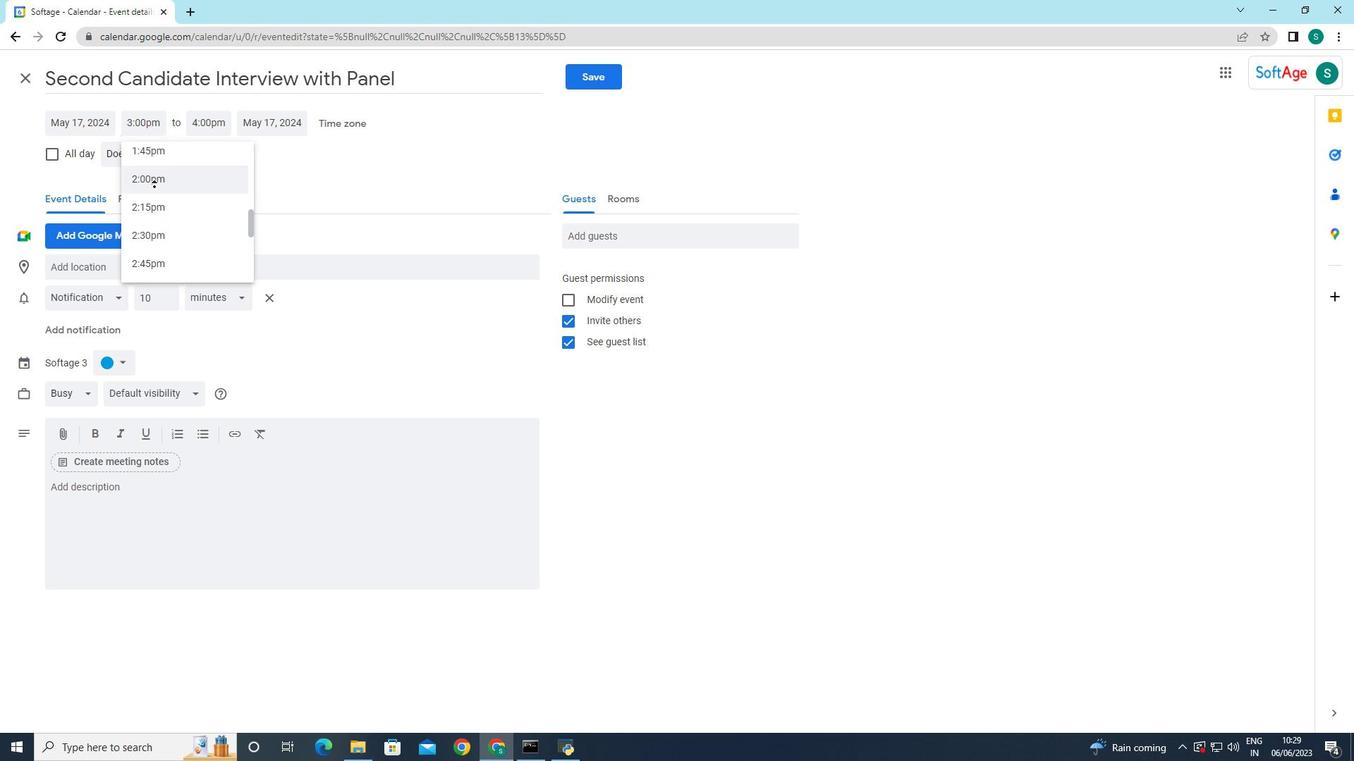 
Action: Mouse moved to (194, 230)
Screenshot: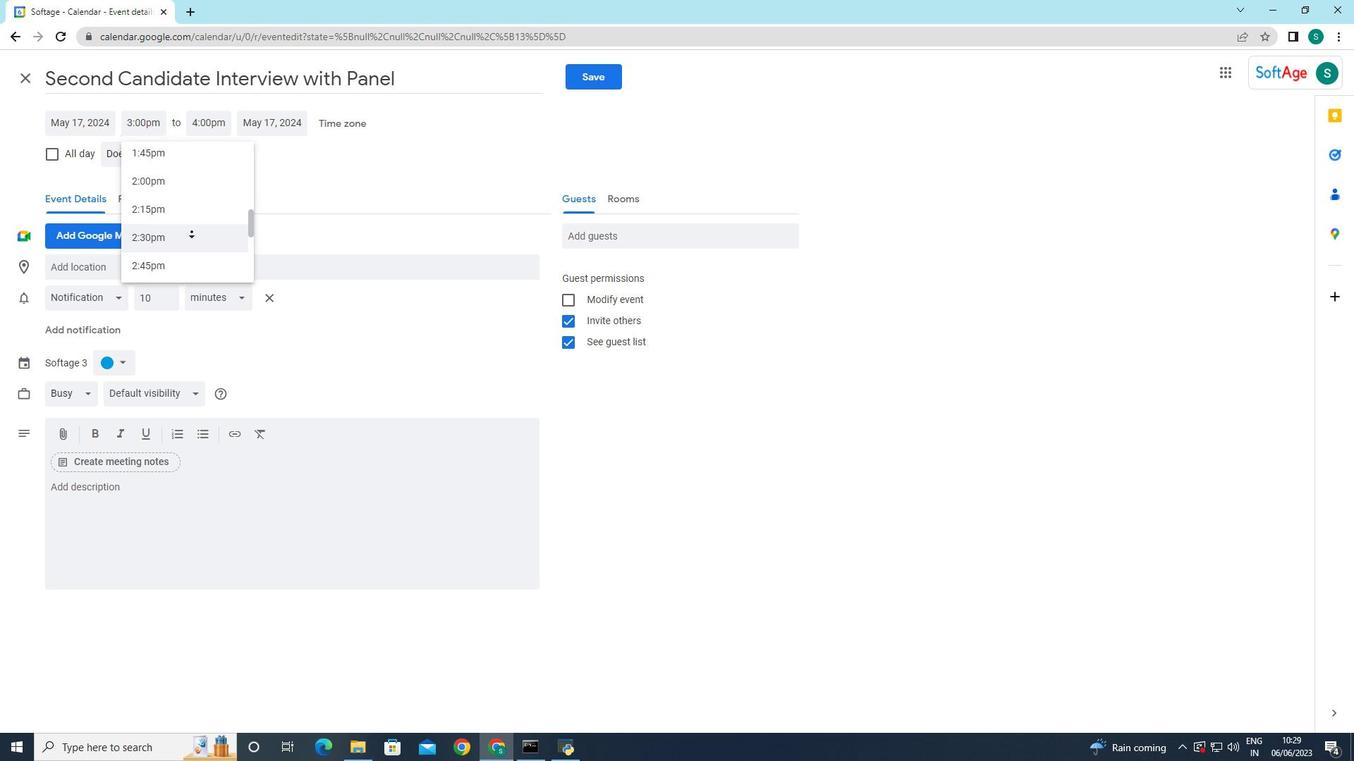 
Action: Mouse scrolled (194, 231) with delta (0, 0)
Screenshot: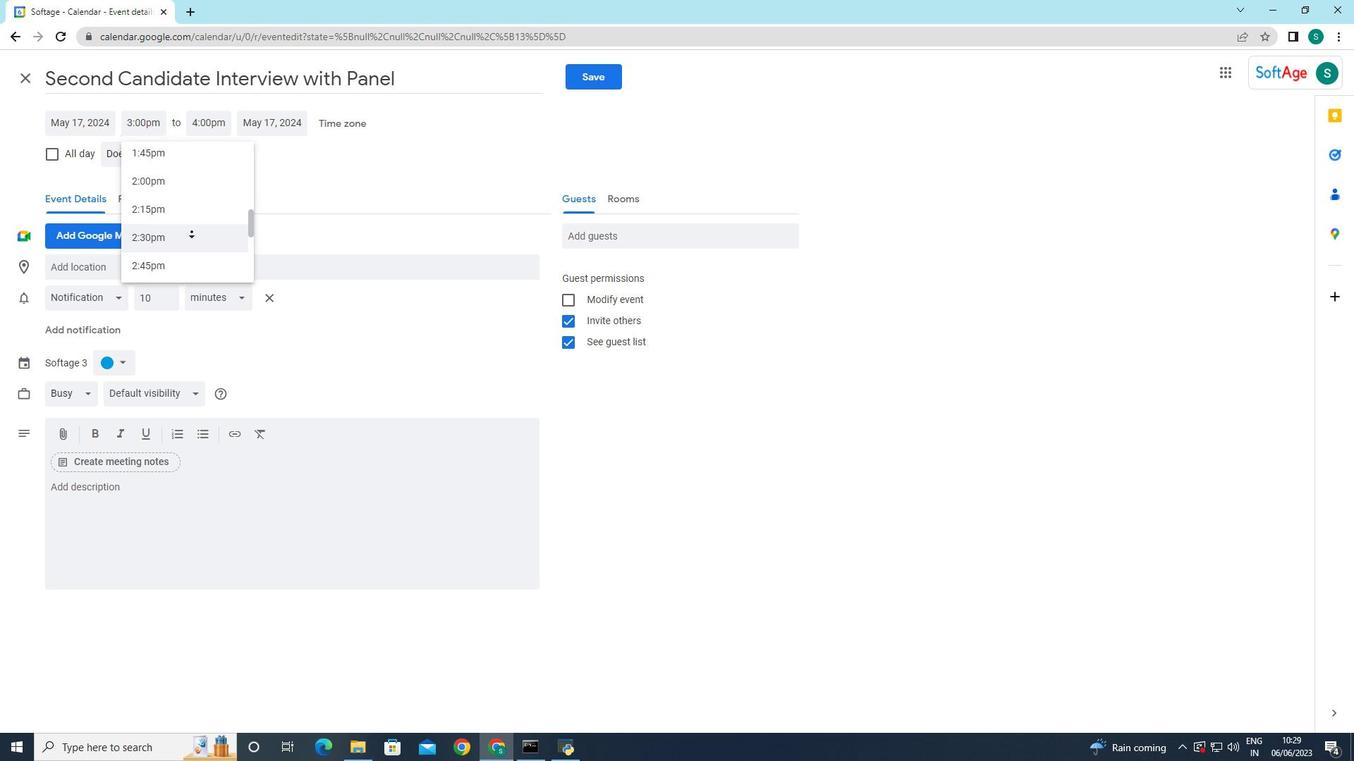 
Action: Mouse scrolled (194, 231) with delta (0, 0)
Screenshot: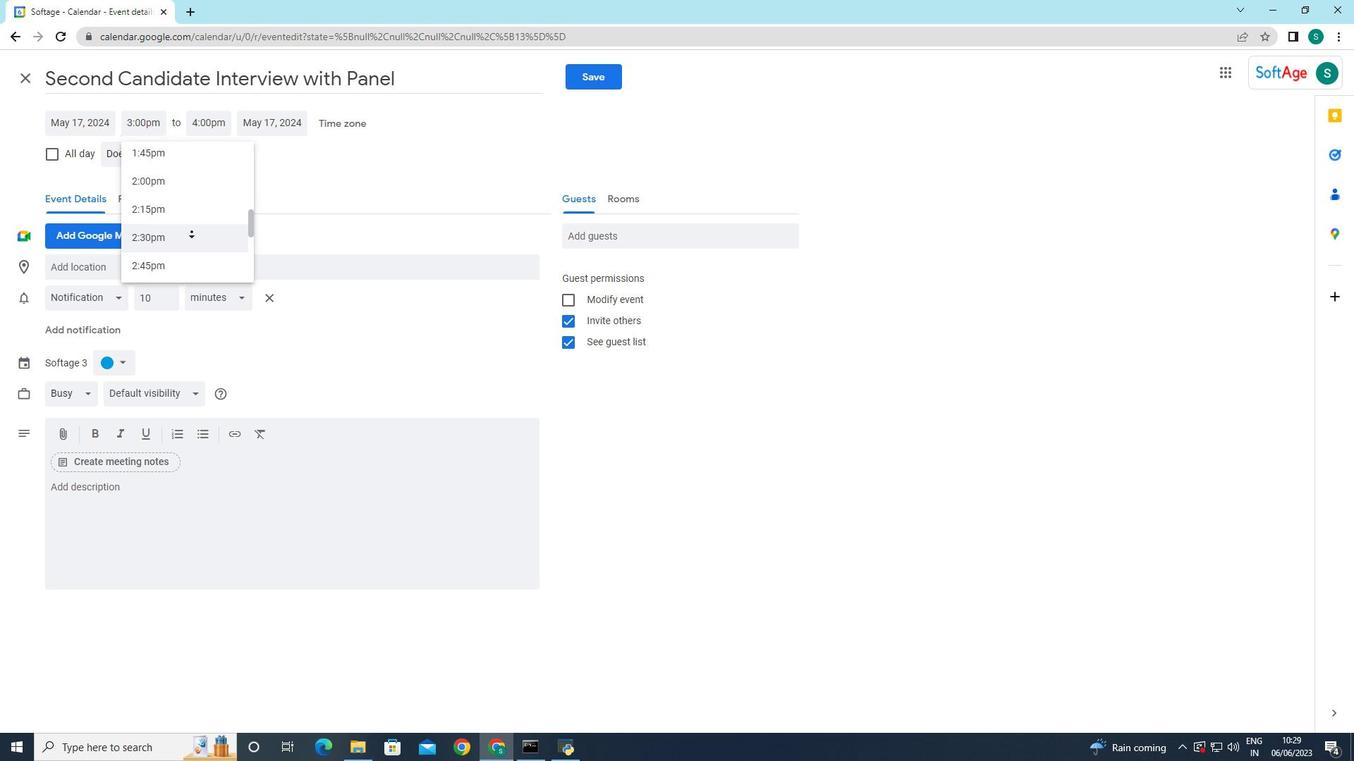 
Action: Mouse scrolled (194, 231) with delta (0, 0)
Screenshot: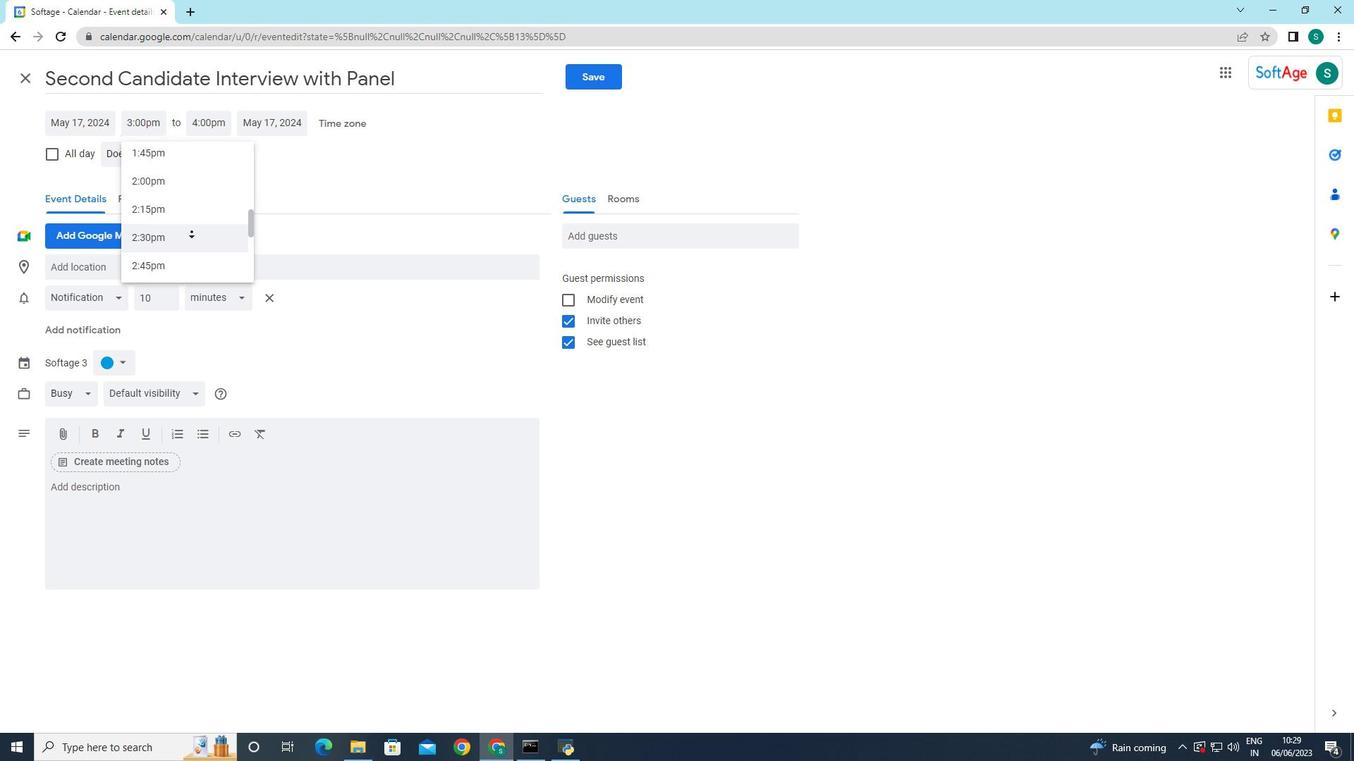 
Action: Mouse moved to (194, 230)
Screenshot: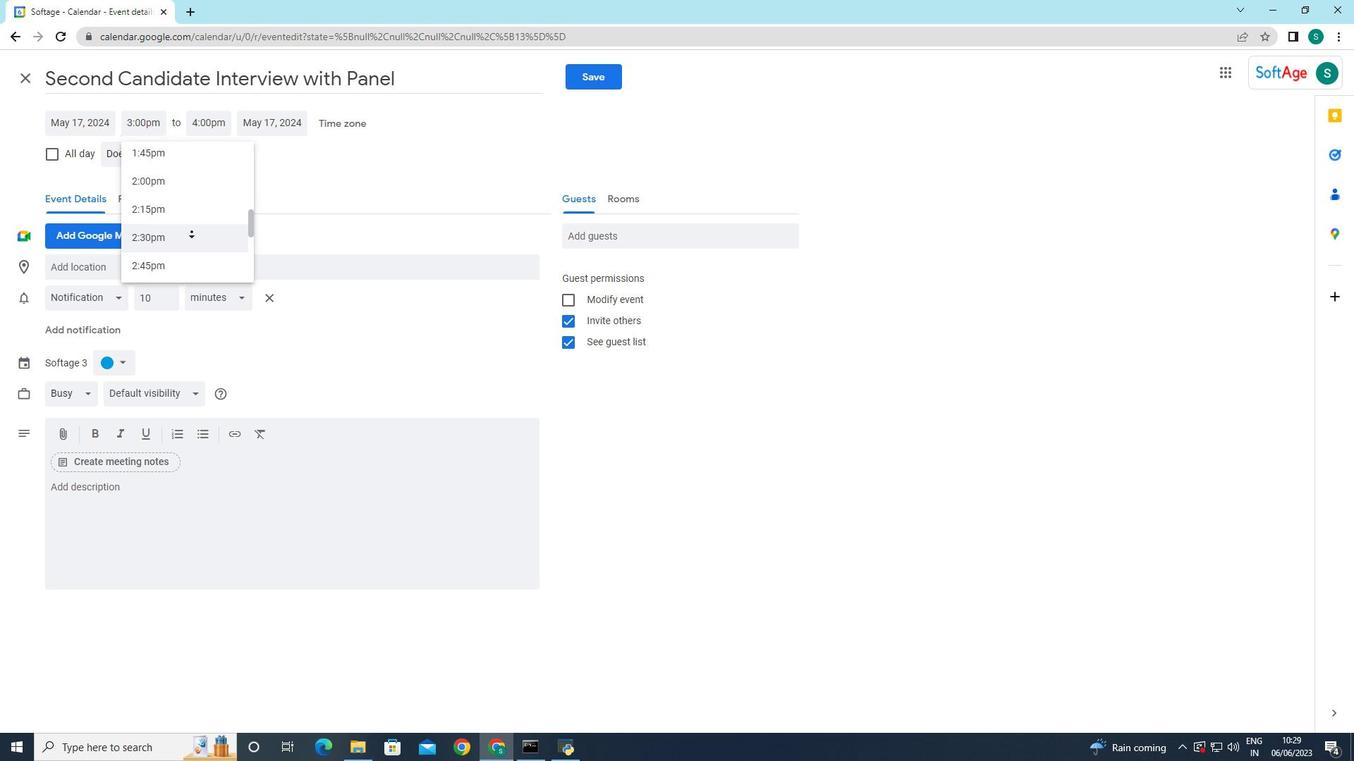 
Action: Mouse scrolled (194, 230) with delta (0, 0)
Screenshot: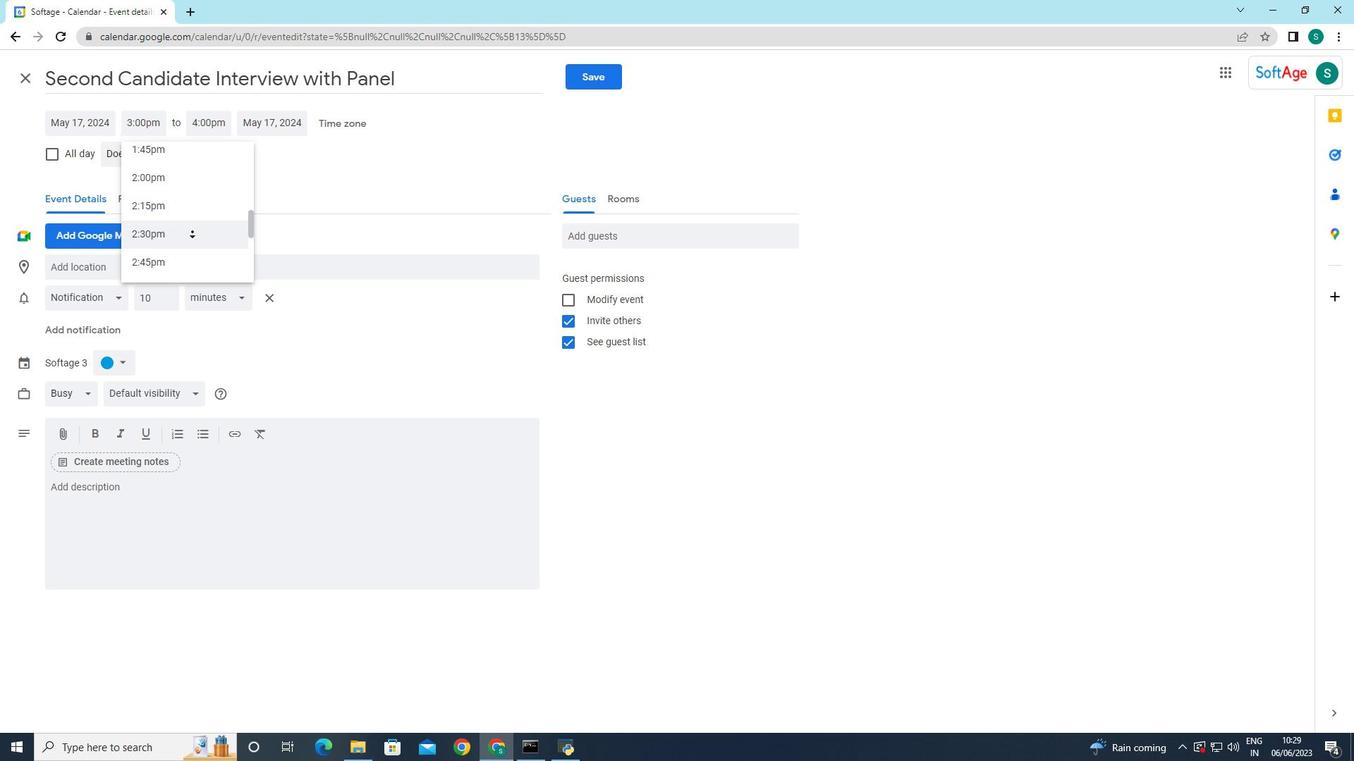 
Action: Mouse moved to (196, 222)
Screenshot: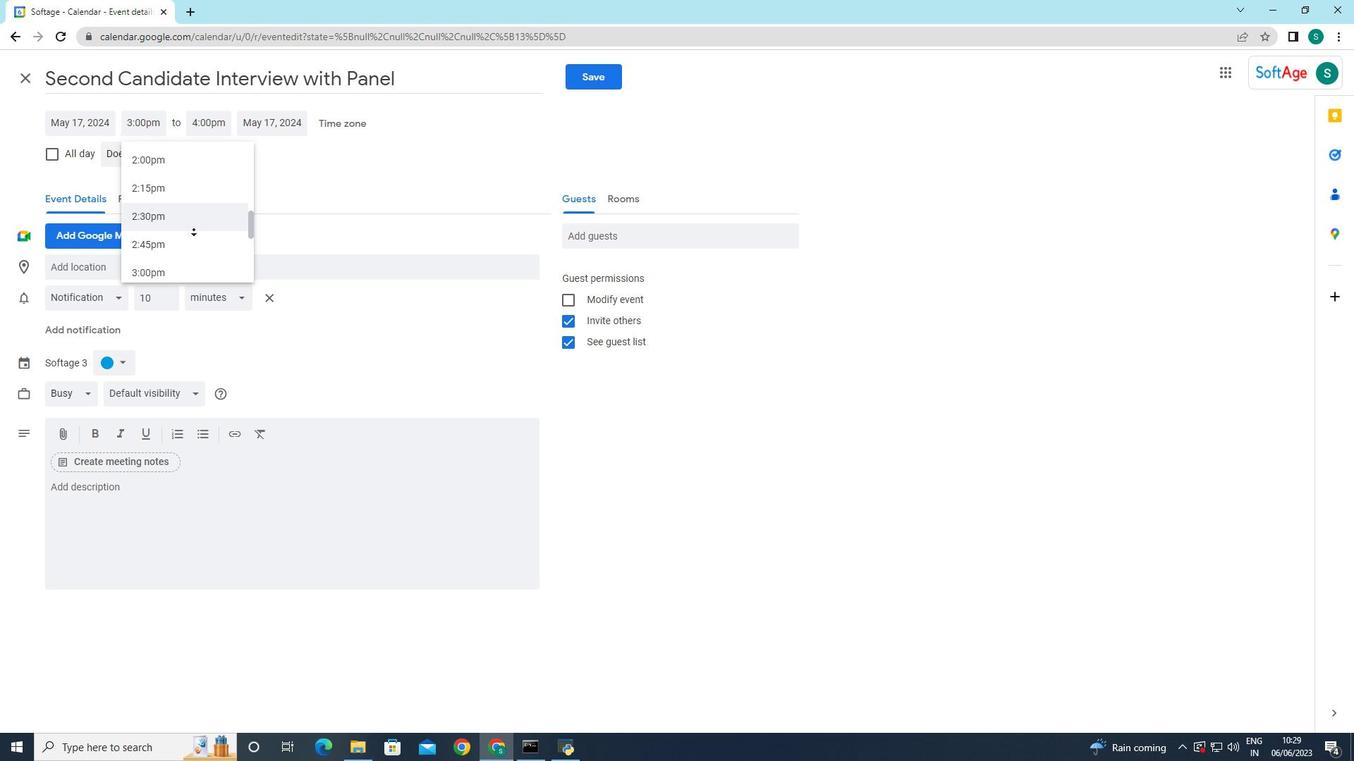 
Action: Mouse scrolled (194, 229) with delta (0, 0)
Screenshot: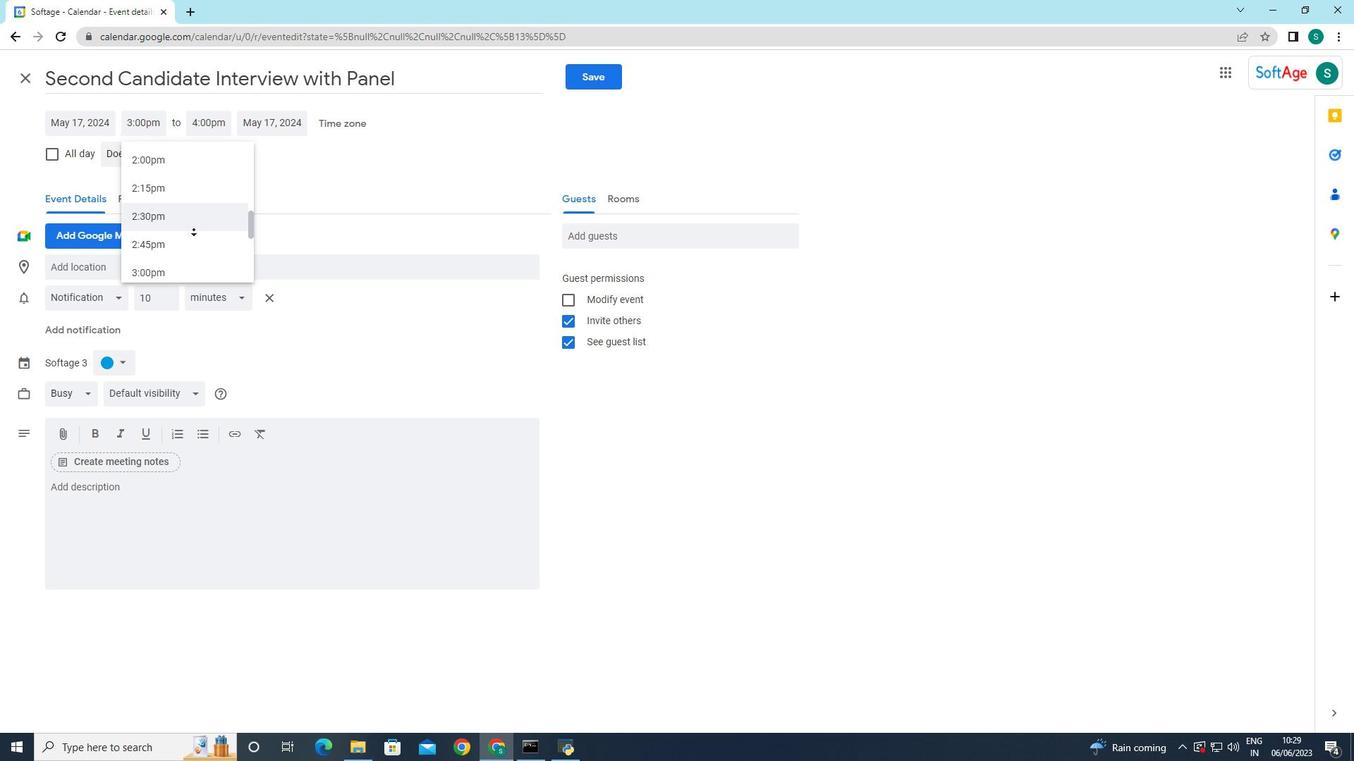
Action: Mouse moved to (186, 206)
Screenshot: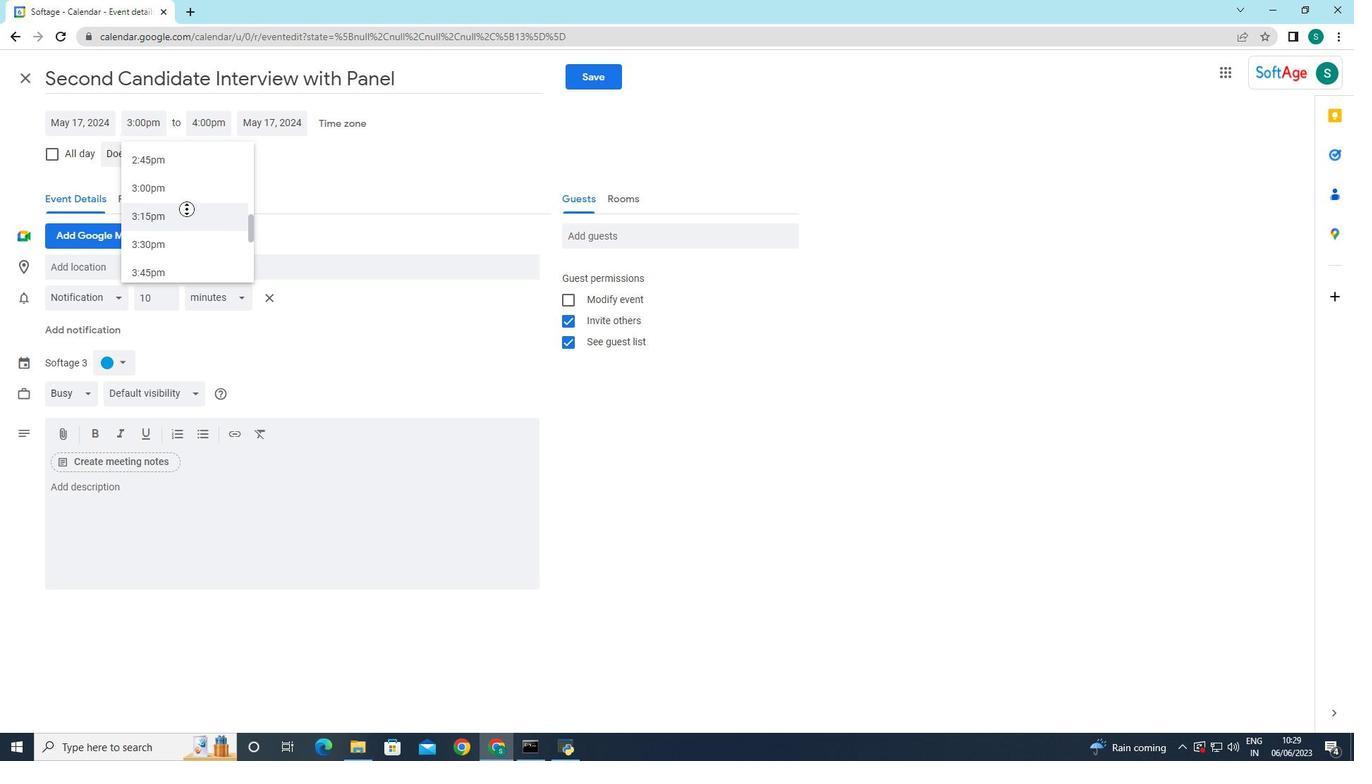 
Action: Mouse scrolled (186, 207) with delta (0, 0)
Screenshot: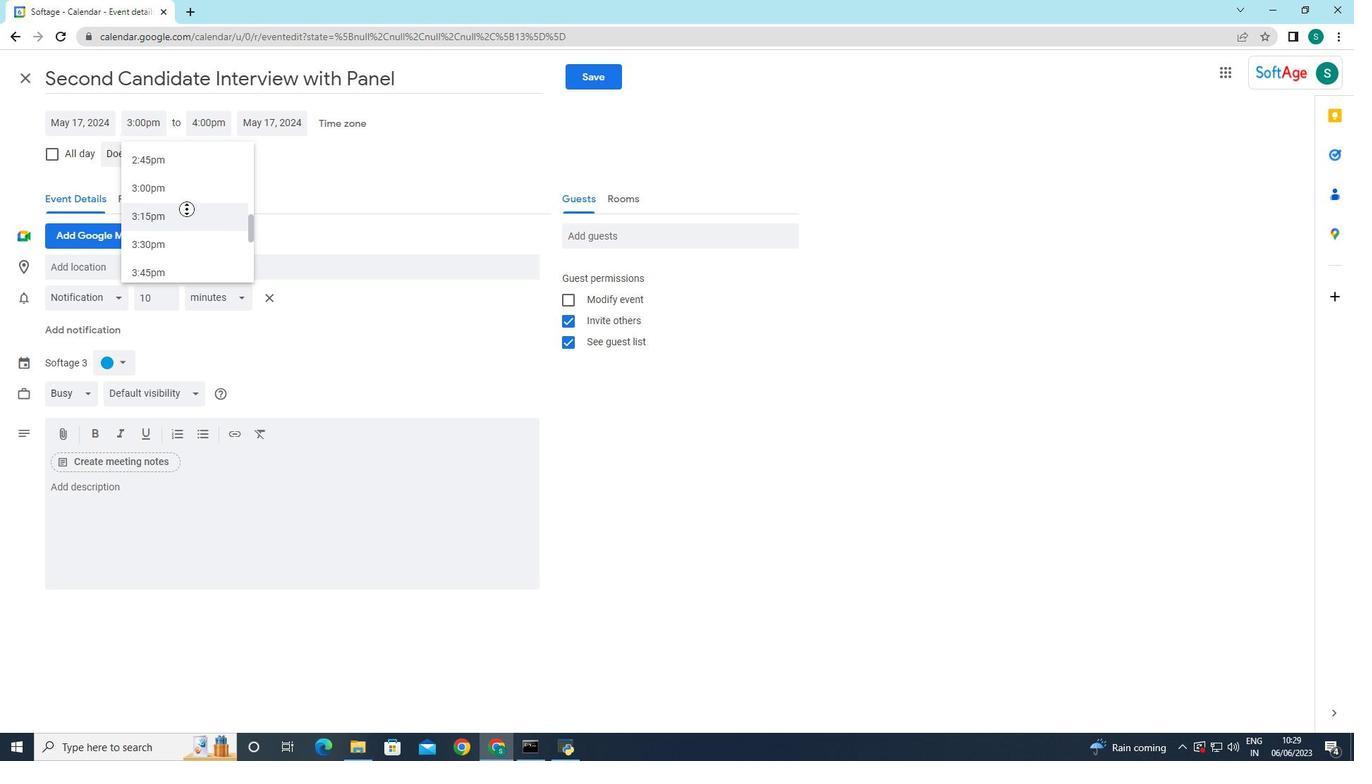 
Action: Mouse scrolled (186, 207) with delta (0, 0)
Screenshot: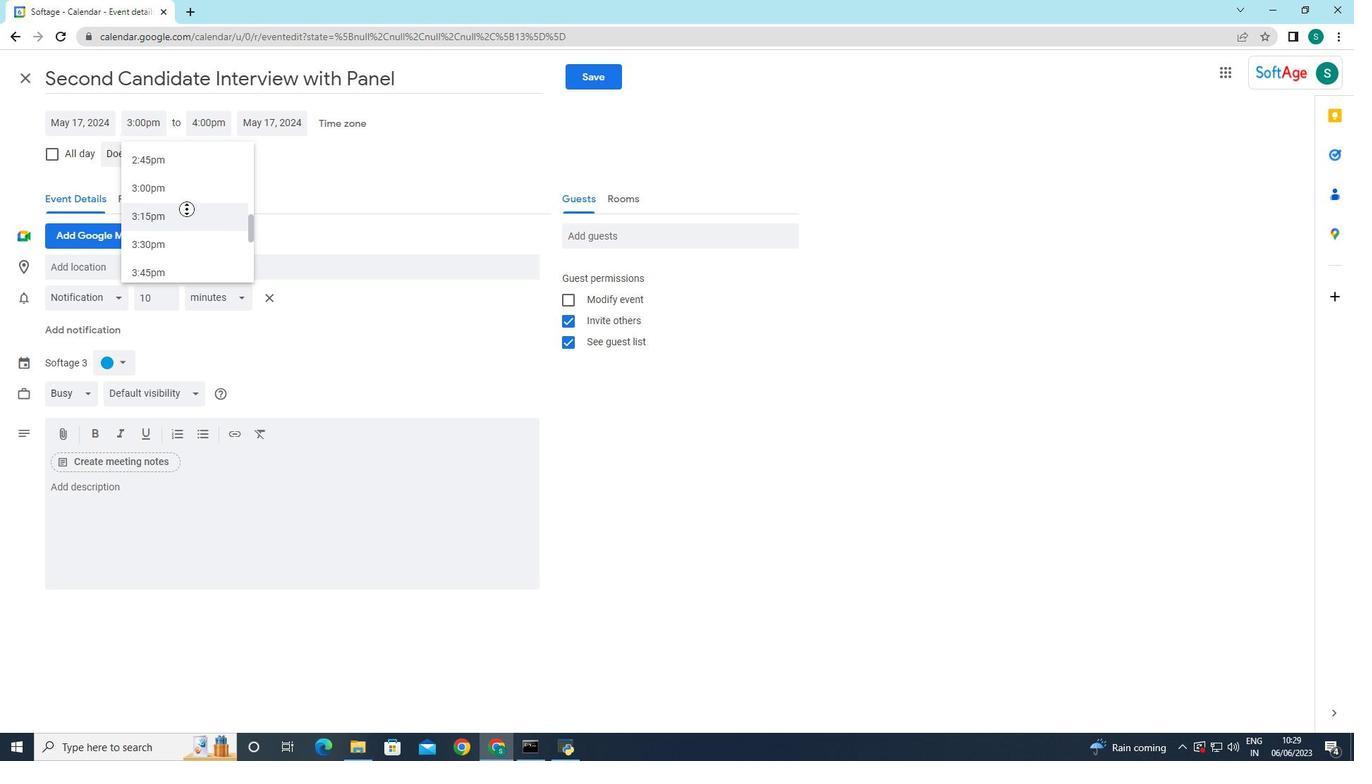 
Action: Mouse scrolled (186, 207) with delta (0, 0)
Screenshot: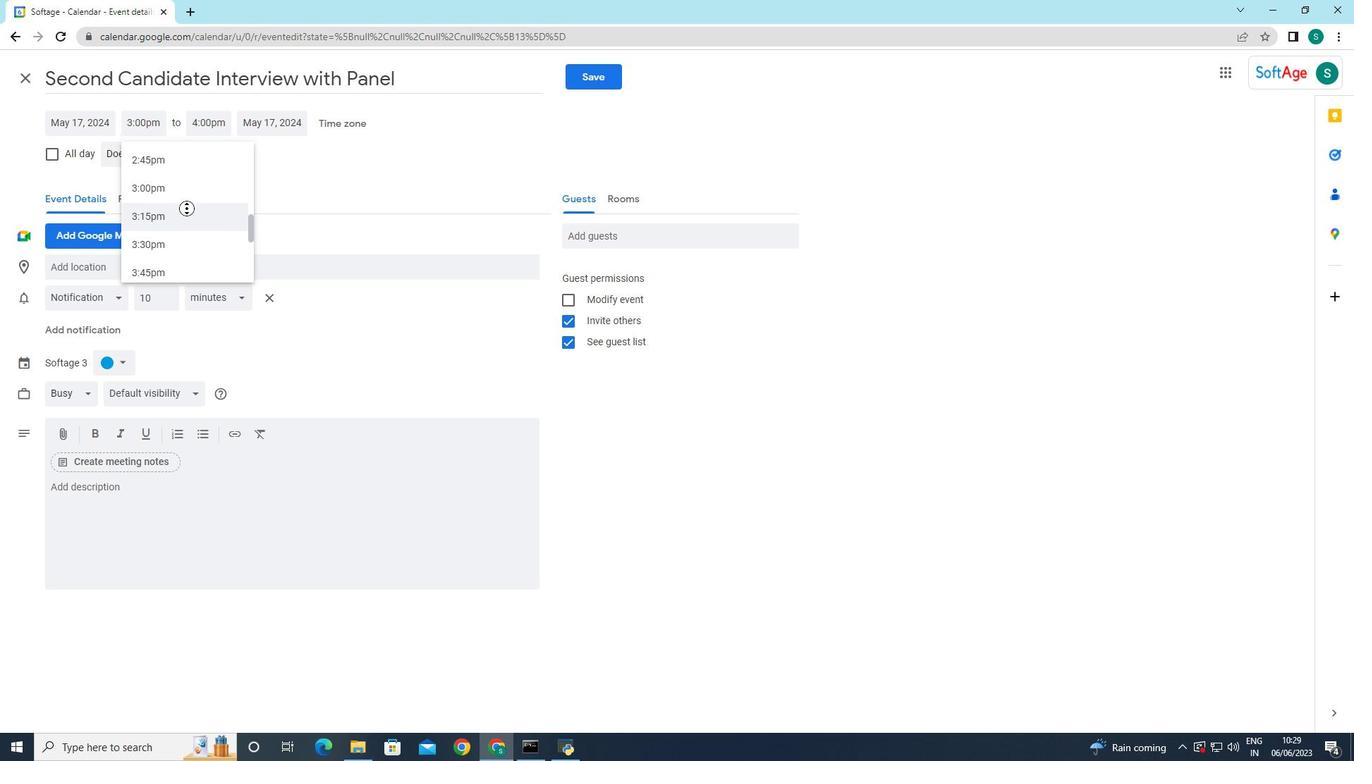 
Action: Mouse scrolled (186, 207) with delta (0, 0)
Screenshot: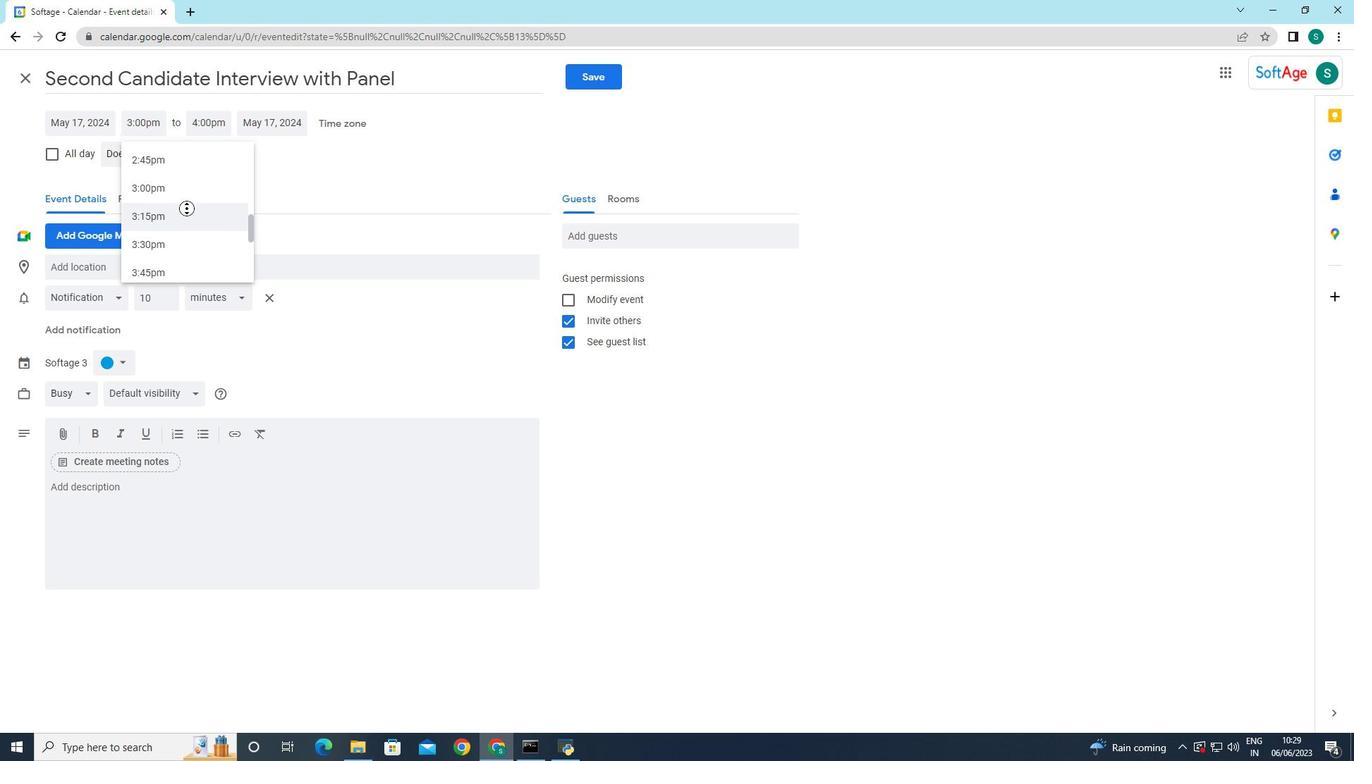 
Action: Mouse moved to (351, 198)
Screenshot: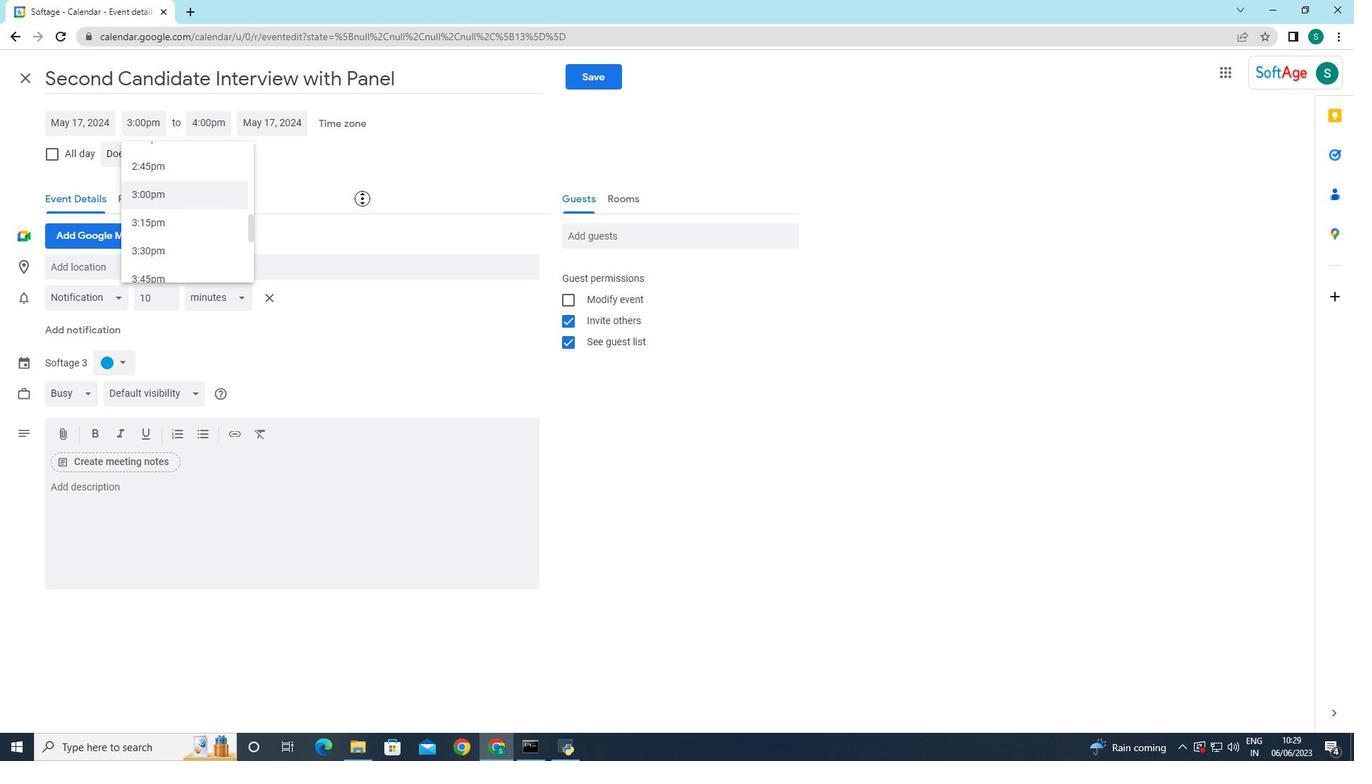 
Action: Mouse pressed left at (351, 198)
Screenshot: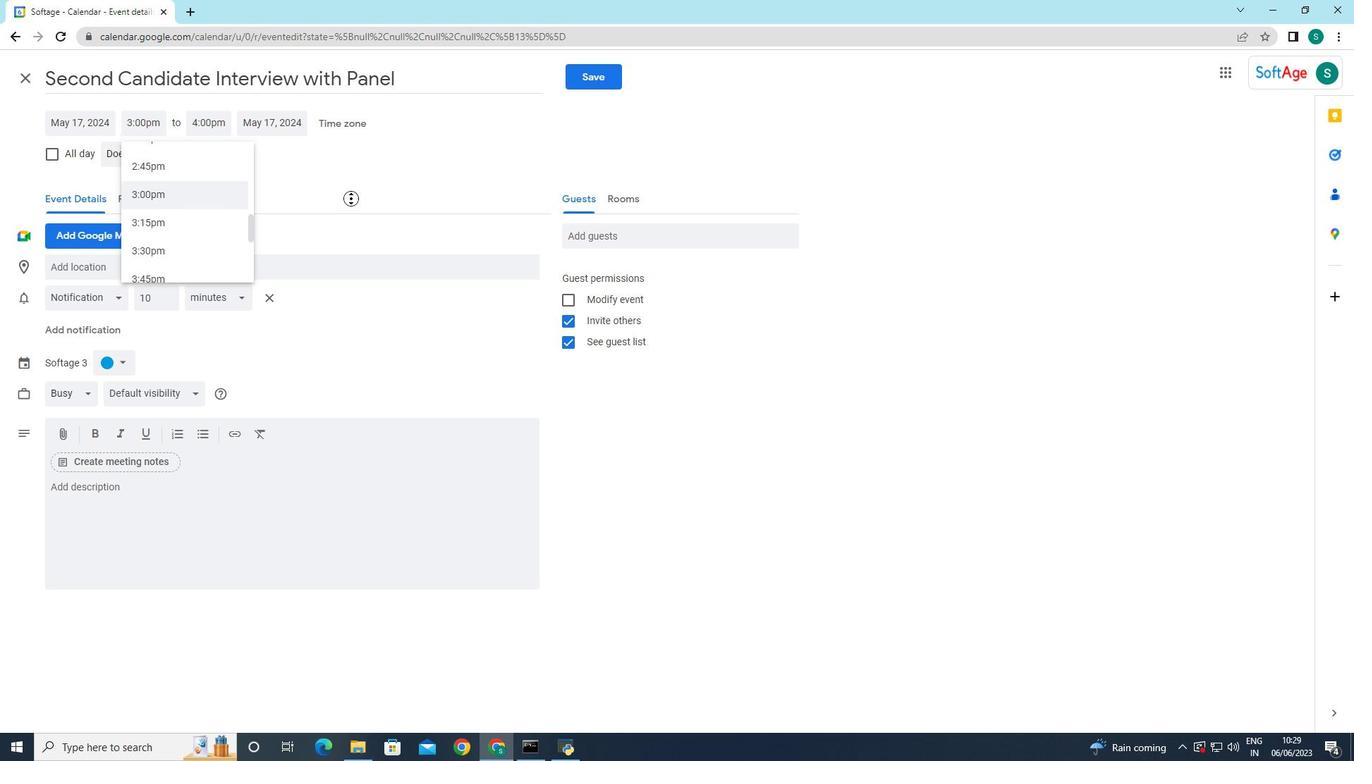 
Action: Mouse moved to (146, 122)
Screenshot: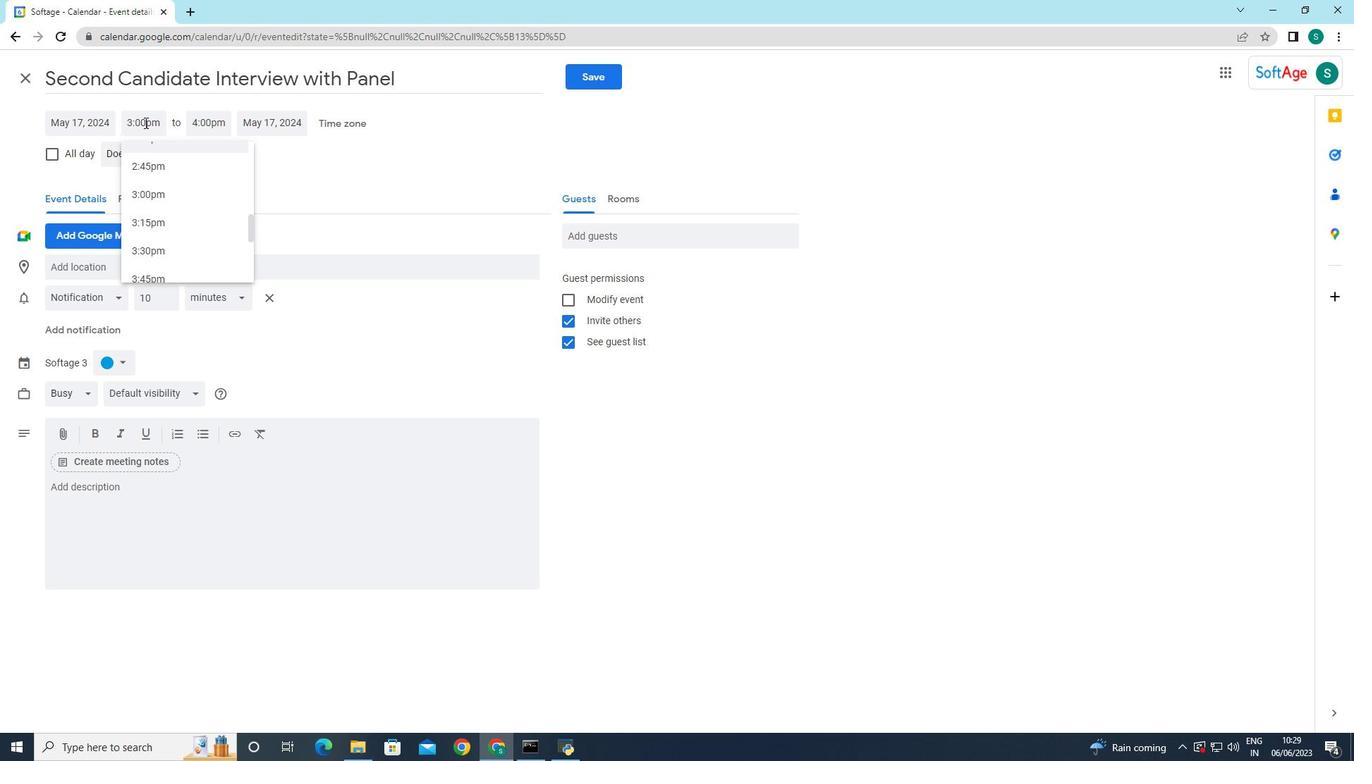 
Action: Mouse pressed left at (146, 122)
Screenshot: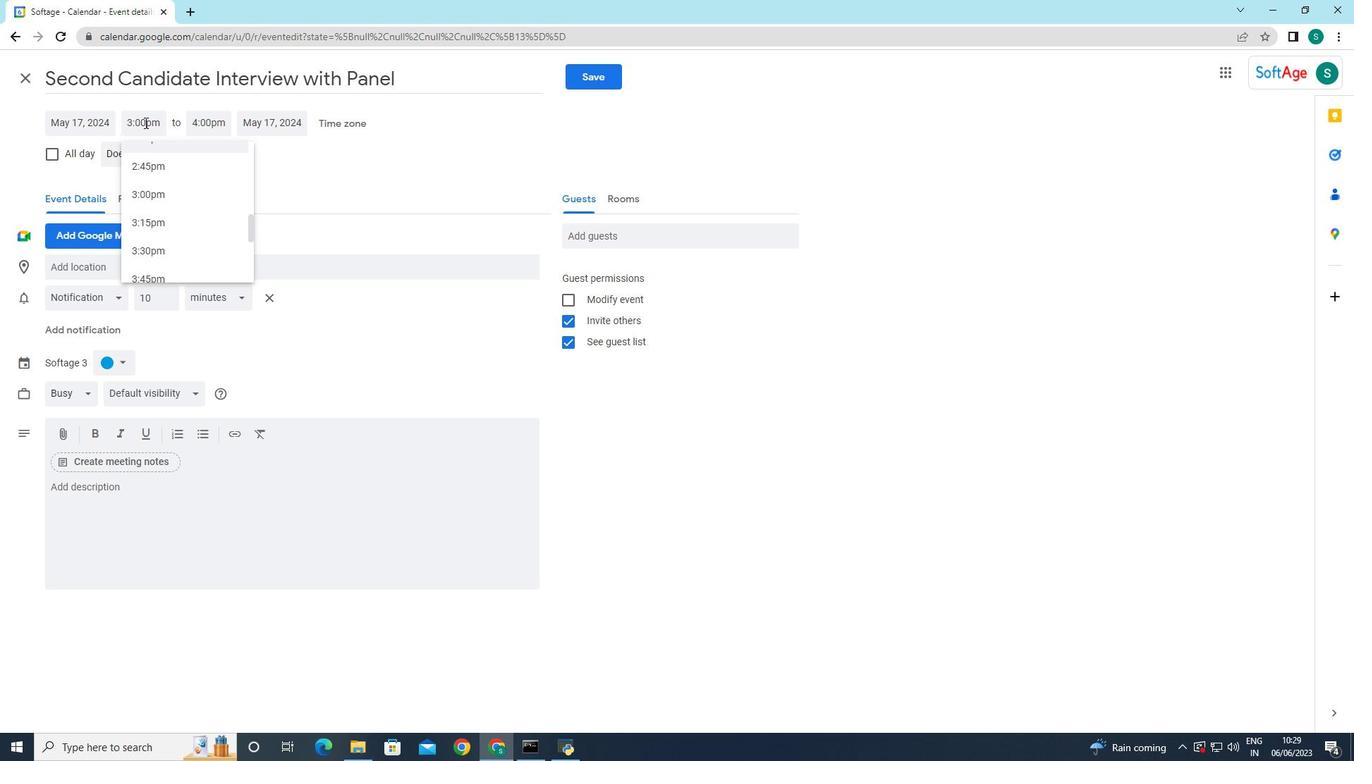 
Action: Mouse moved to (203, 120)
Screenshot: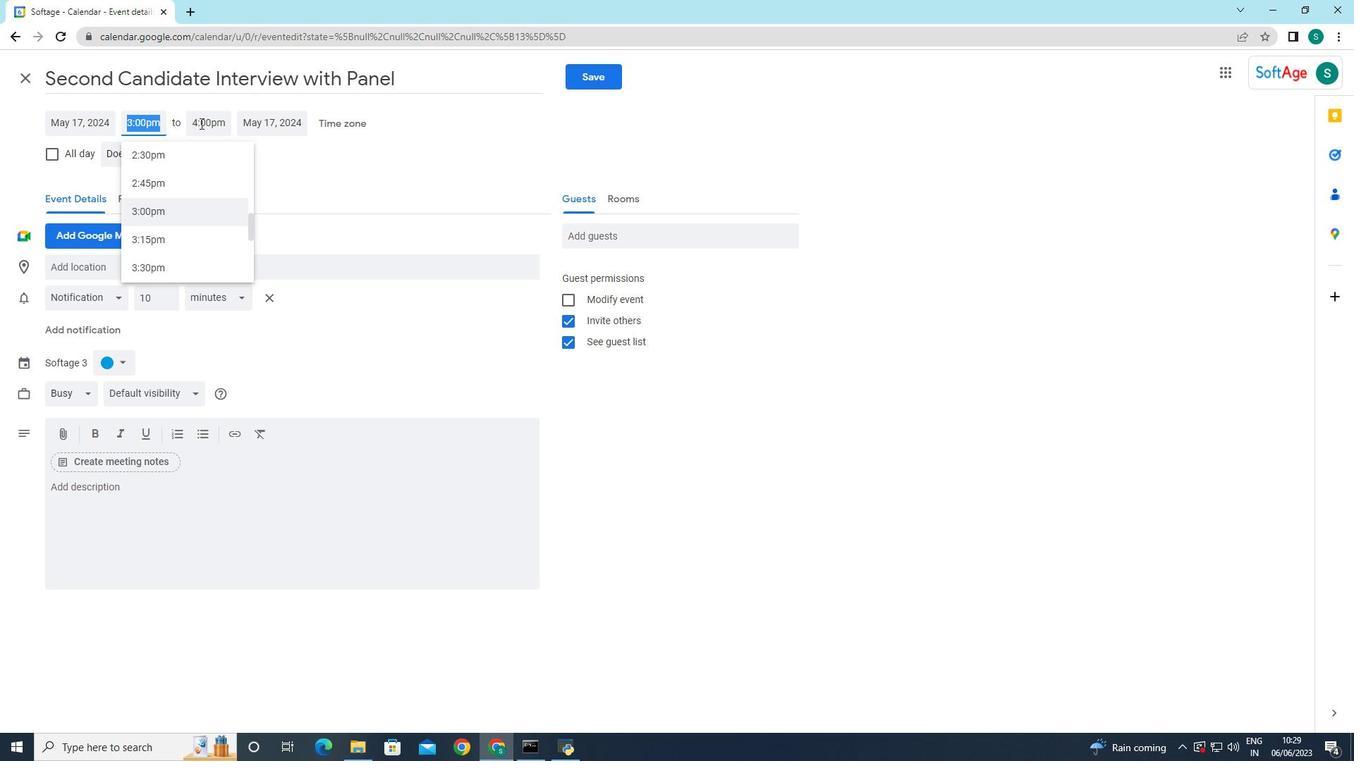 
Action: Mouse pressed left at (203, 120)
Screenshot: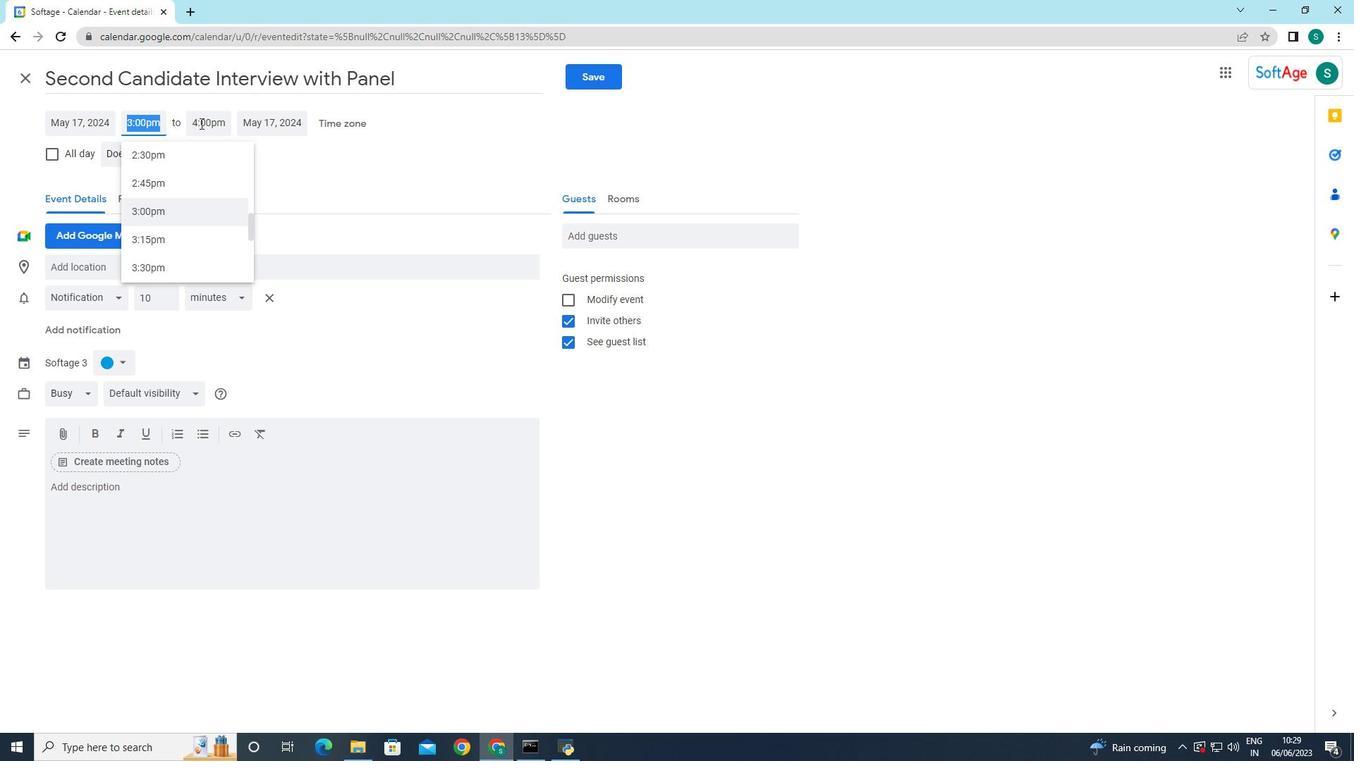
Action: Mouse moved to (131, 119)
Screenshot: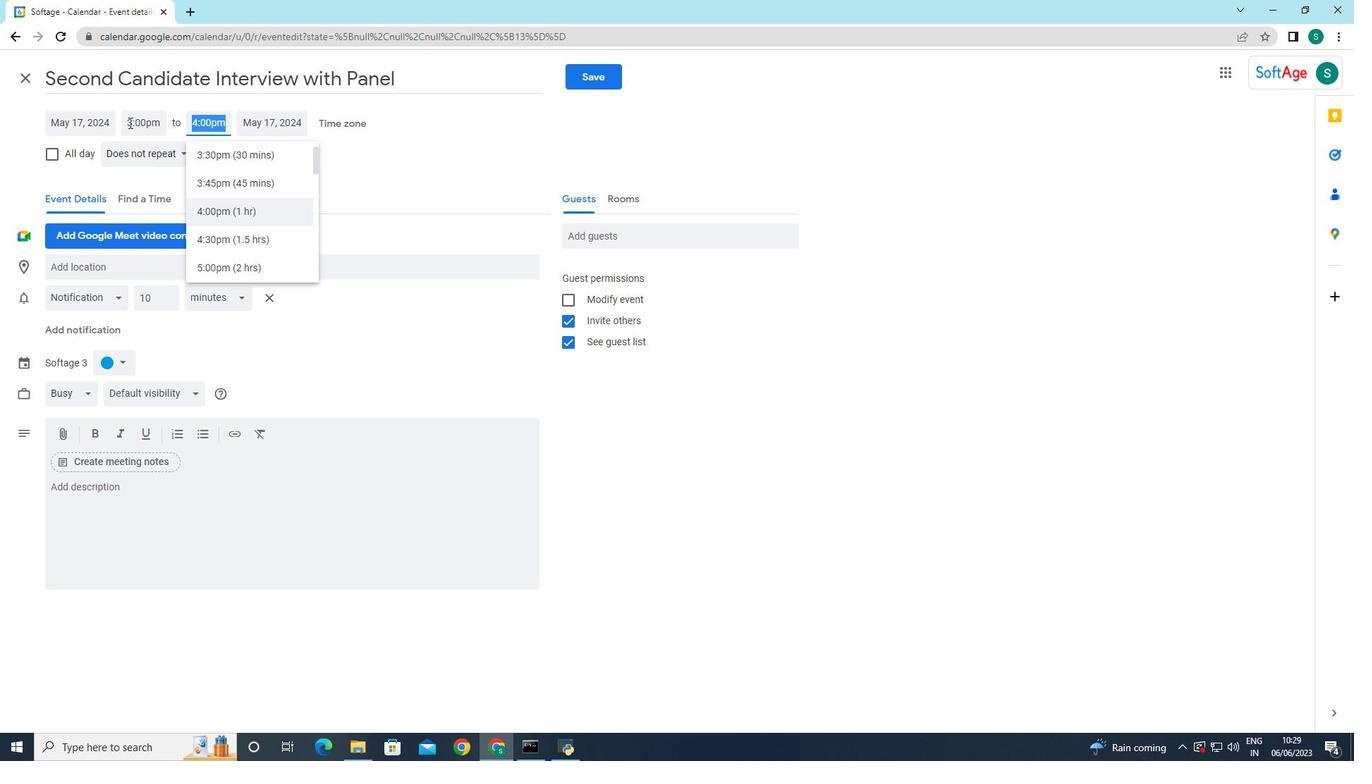 
Action: Mouse pressed left at (131, 119)
Screenshot: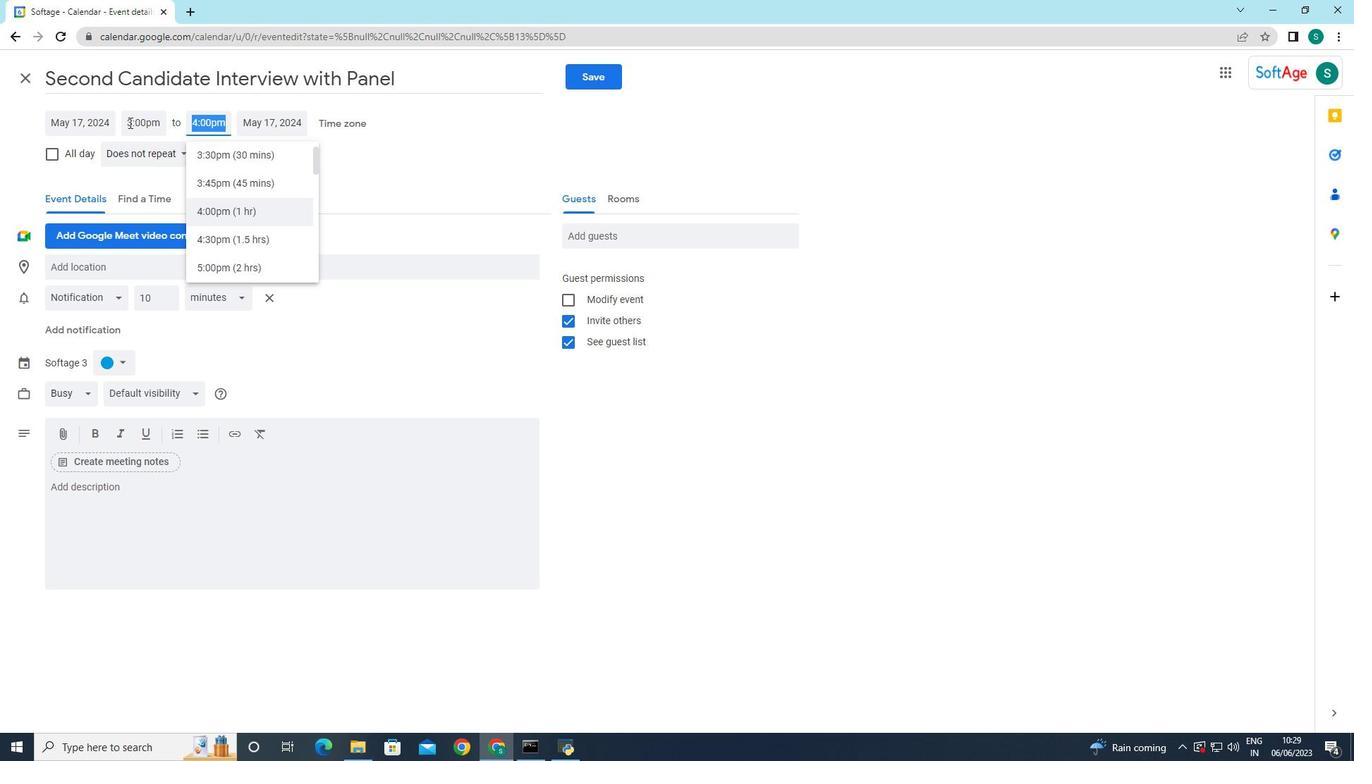 
Action: Mouse moved to (253, 224)
Screenshot: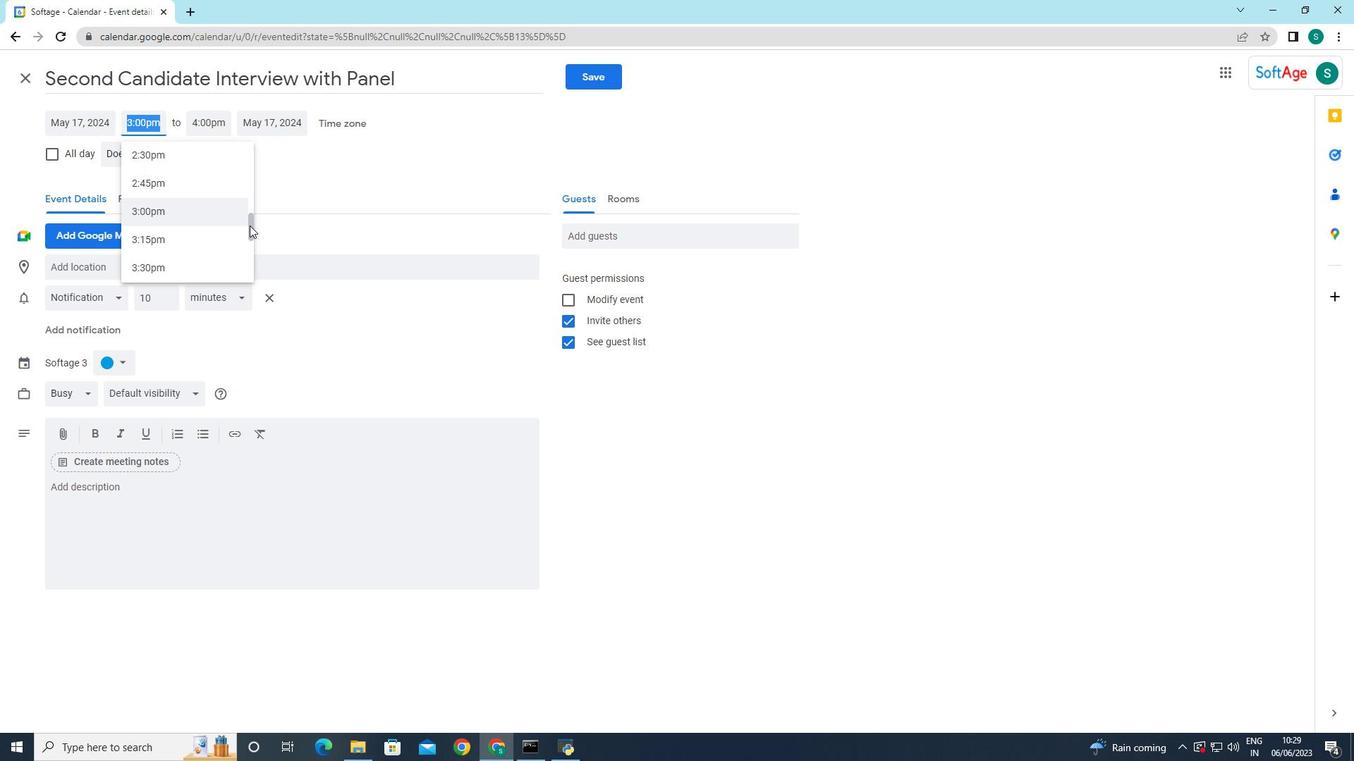 
Action: Mouse pressed left at (253, 224)
Screenshot: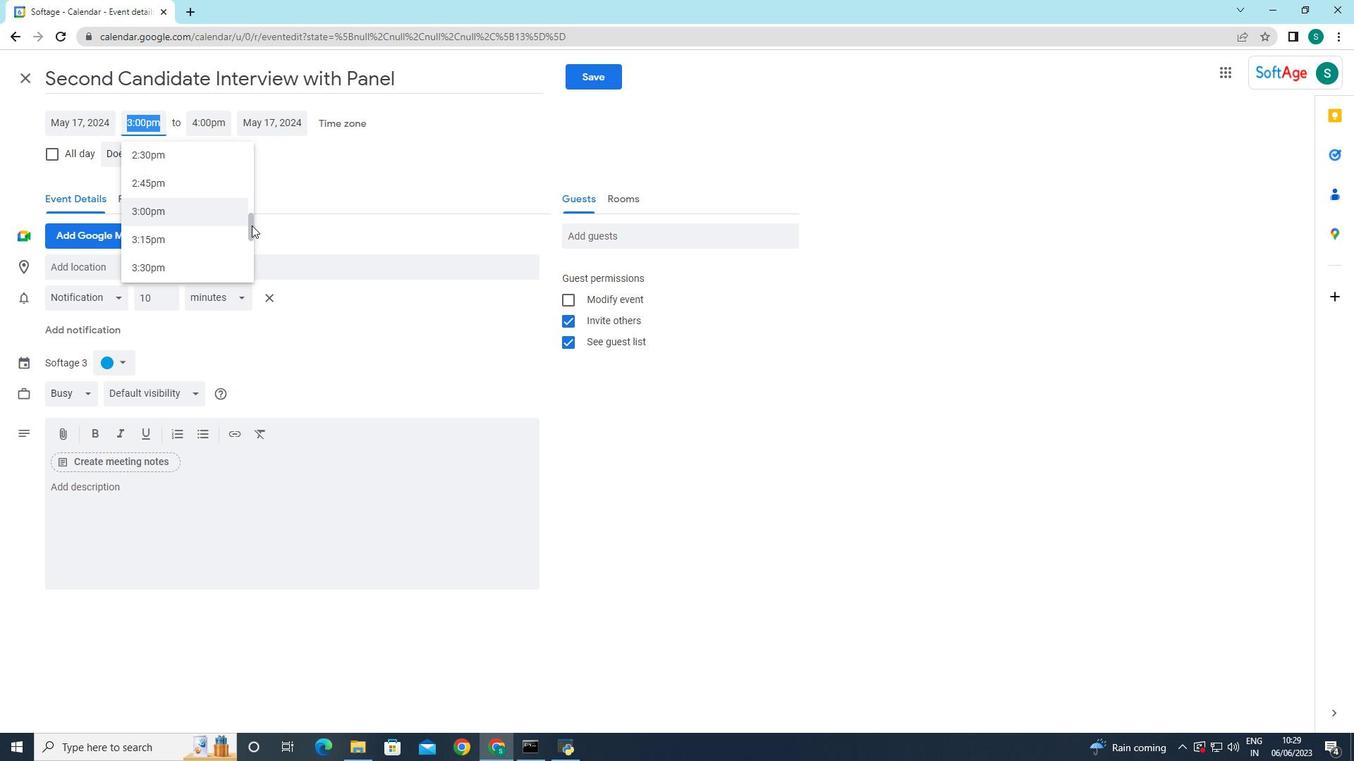 
Action: Mouse moved to (164, 158)
Screenshot: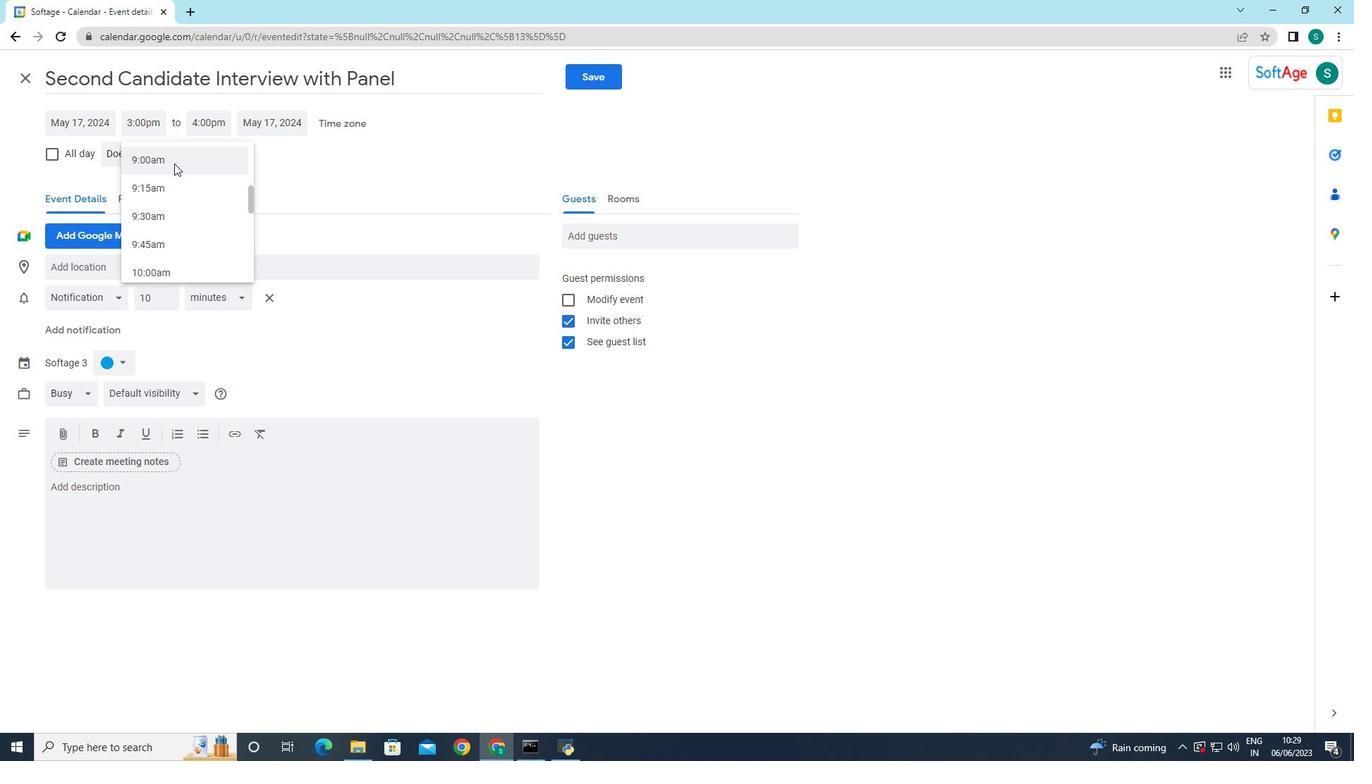 
Action: Mouse pressed left at (164, 158)
Screenshot: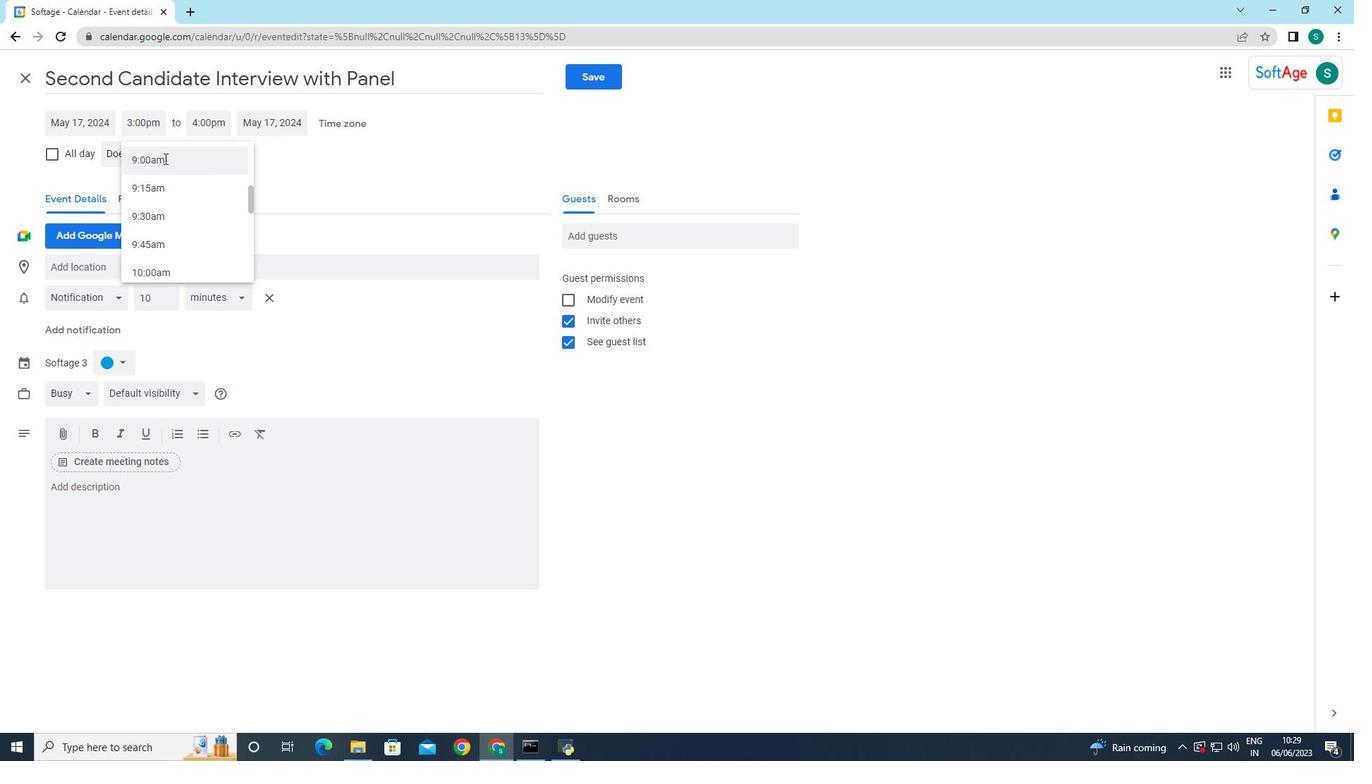 
Action: Mouse moved to (299, 174)
Screenshot: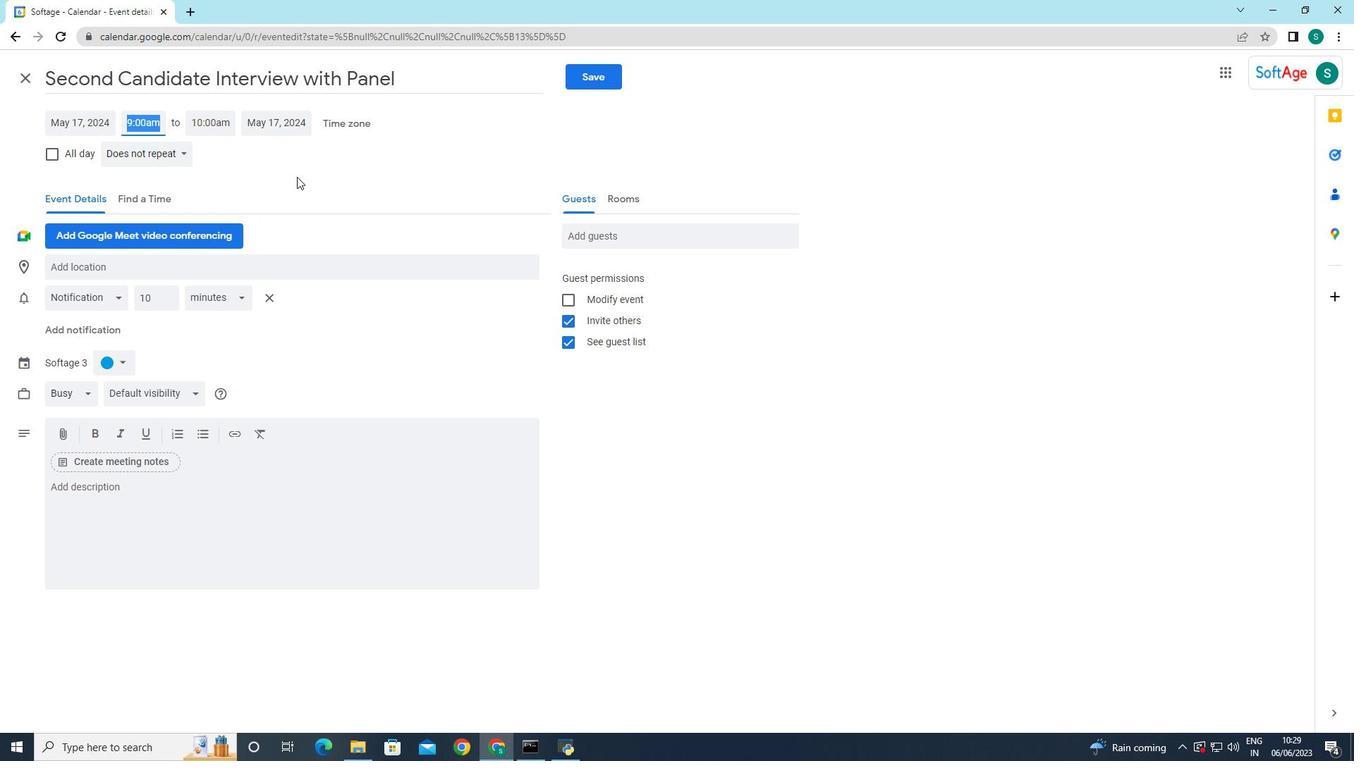 
Action: Mouse pressed left at (299, 174)
Screenshot: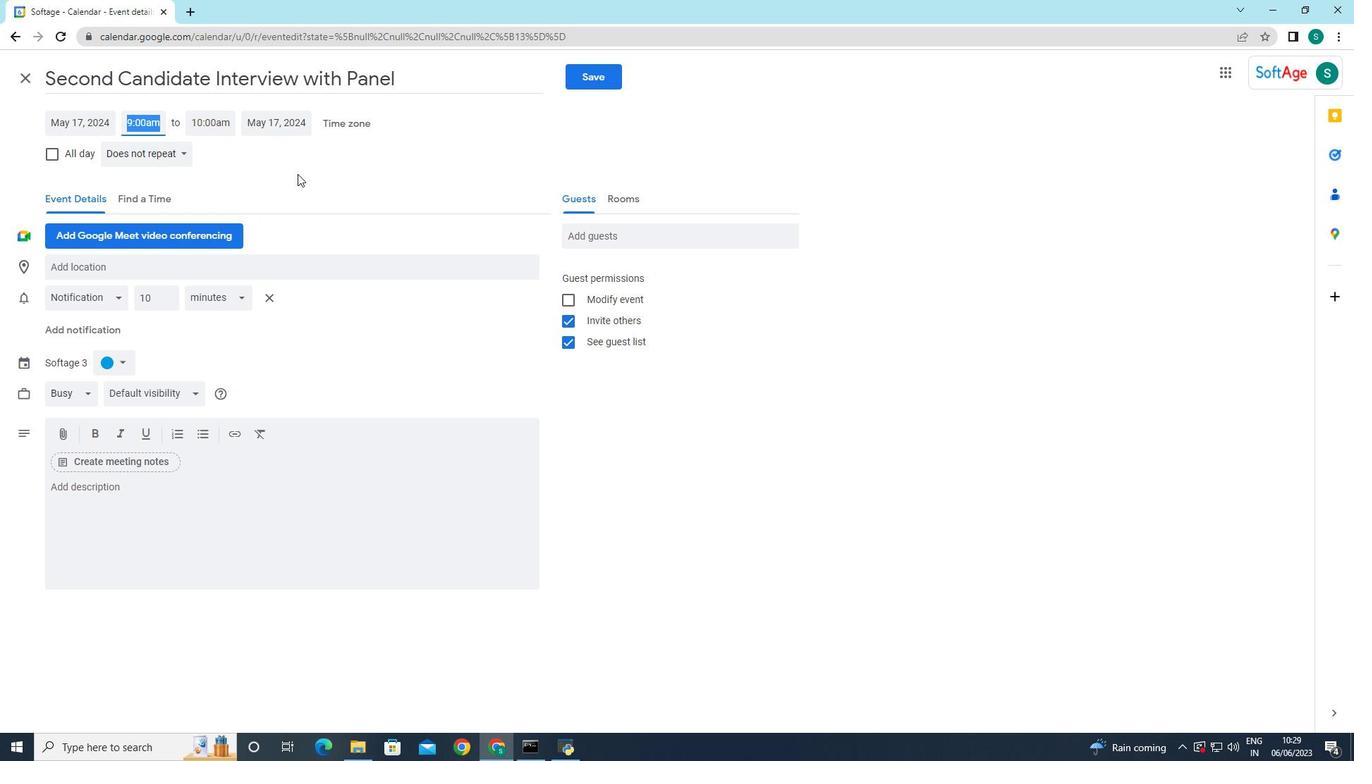 
Action: Mouse moved to (134, 481)
Screenshot: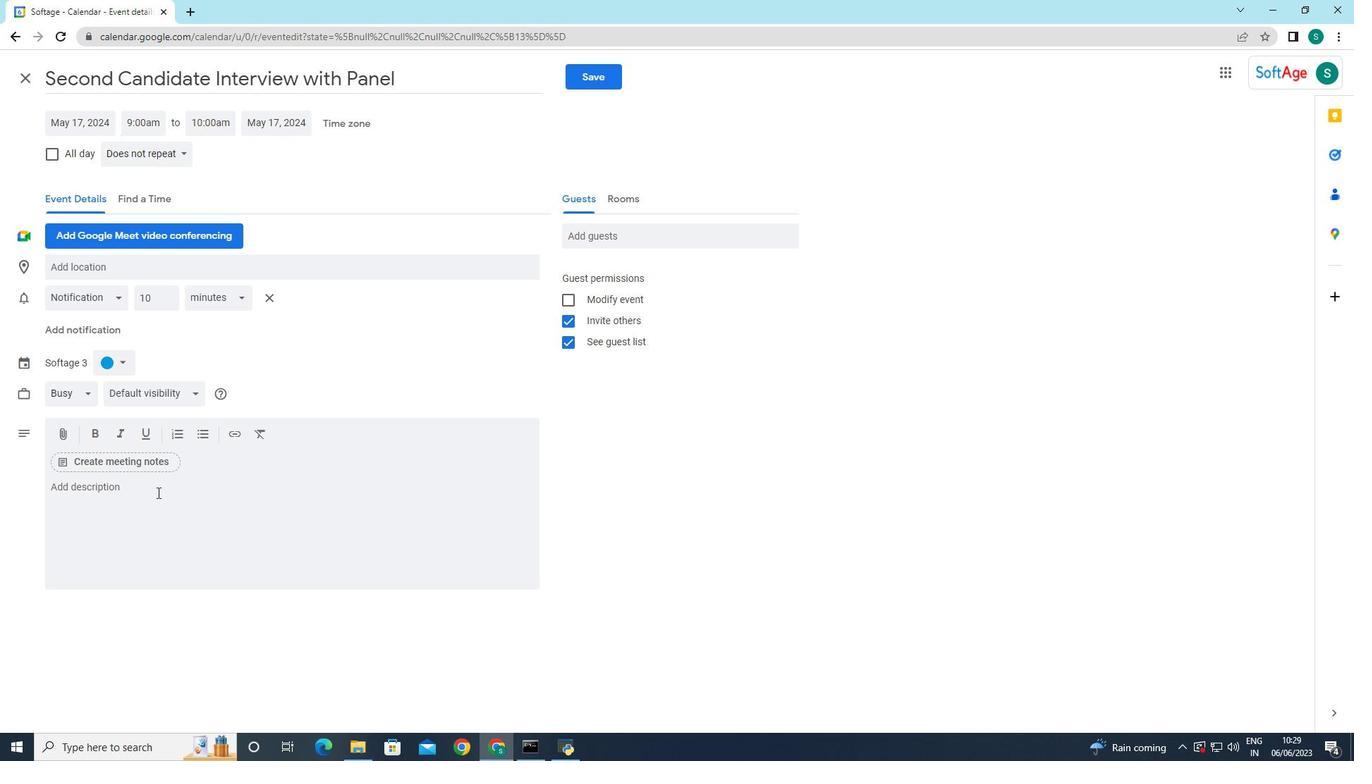 
Action: Mouse pressed left at (134, 481)
Screenshot: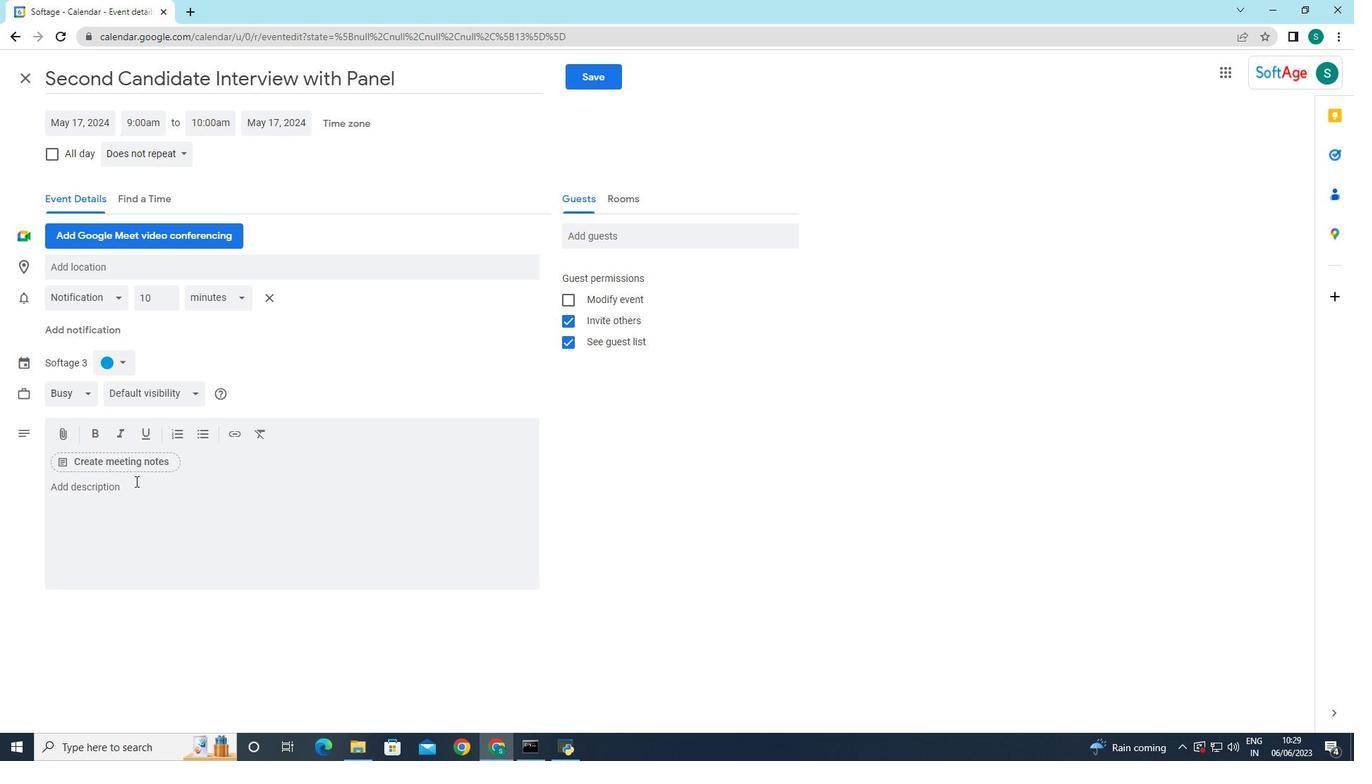 
Action: Key pressed <Key.caps_lock>B<Key.caps_lock>y<Key.space>exploring<Key.space>the<Key.space>clients<Key.backspace><Key.shift_r>"s<Key.space>goals<Key.space>and<Key.space>strategix<Key.backspace>c<Key.space>direction,<Key.space>the<Key.space>service<Key.space>prove<Key.backspace>ider<Key.space>can<Key.space>align<Key.space>thi<Key.backspace>eir<Key.space>offerings<Key.space>and<Key.space>propose<Key.space>tailored<Key.space>solitions.
Screenshot: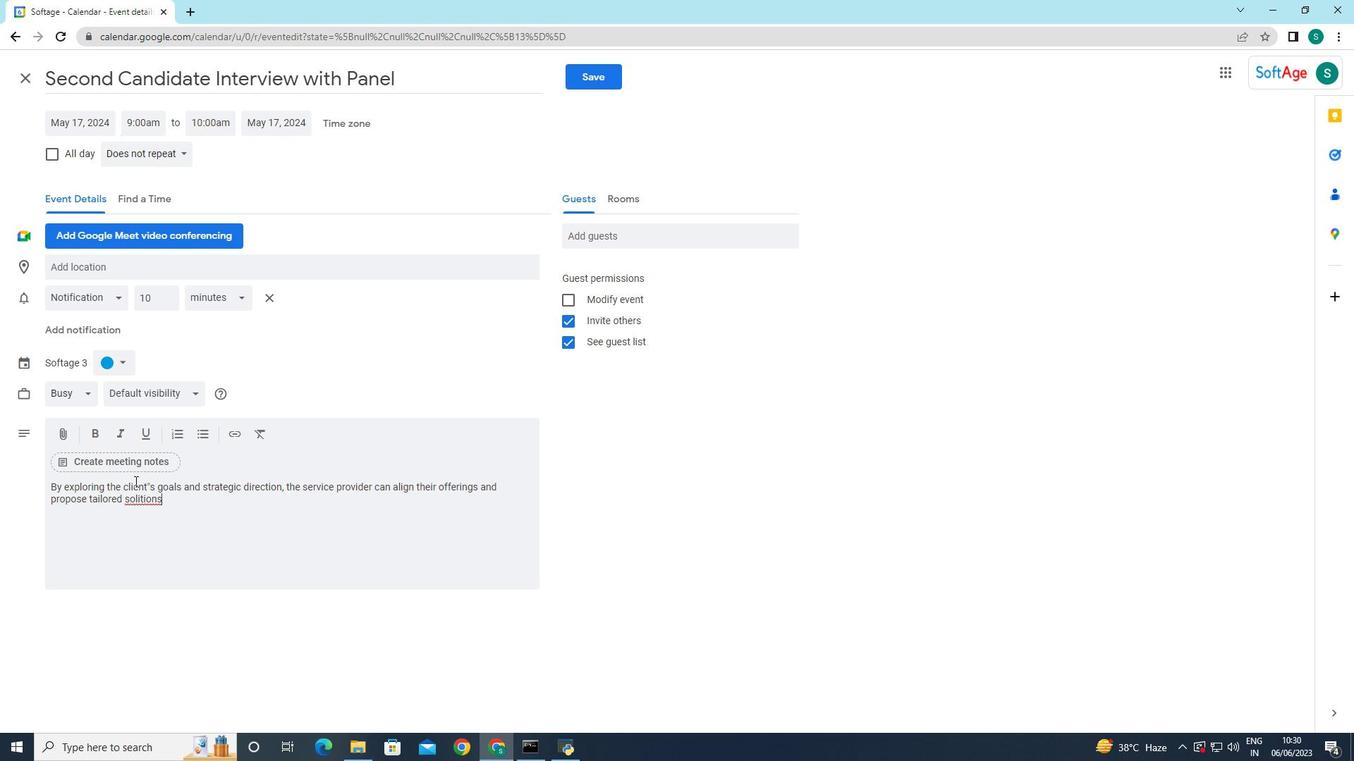 
Action: Mouse moved to (155, 500)
Screenshot: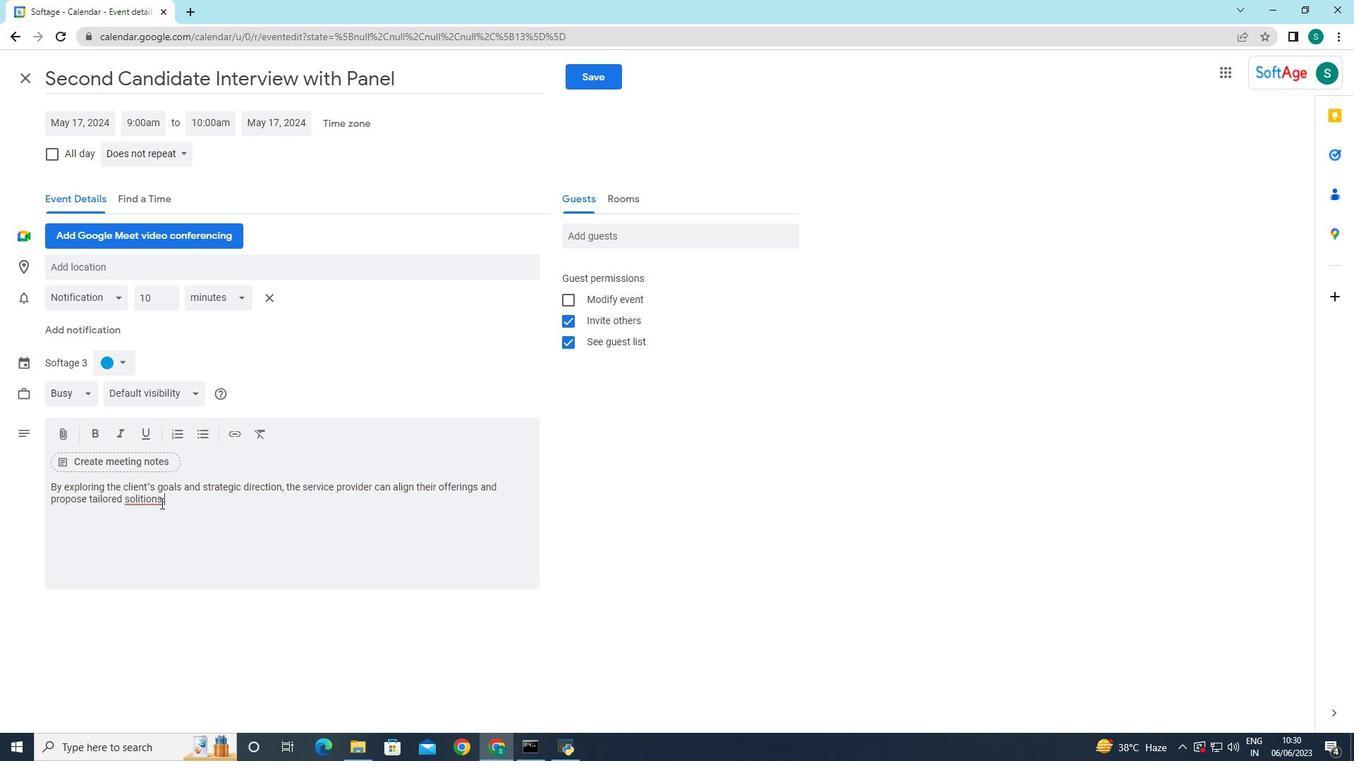 
Action: Mouse pressed right at (155, 500)
Screenshot: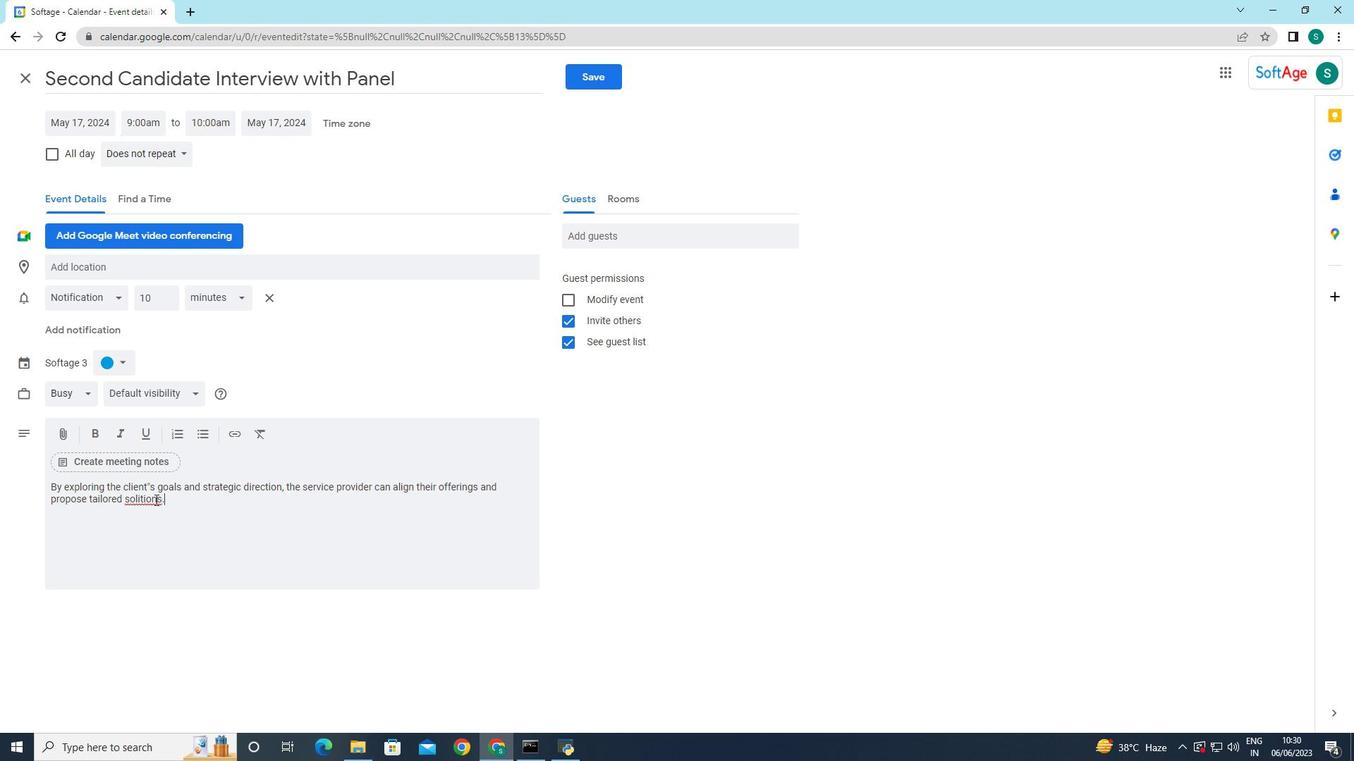 
Action: Mouse moved to (173, 511)
Screenshot: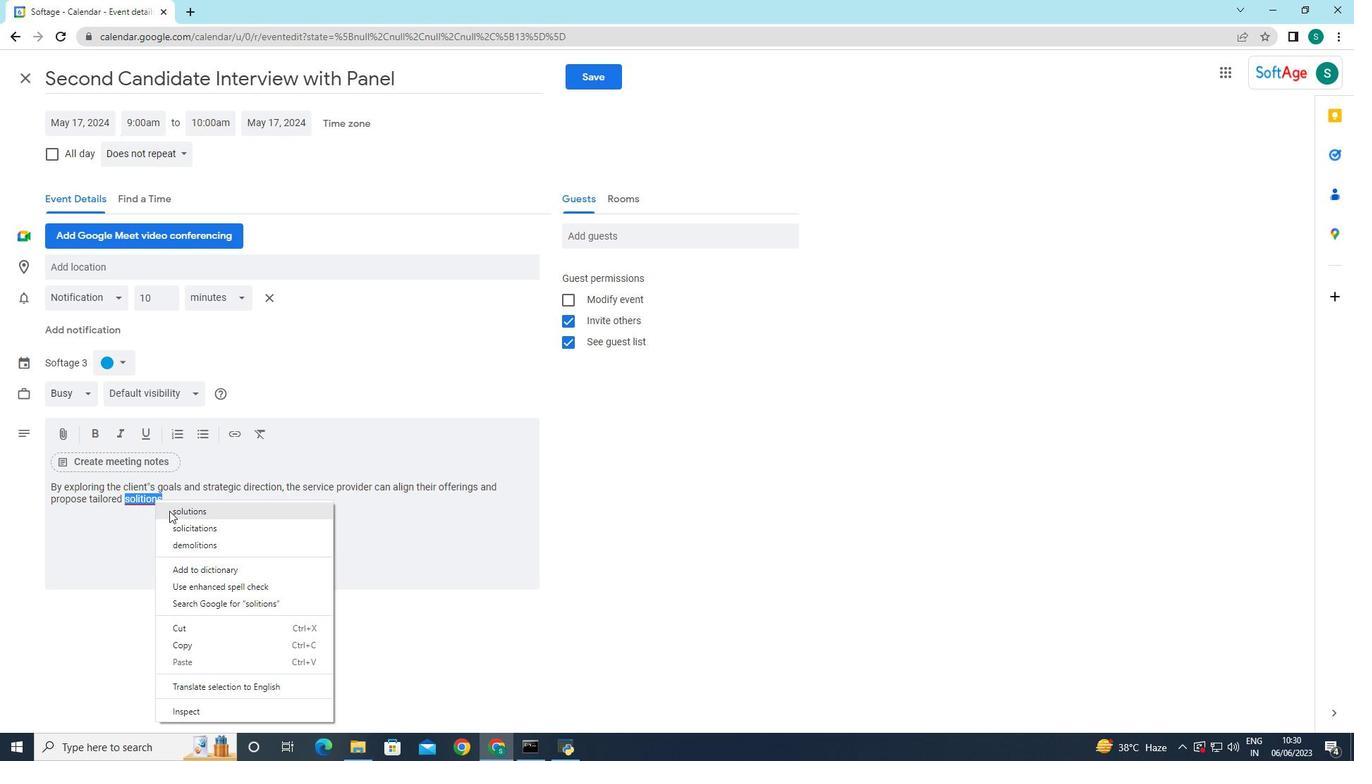 
Action: Mouse pressed left at (173, 511)
Screenshot: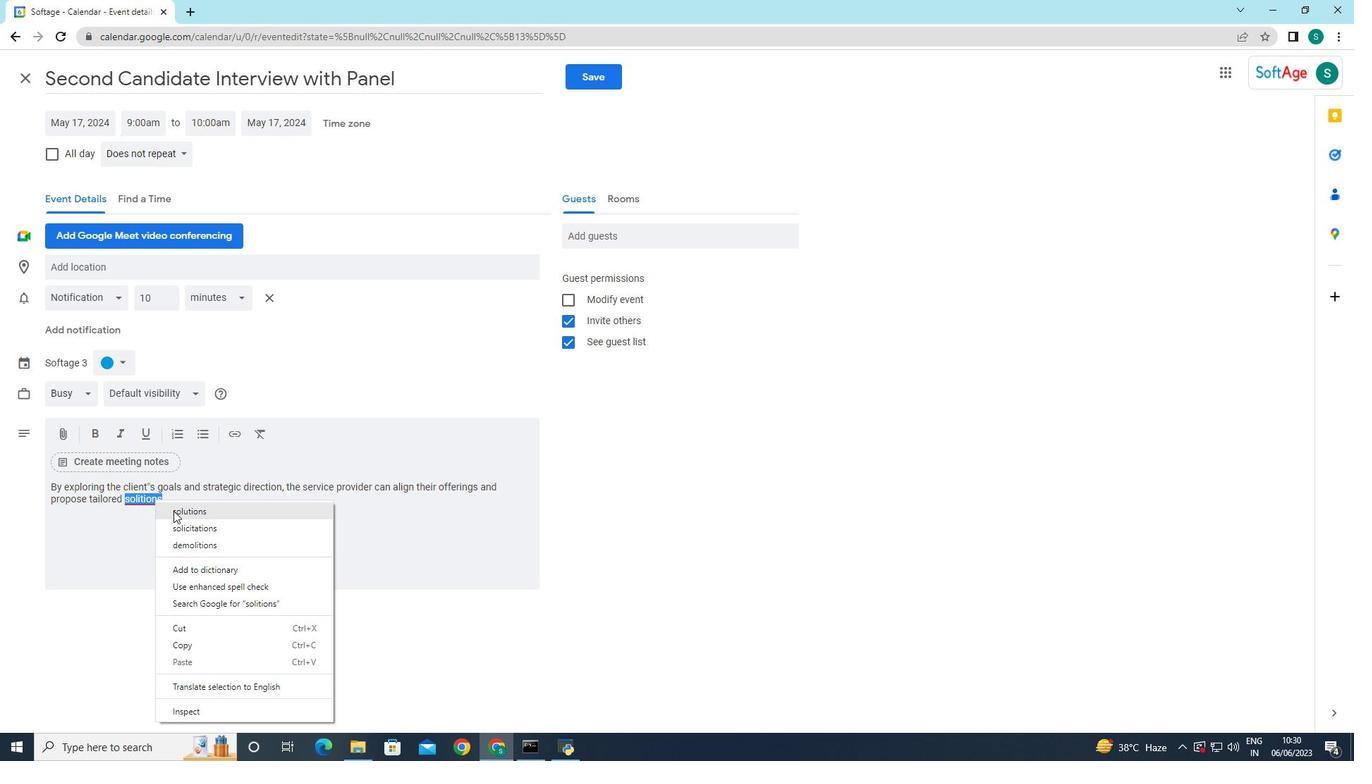 
Action: Mouse moved to (212, 507)
Screenshot: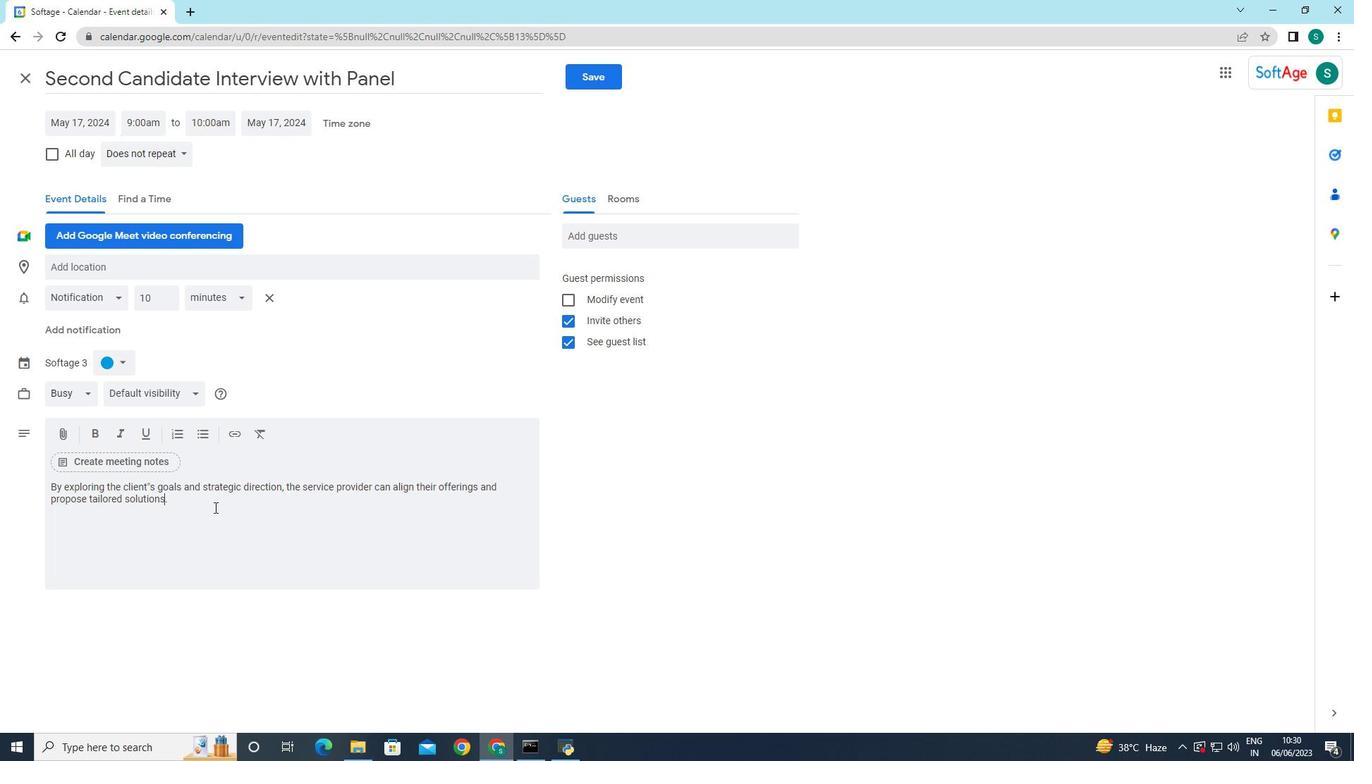 
Action: Key pressed <Key.right><Key.right><Key.backspace>.<Key.space>t<Key.backspace><Key.caps_lock>T<Key.caps_lock>he<Key.space>event<Key.space>allow<Key.space><Key.backspace>s<Key.space>for<Key.space>brainstorming<Key.space>sessions,<Key.space>exploring<Key.space>new<Key.space>possibiloties,<Key.space>
Screenshot: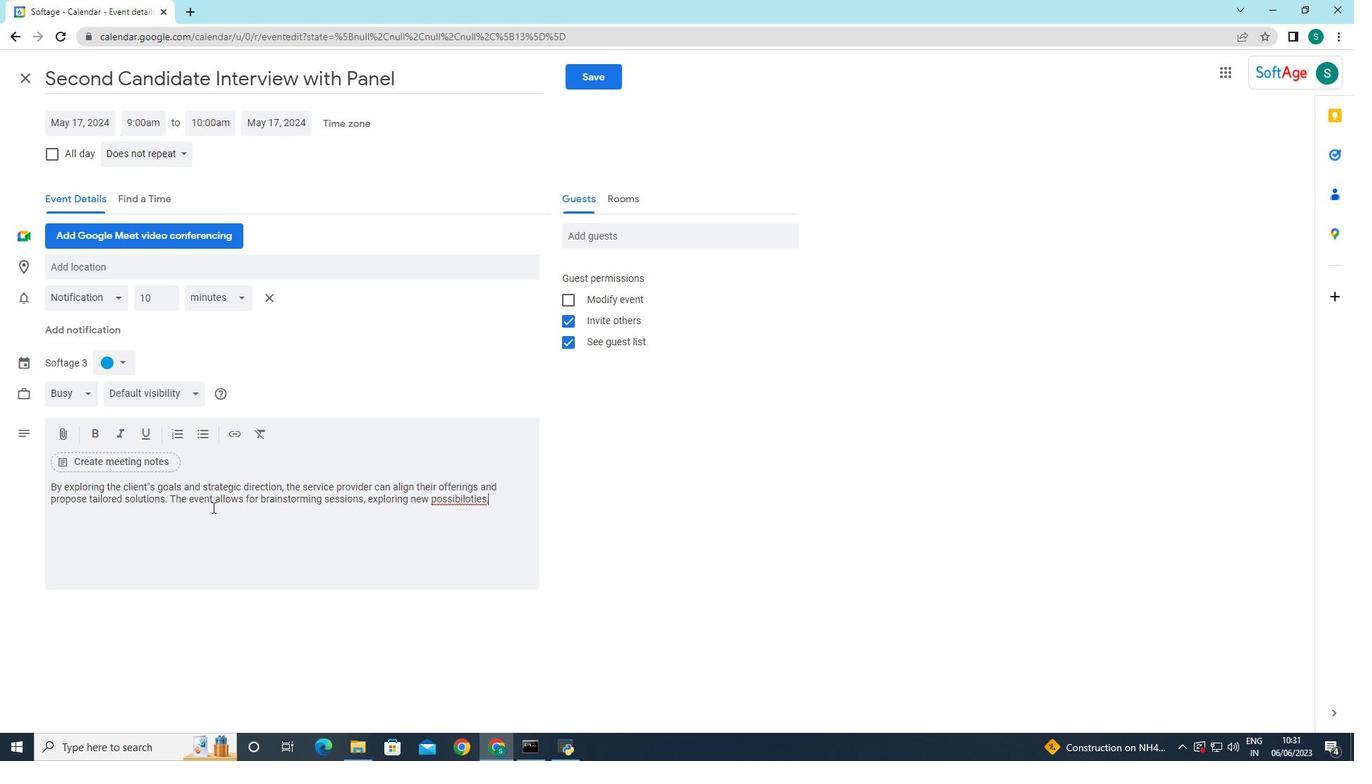 
Action: Mouse moved to (443, 505)
Screenshot: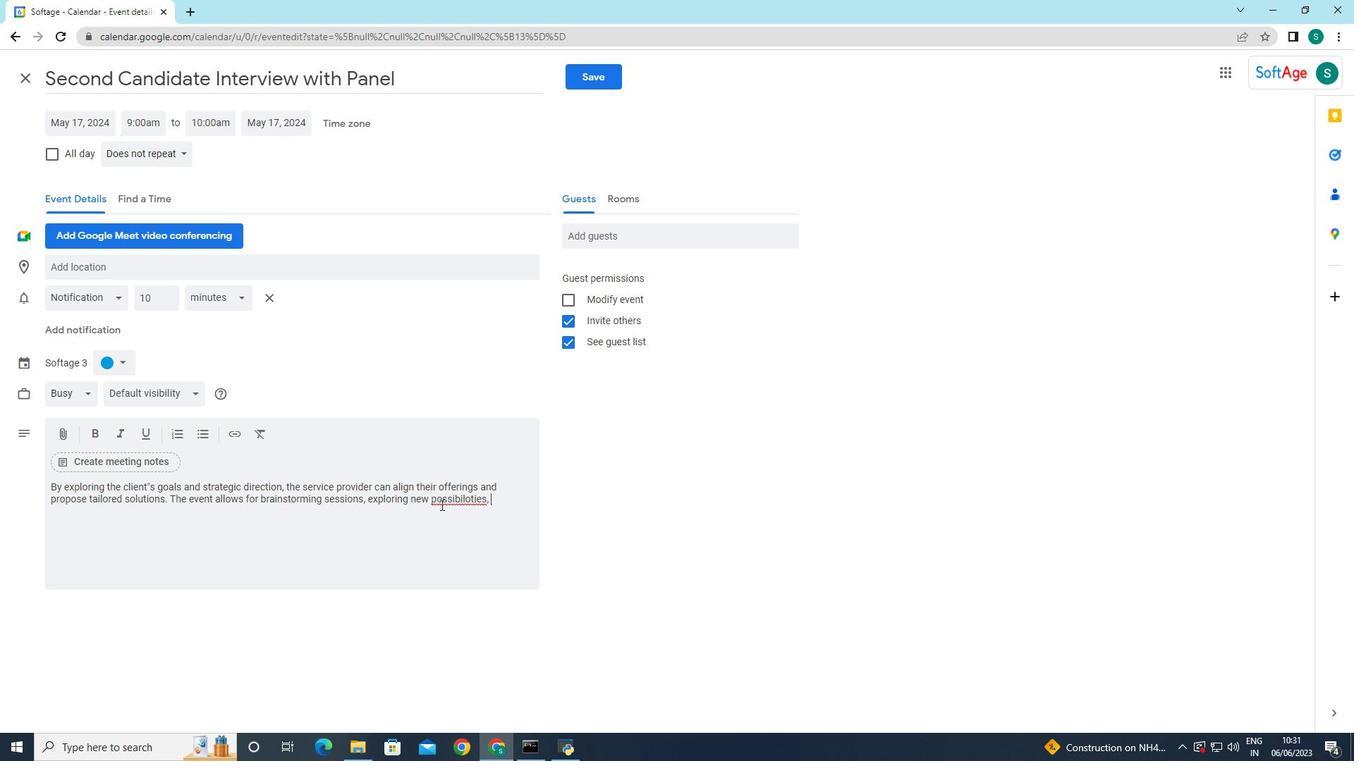 
Action: Mouse pressed right at (443, 505)
Screenshot: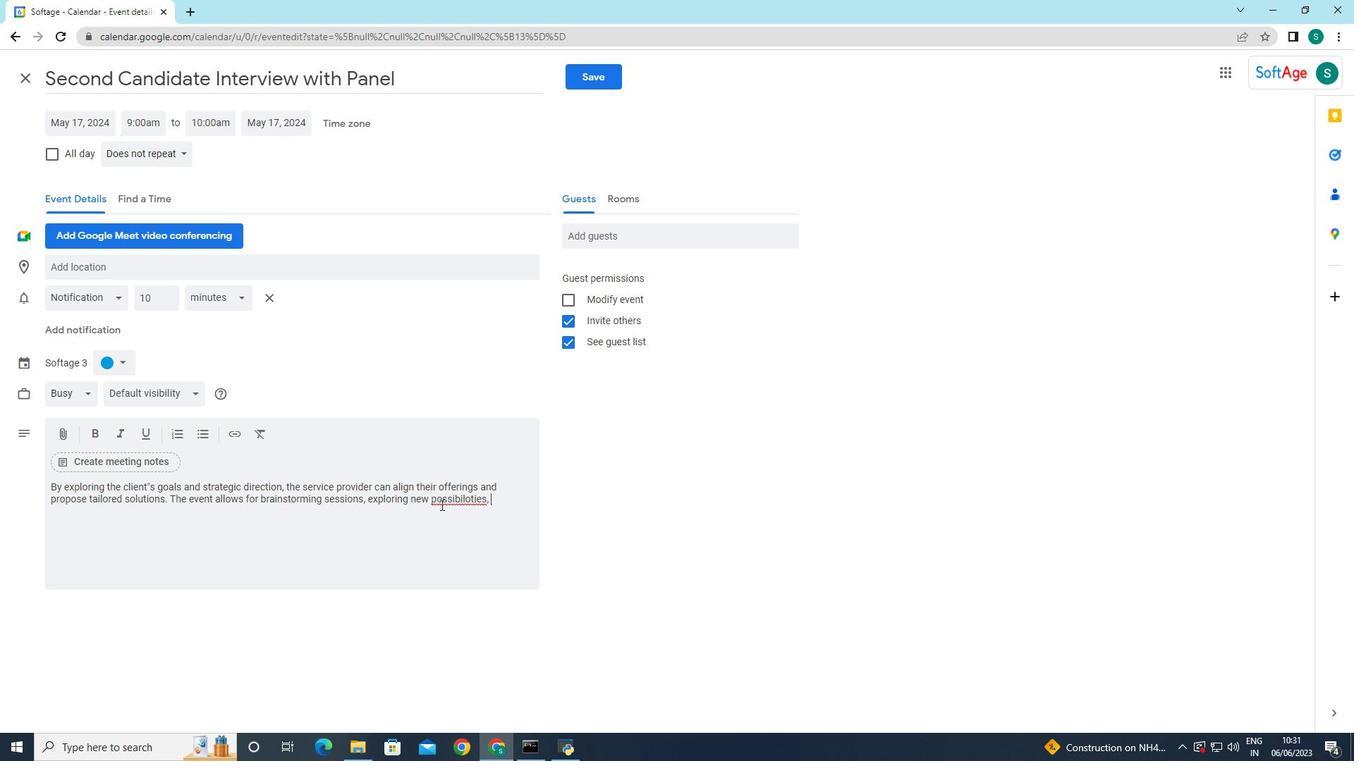 
Action: Mouse moved to (476, 516)
Screenshot: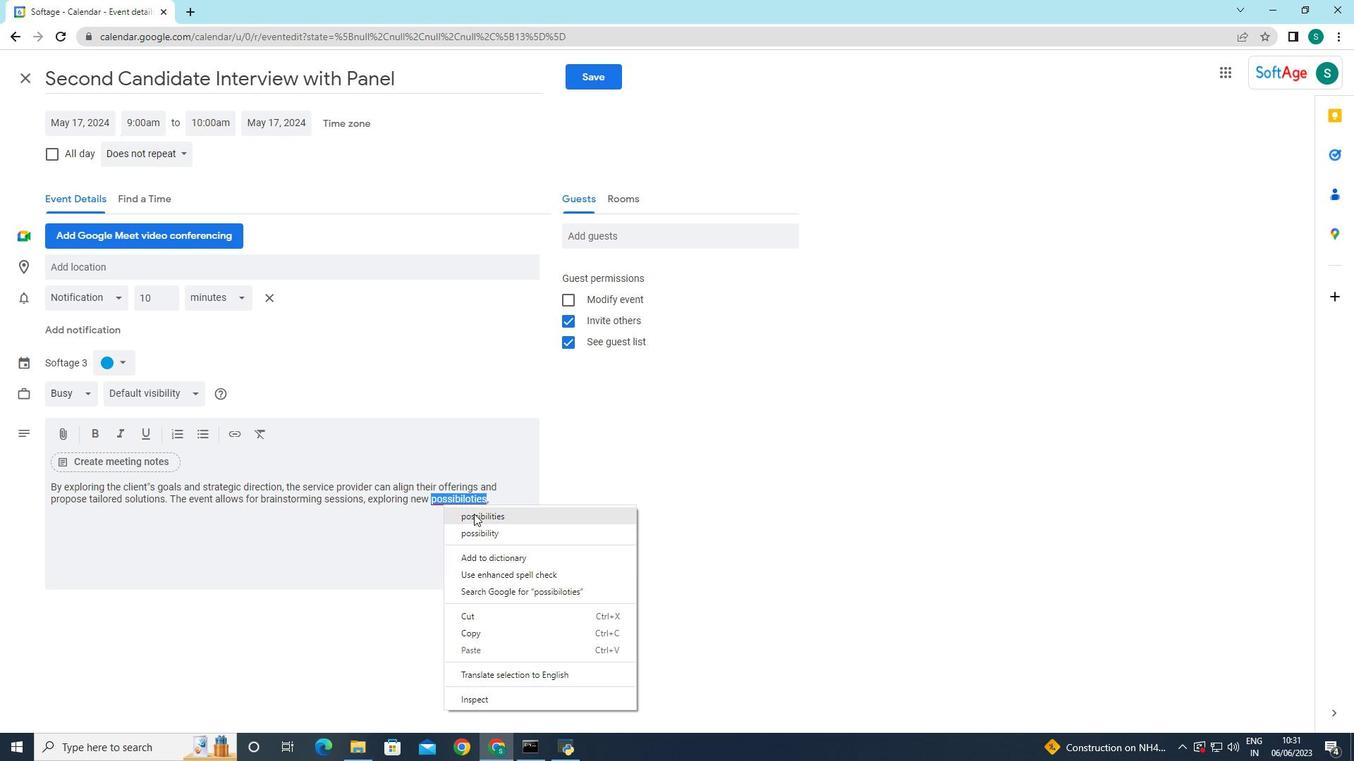 
Action: Mouse pressed left at (476, 516)
Screenshot: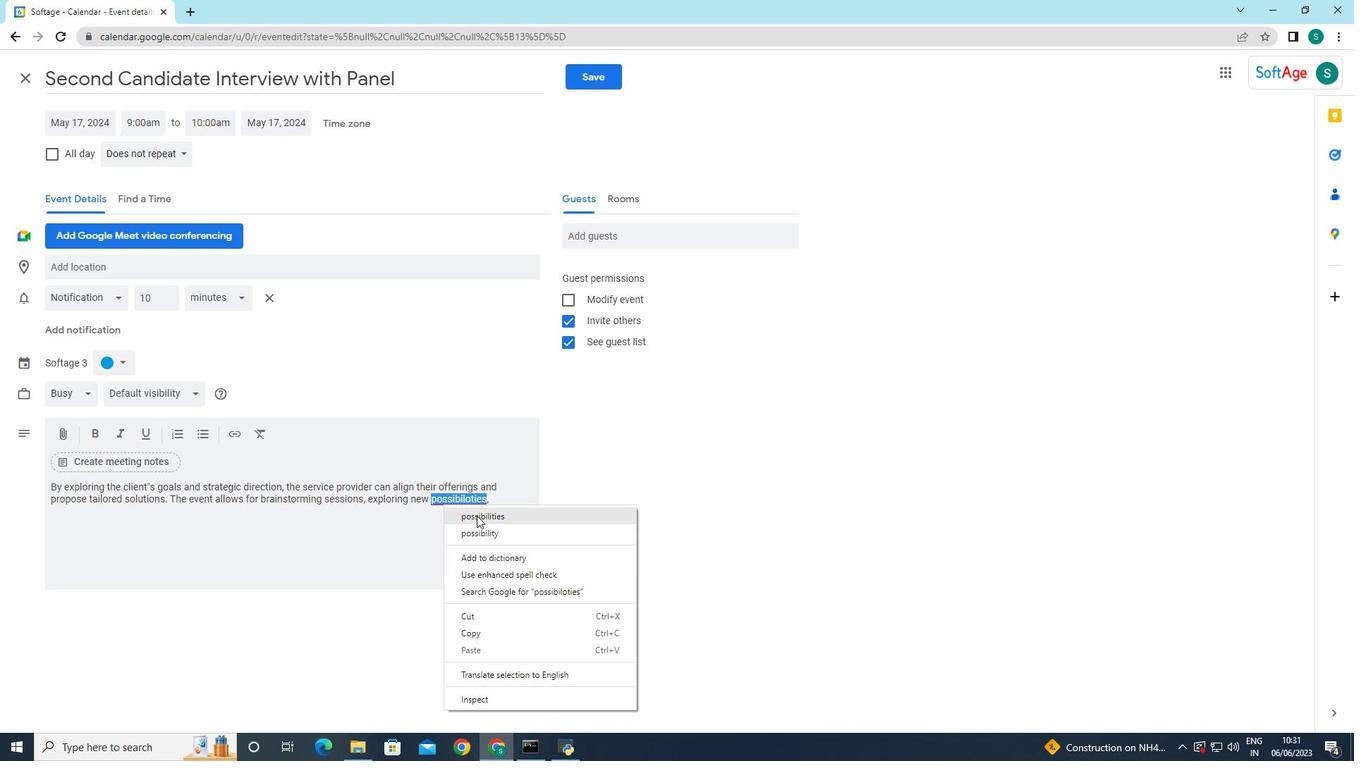 
Action: Mouse moved to (499, 500)
Screenshot: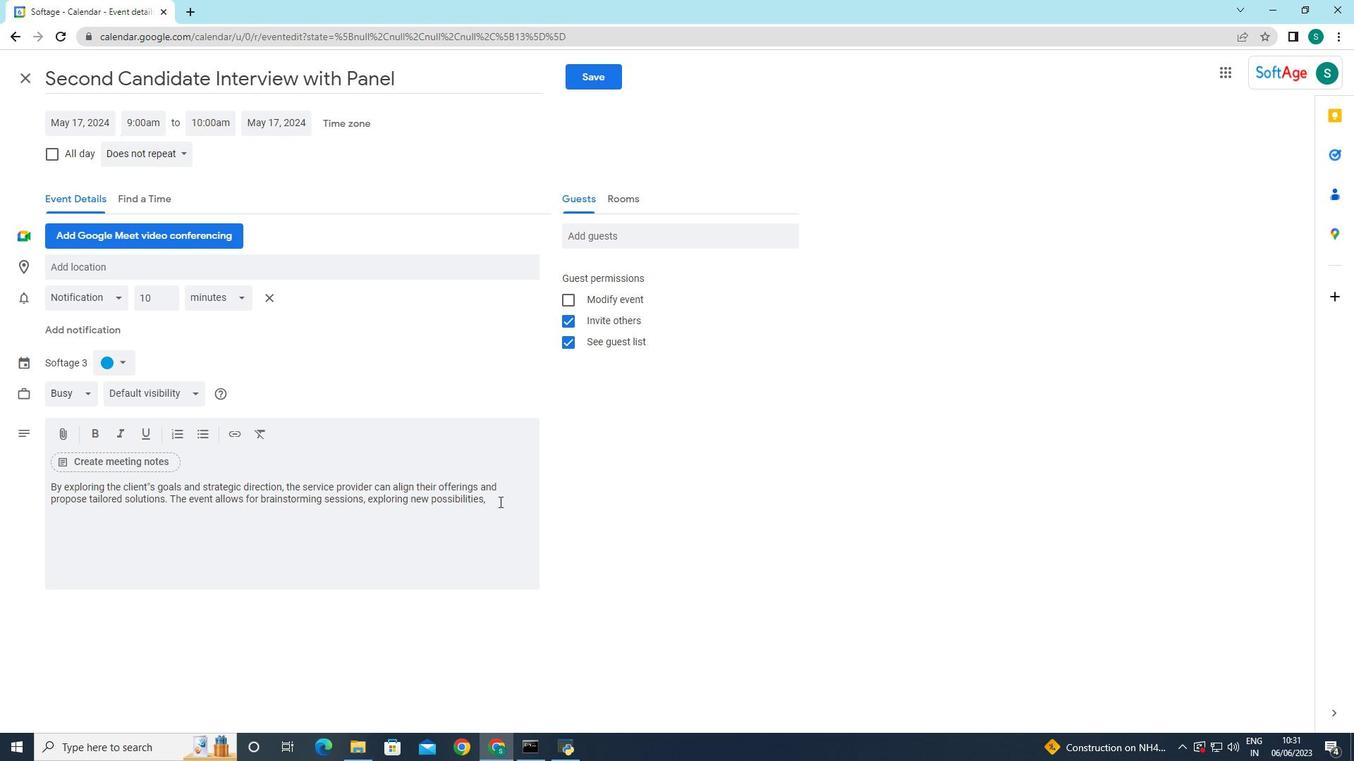 
Action: Mouse pressed left at (499, 500)
Screenshot: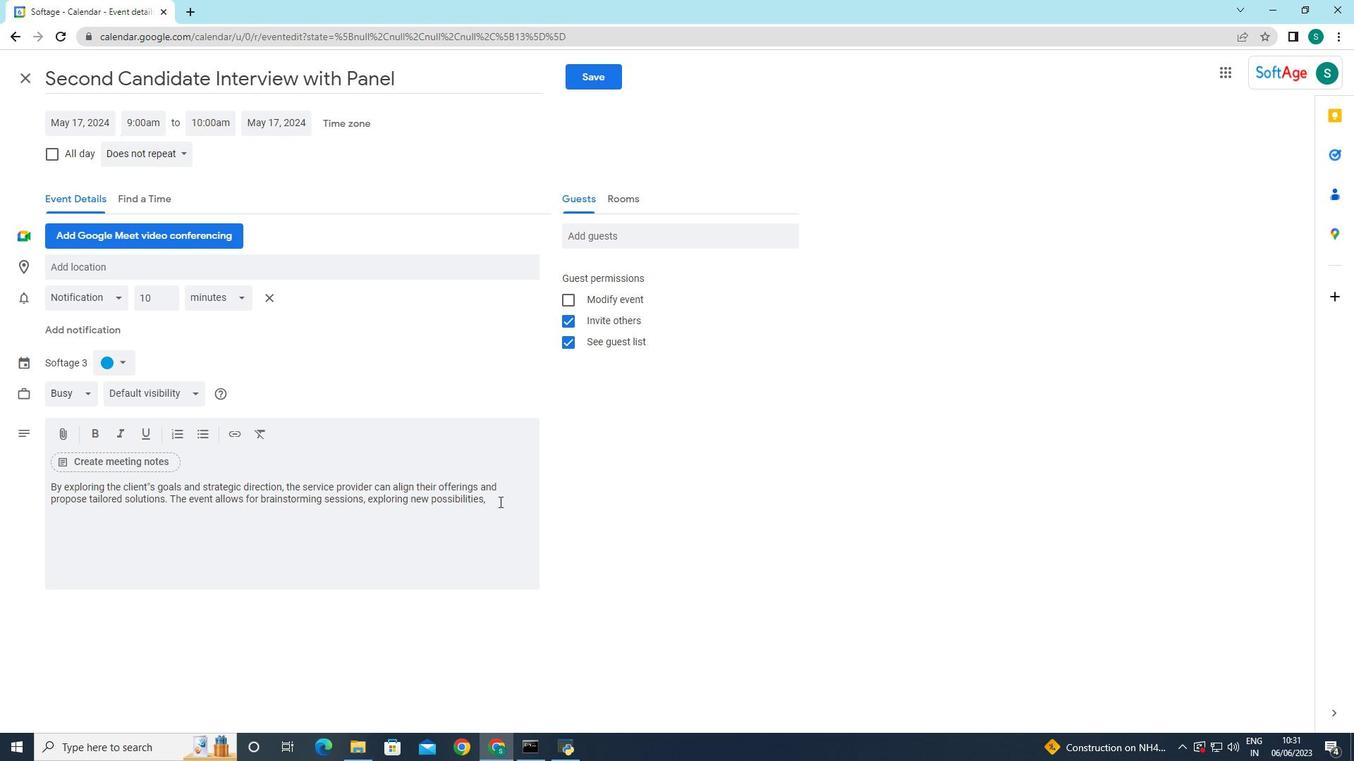 
Action: Key pressed <Key.space>and<Key.space><Key.backspace><Key.backspace><Key.backspace><Key.backspace><Key.backspace>and<Key.space>jointly<Key.space>shaping<Key.space>the<Key.space>future<Key.space>direction<Key.space>of<Key.space>the<Key.space>partnership
Screenshot: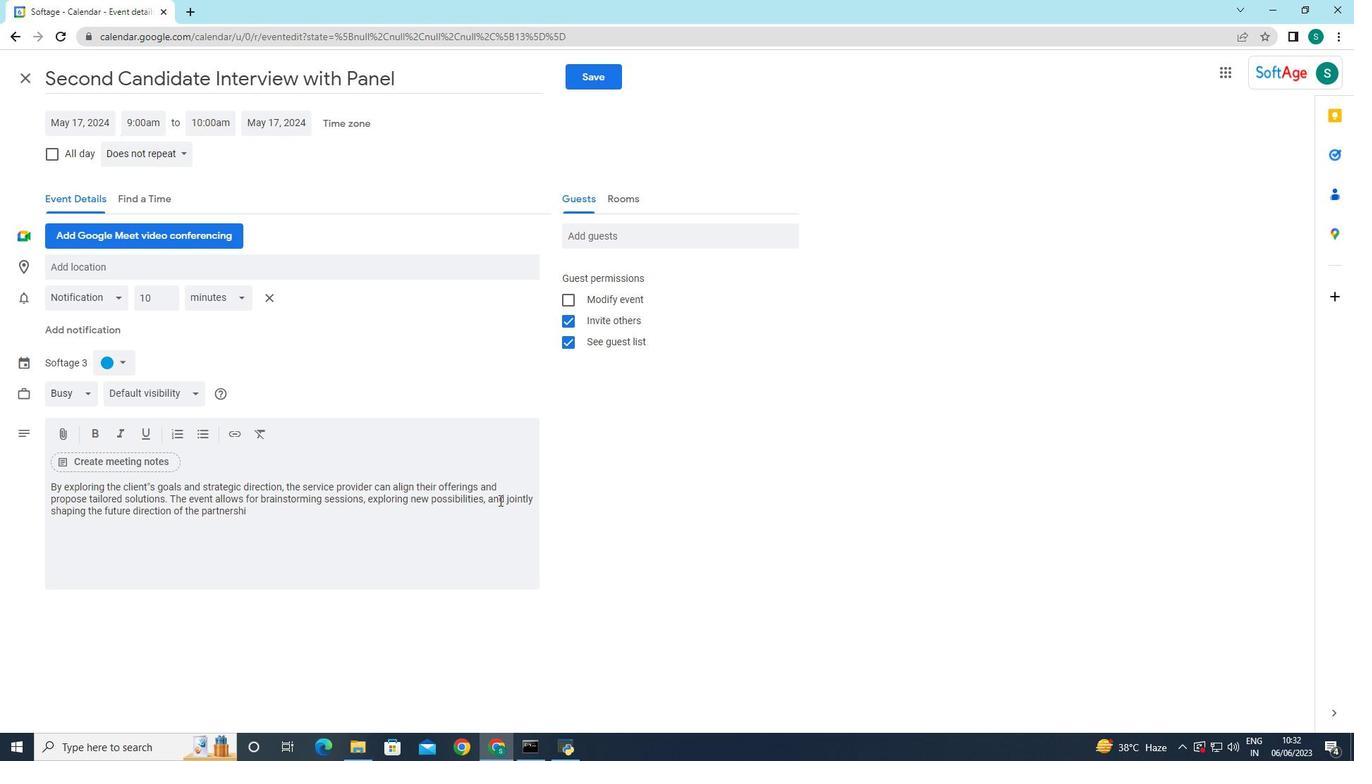 
Action: Mouse moved to (588, 236)
Screenshot: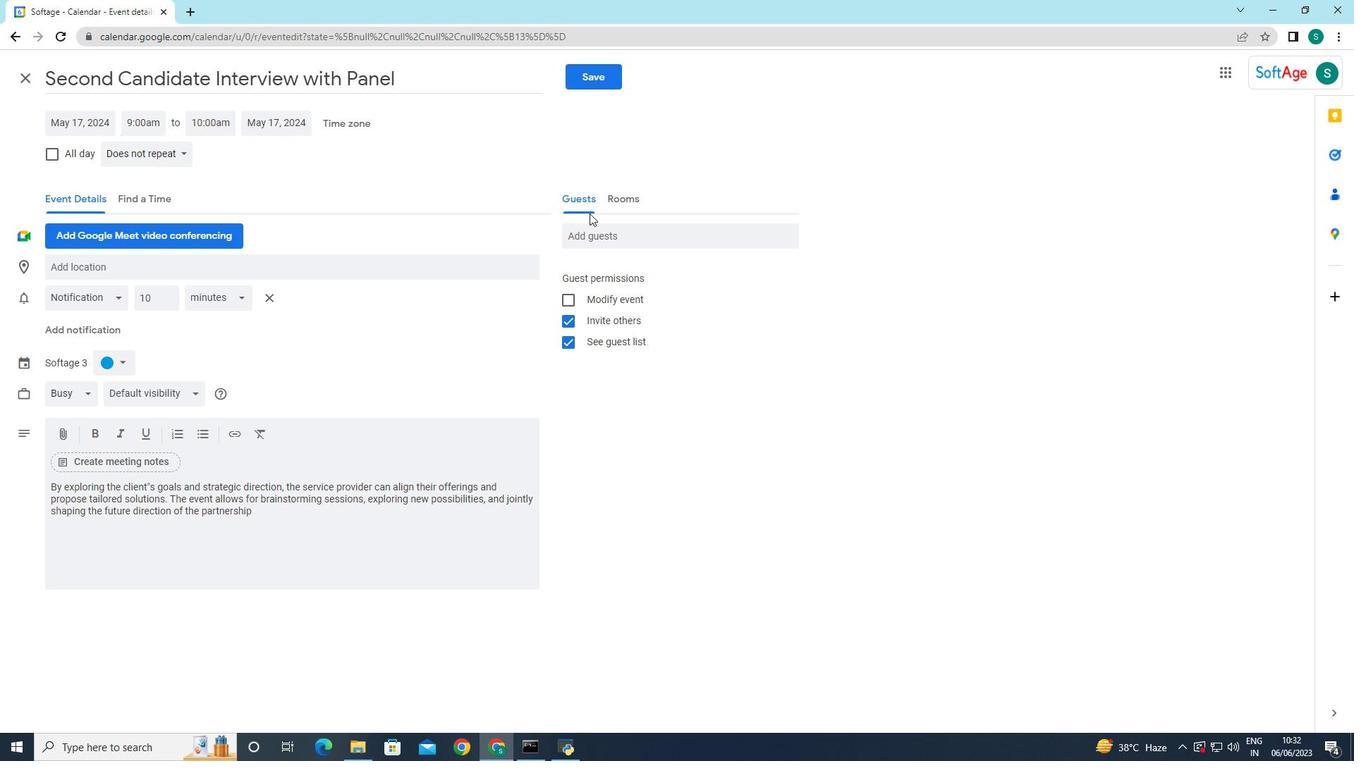 
Action: Mouse pressed left at (588, 236)
Screenshot: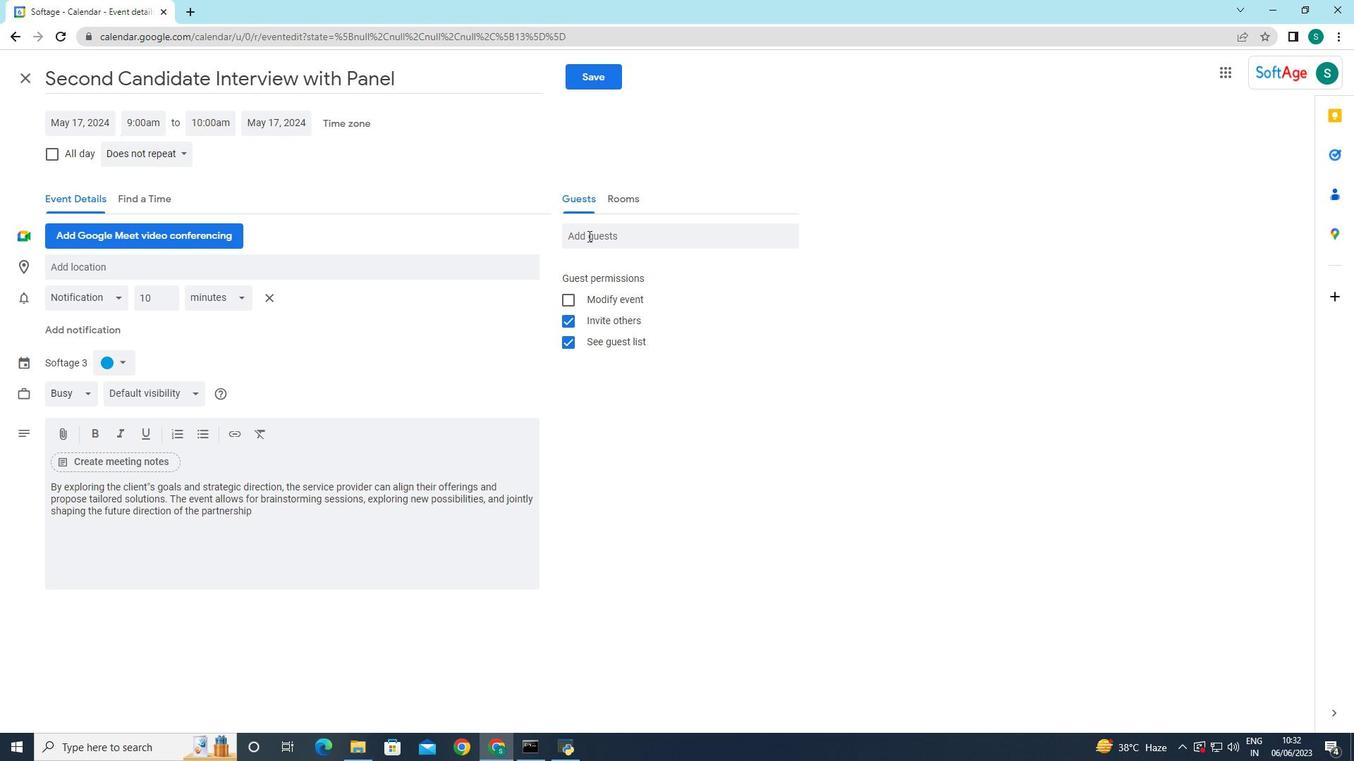 
Action: Key pressed softage.4
Screenshot: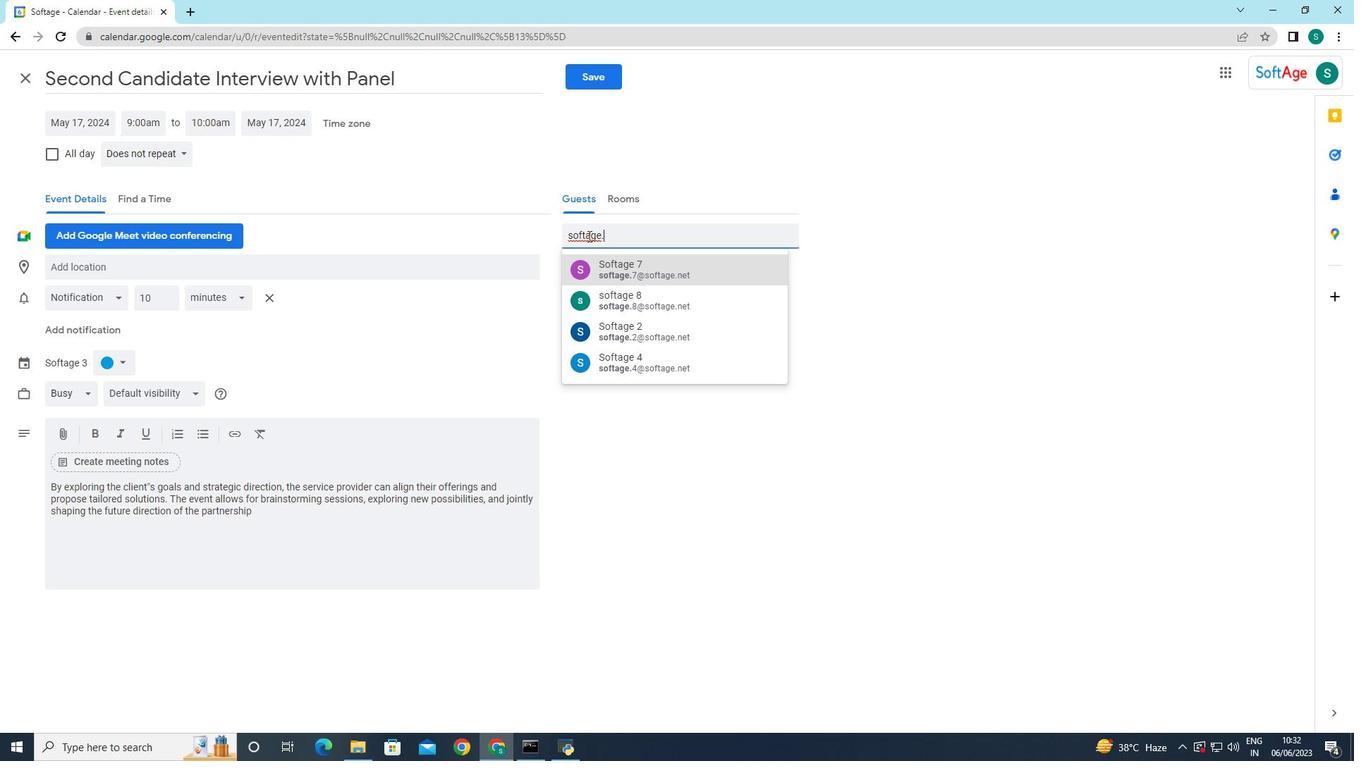 
Action: Mouse moved to (613, 259)
Screenshot: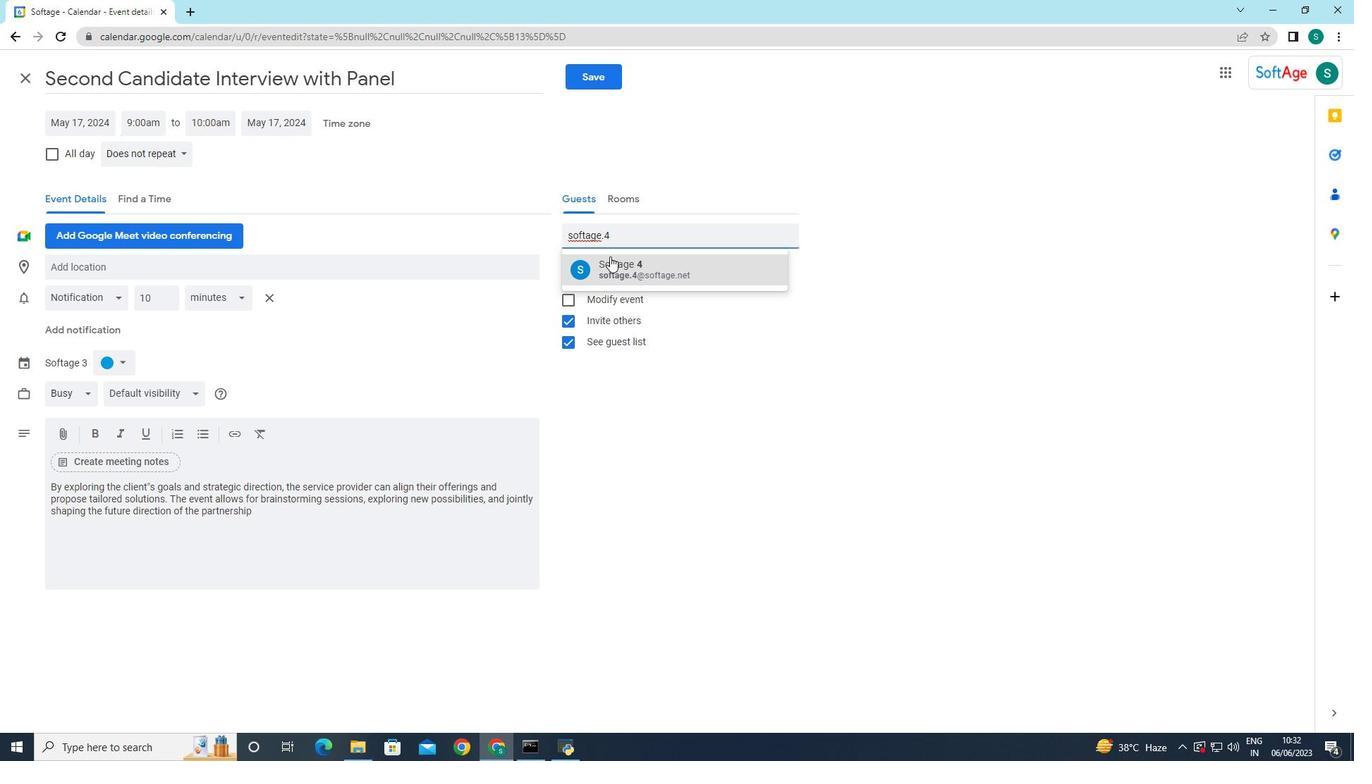 
Action: Mouse pressed left at (613, 259)
Screenshot: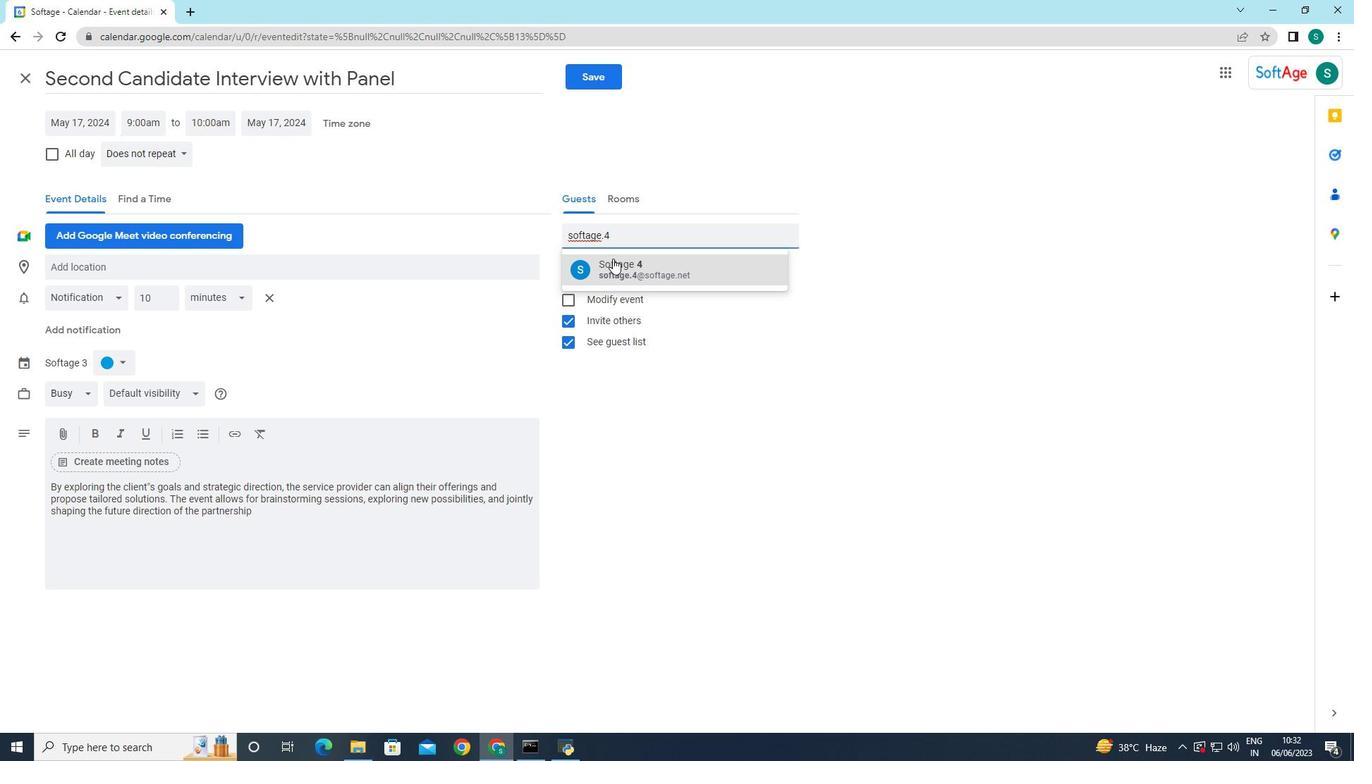 
Action: Mouse moved to (637, 230)
Screenshot: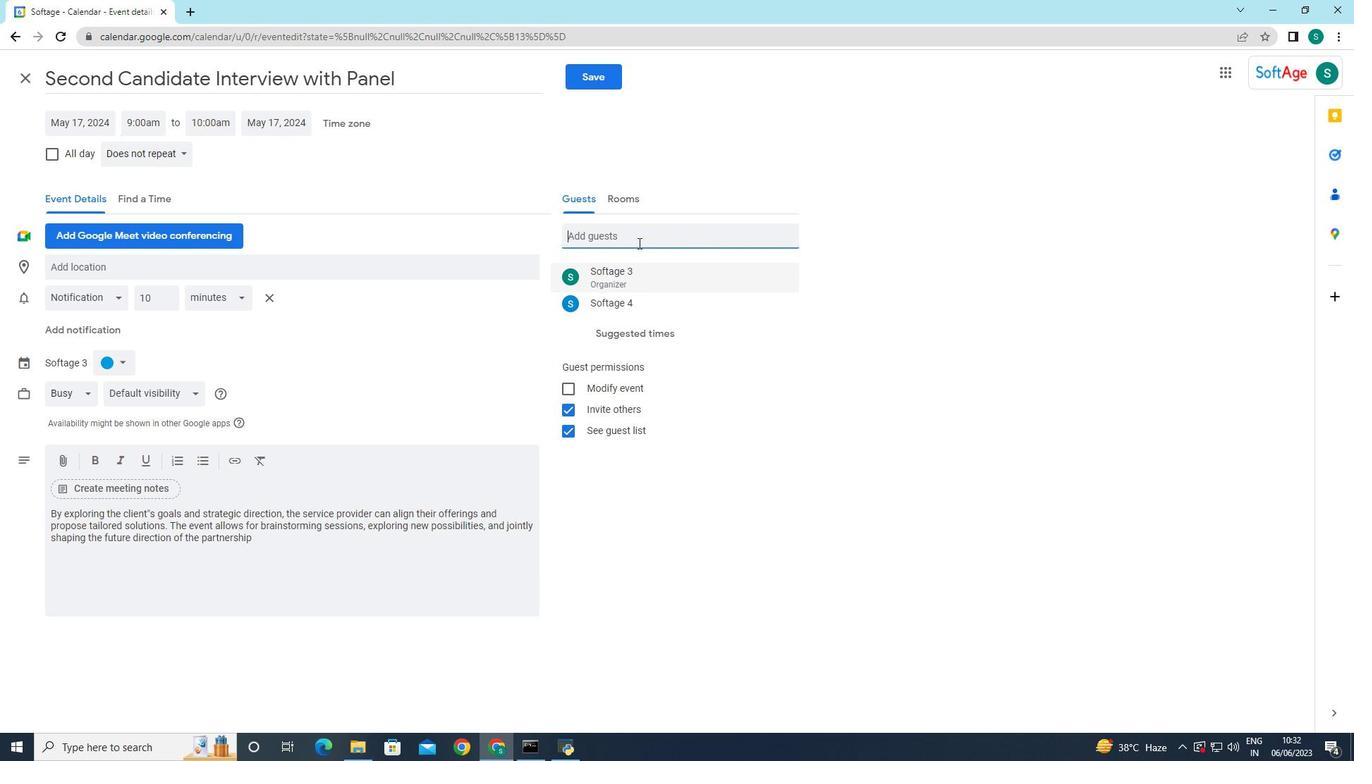 
Action: Mouse pressed left at (637, 230)
Screenshot: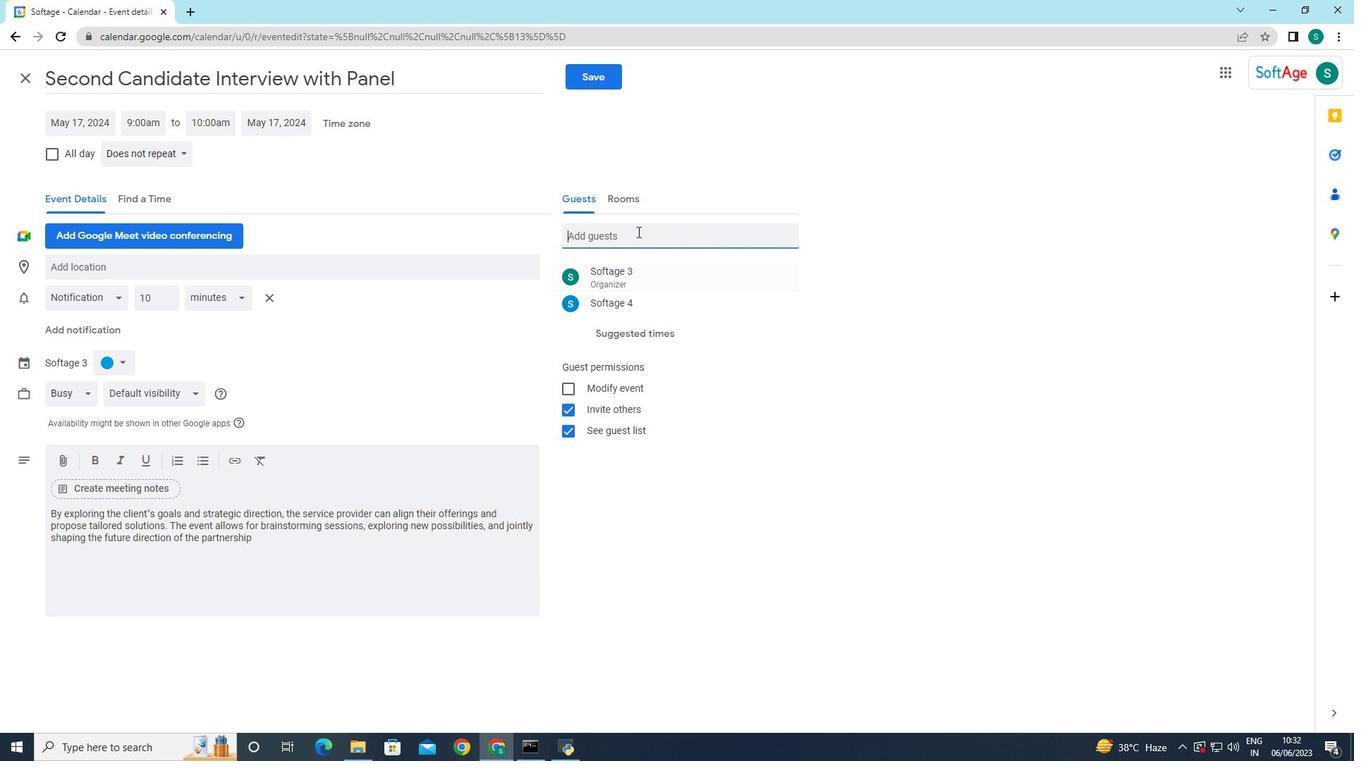 
Action: Key pressed softage.5
Screenshot: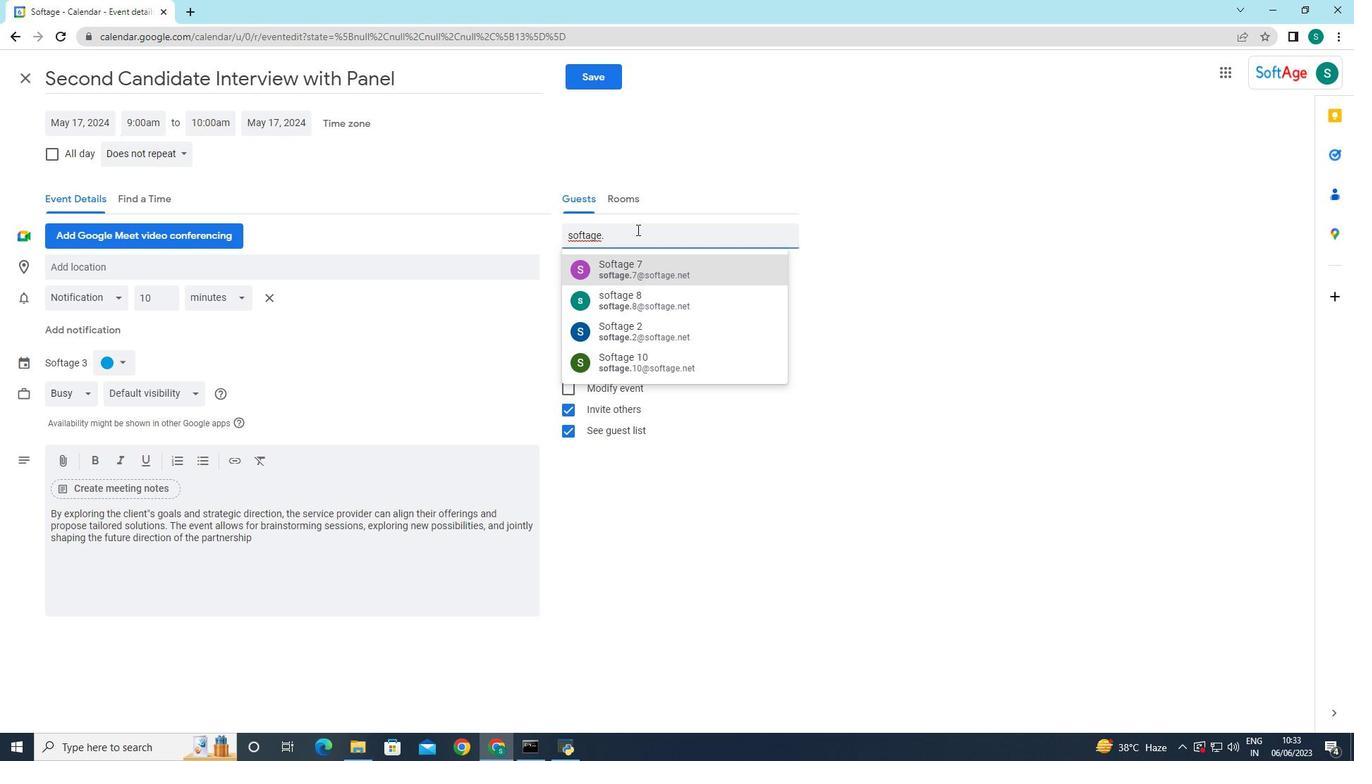 
Action: Mouse moved to (649, 270)
Screenshot: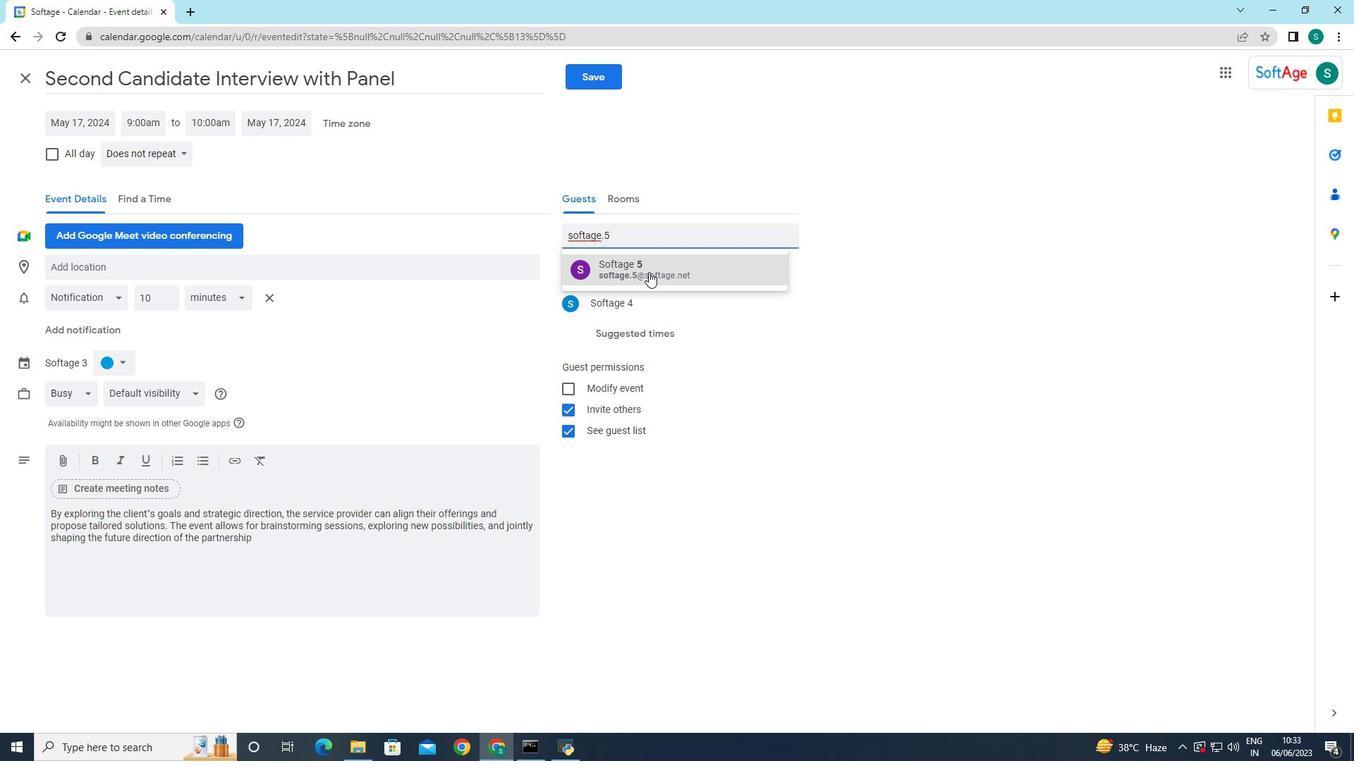 
Action: Mouse pressed left at (649, 270)
Screenshot: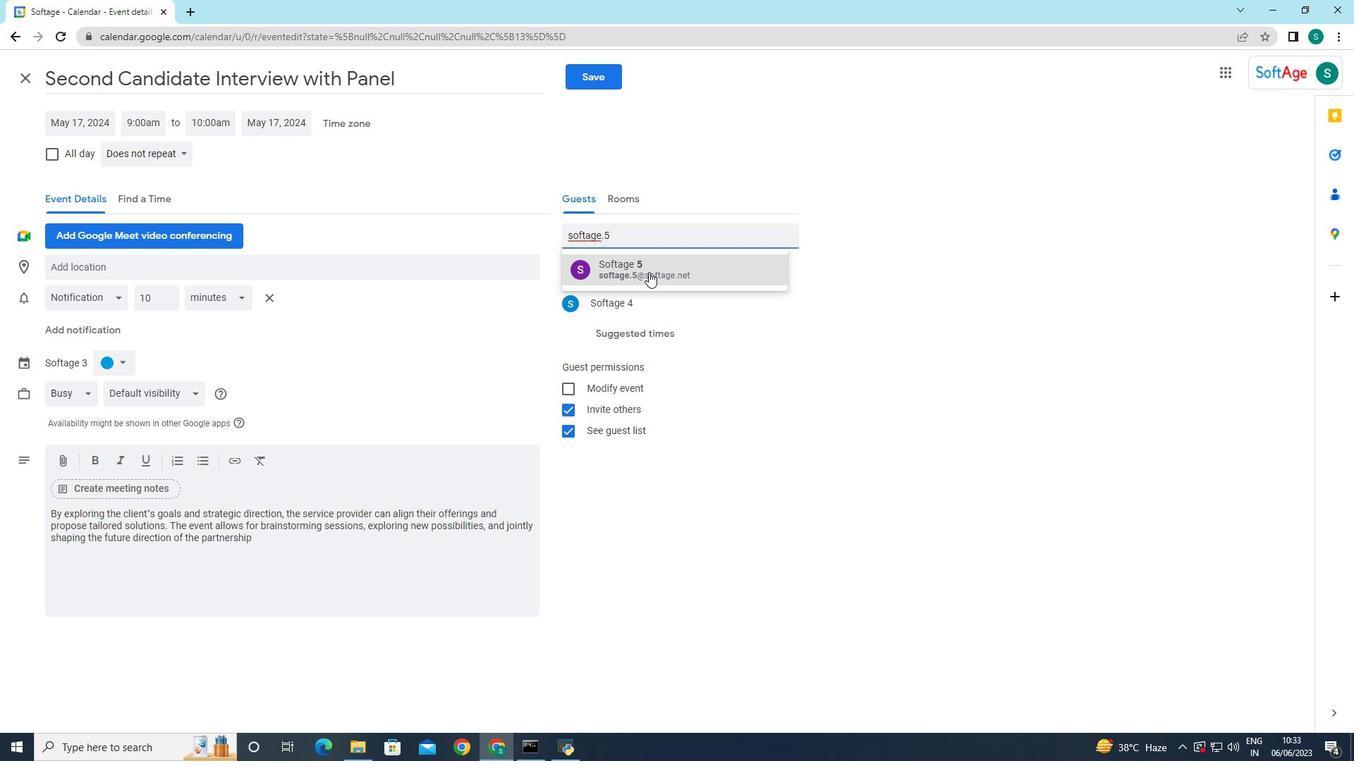 
Action: Mouse moved to (778, 452)
Screenshot: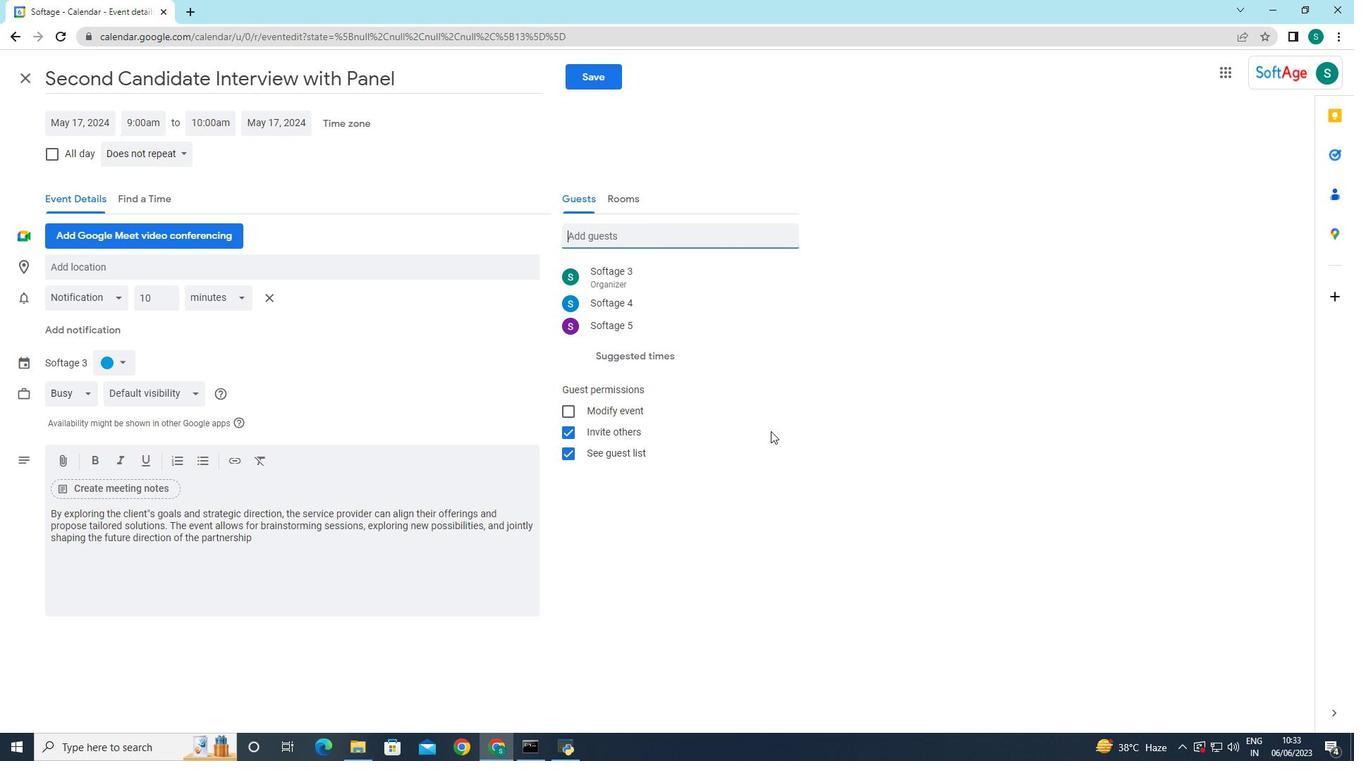 
Action: Mouse pressed left at (778, 452)
Screenshot: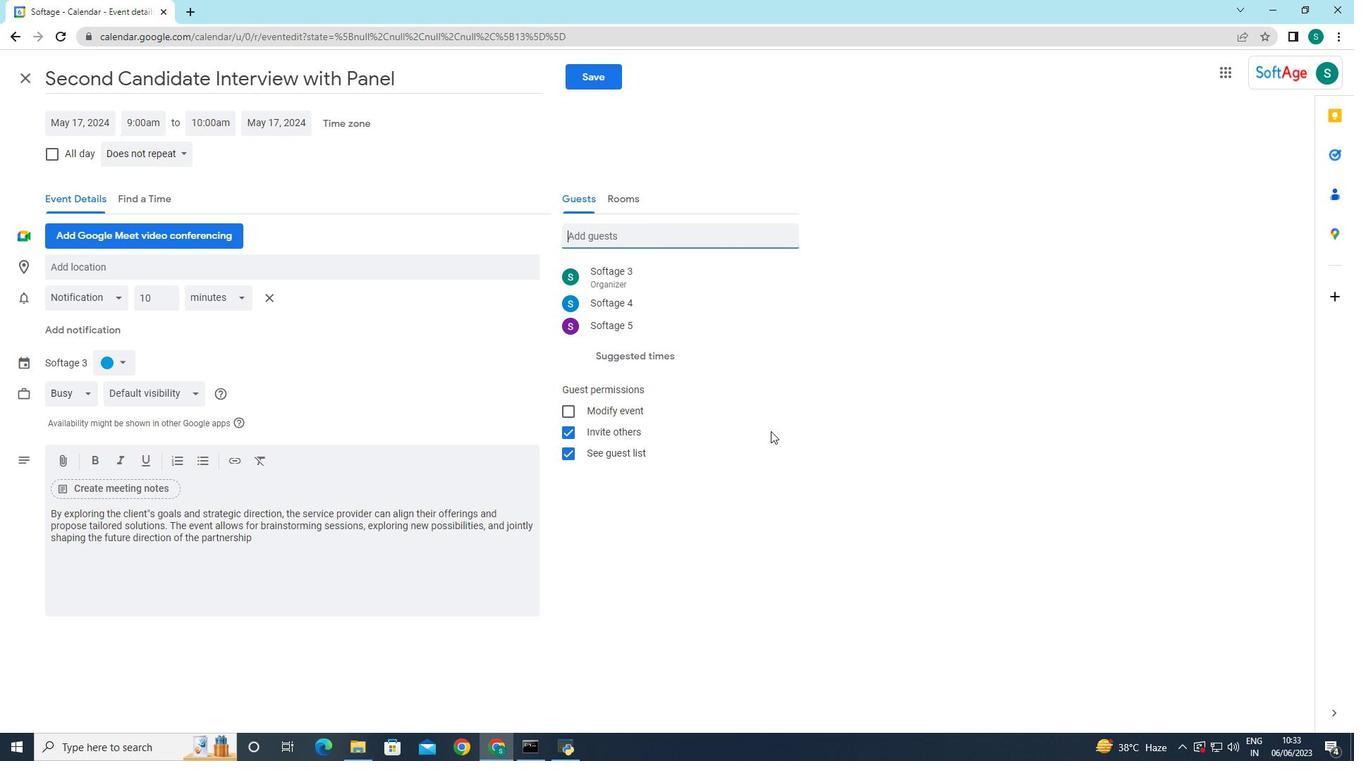
Action: Mouse moved to (779, 275)
Screenshot: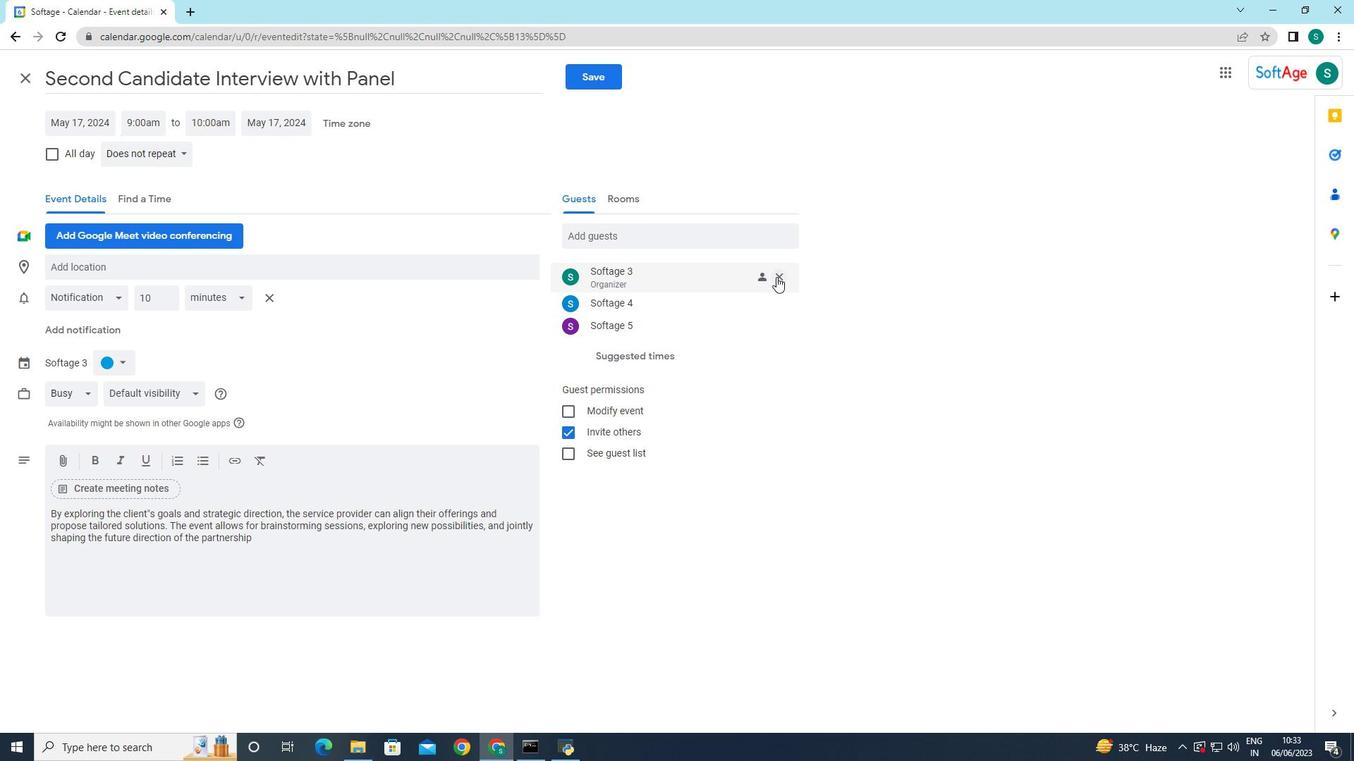
Action: Mouse pressed left at (779, 275)
Screenshot: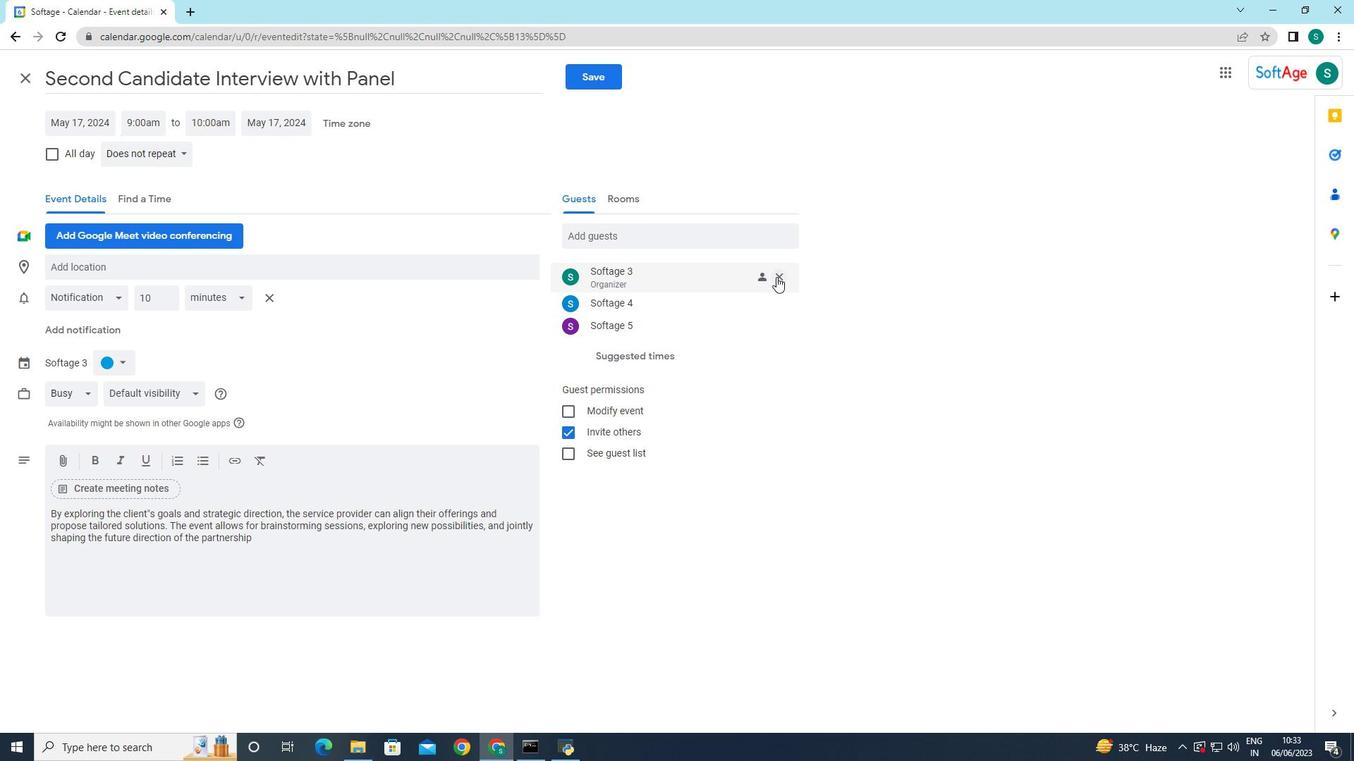 
Action: Mouse moved to (129, 147)
Screenshot: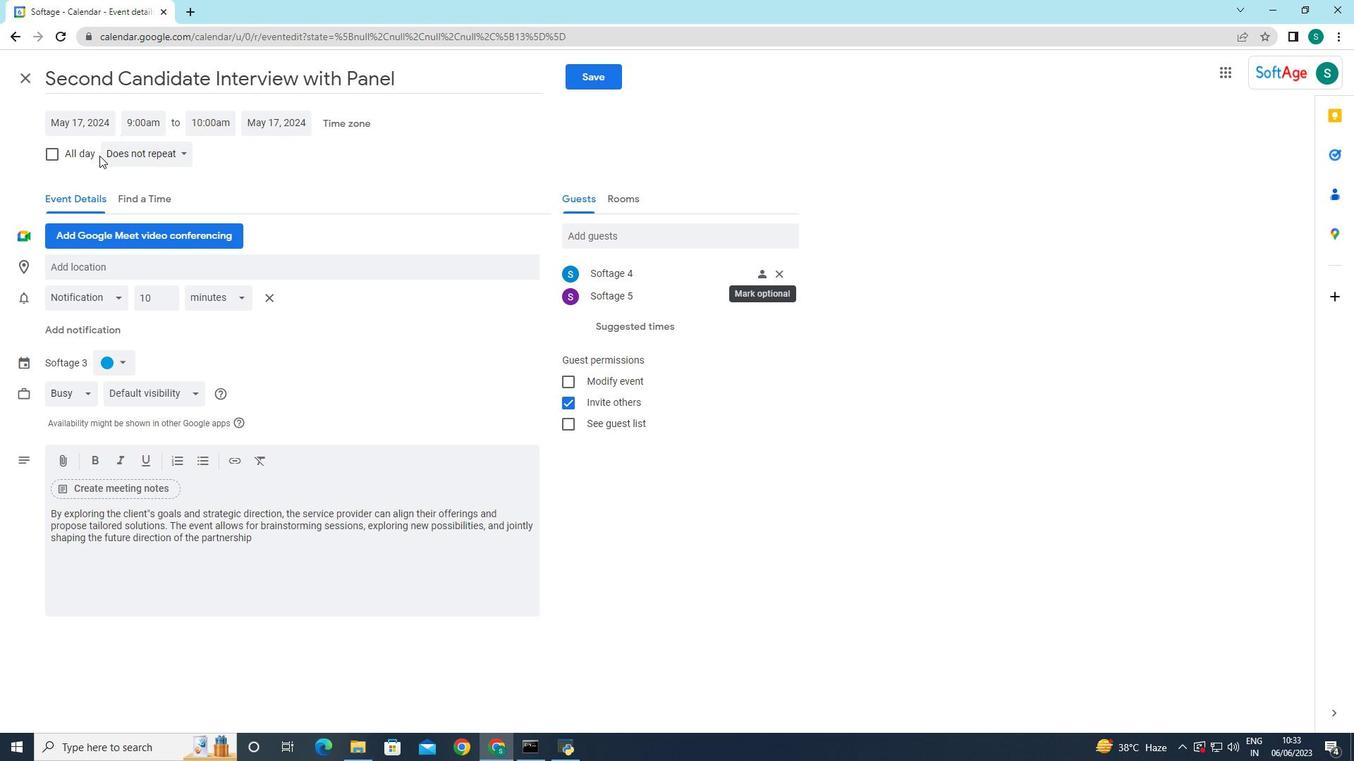 
Action: Mouse pressed left at (129, 147)
Screenshot: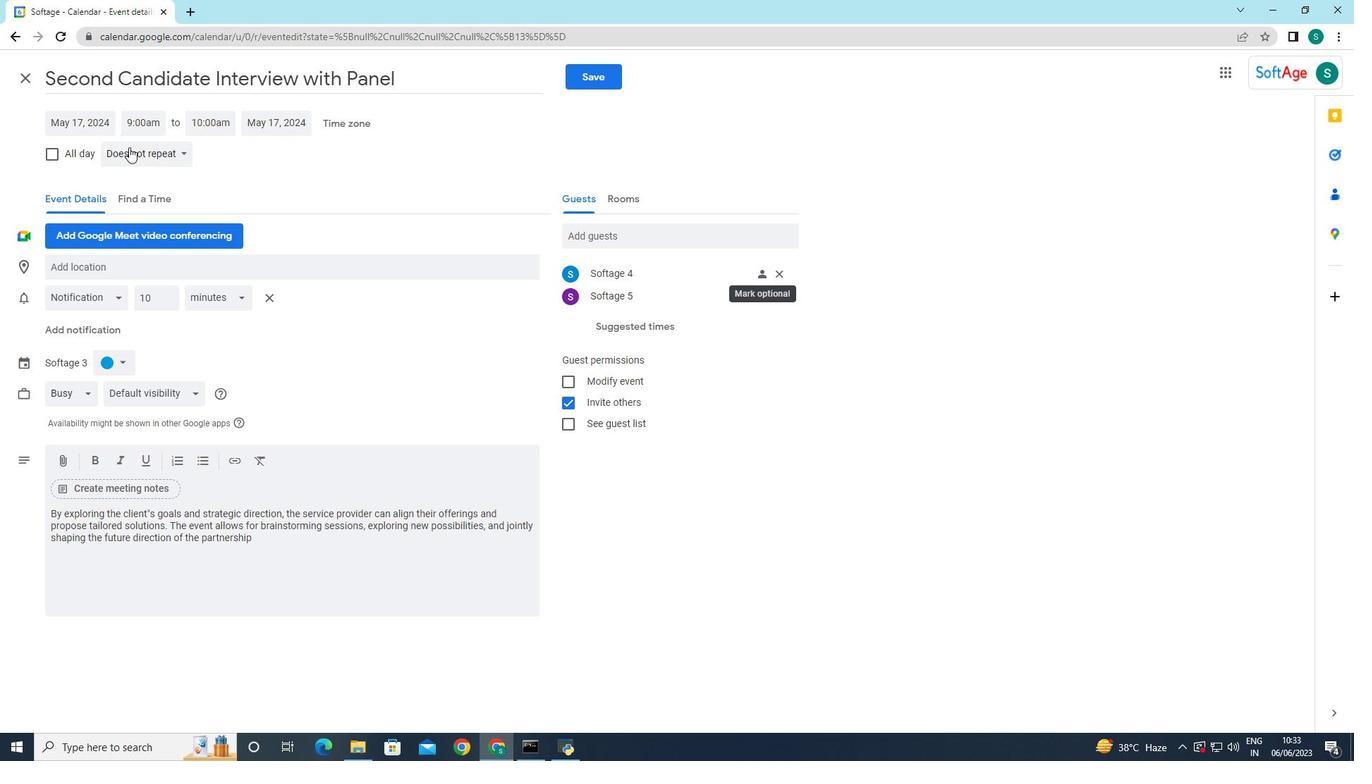 
Action: Mouse moved to (135, 176)
Screenshot: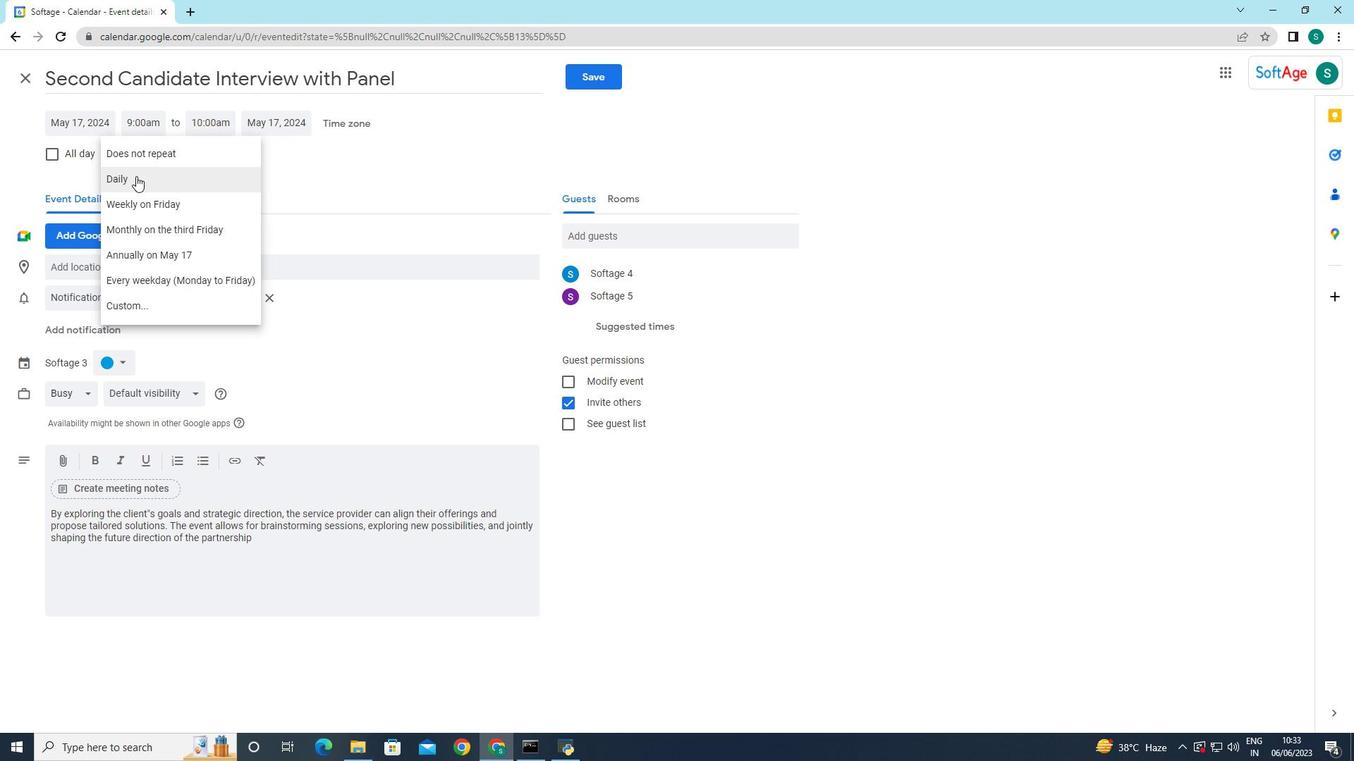 
Action: Mouse pressed left at (135, 176)
Screenshot: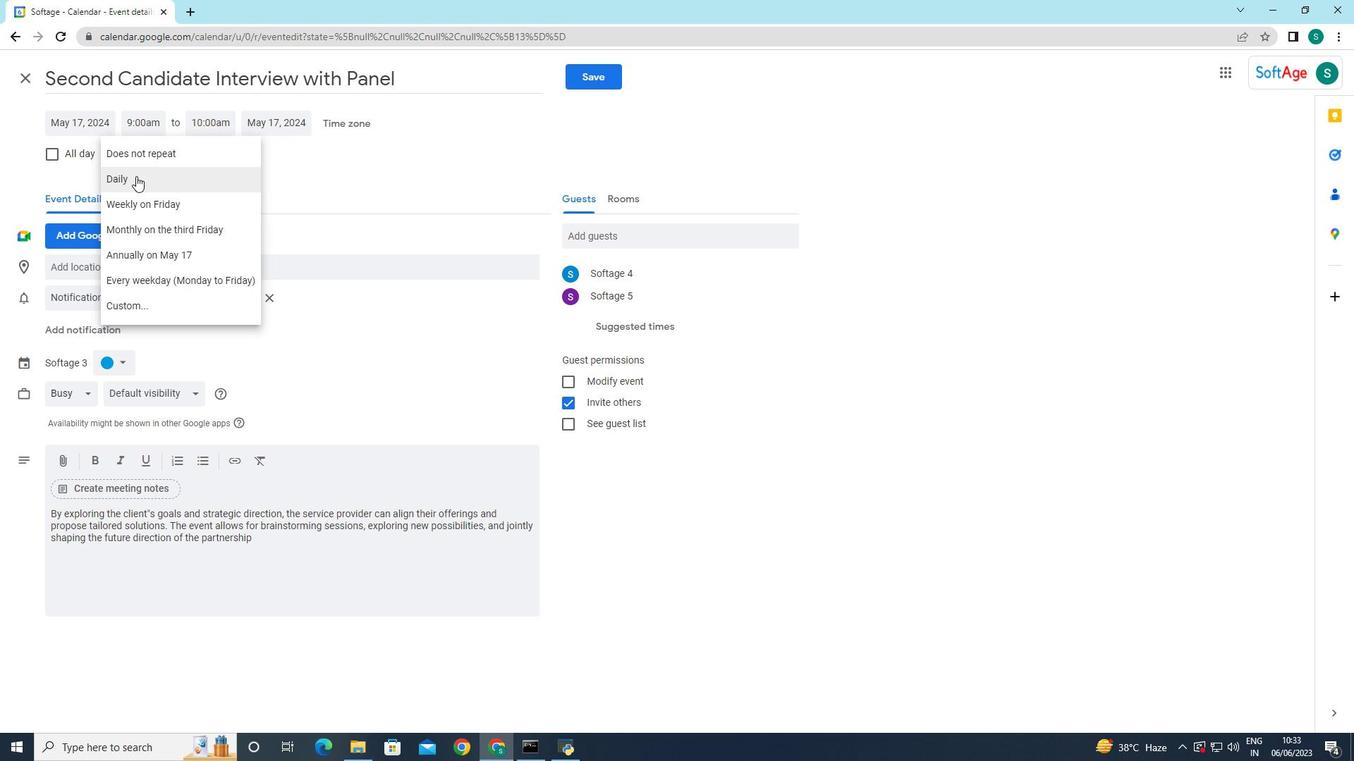 
Action: Mouse moved to (366, 366)
Screenshot: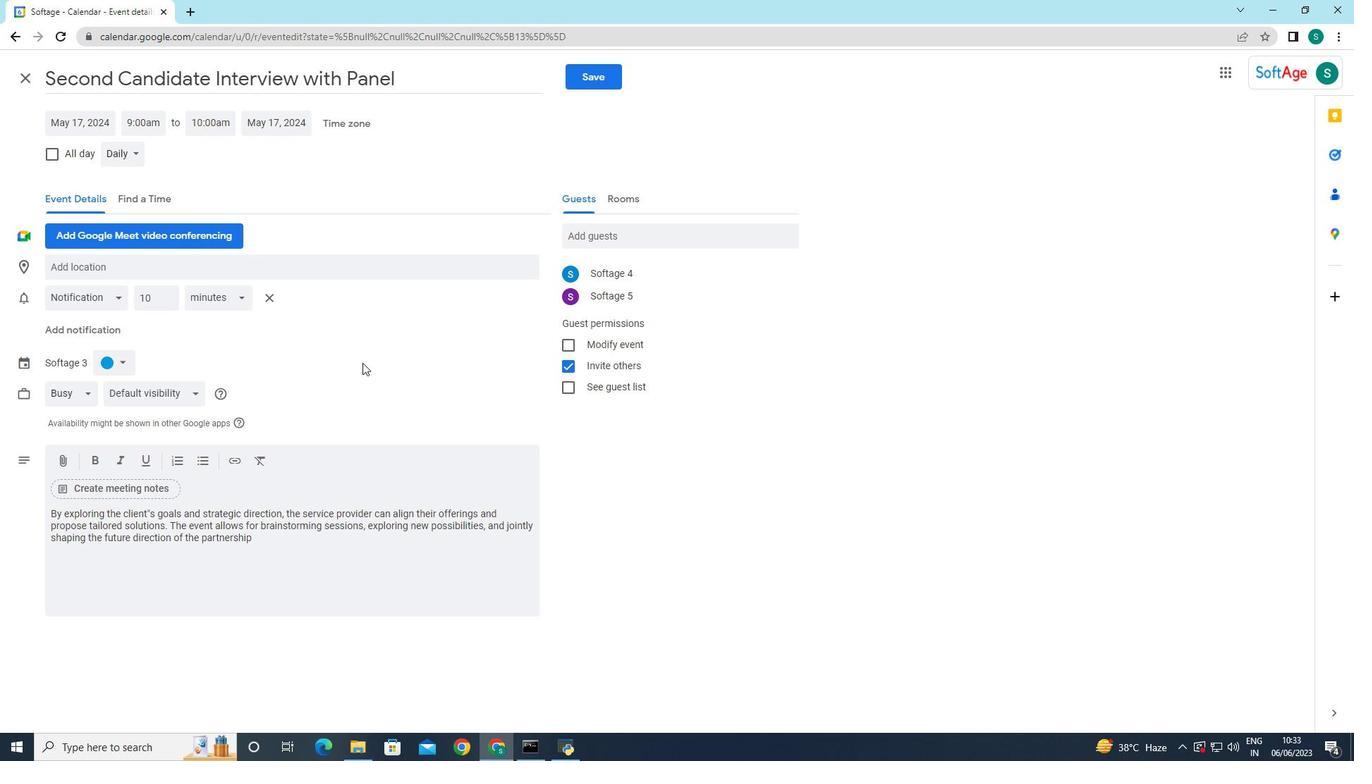 
Action: Mouse pressed left at (366, 366)
Screenshot: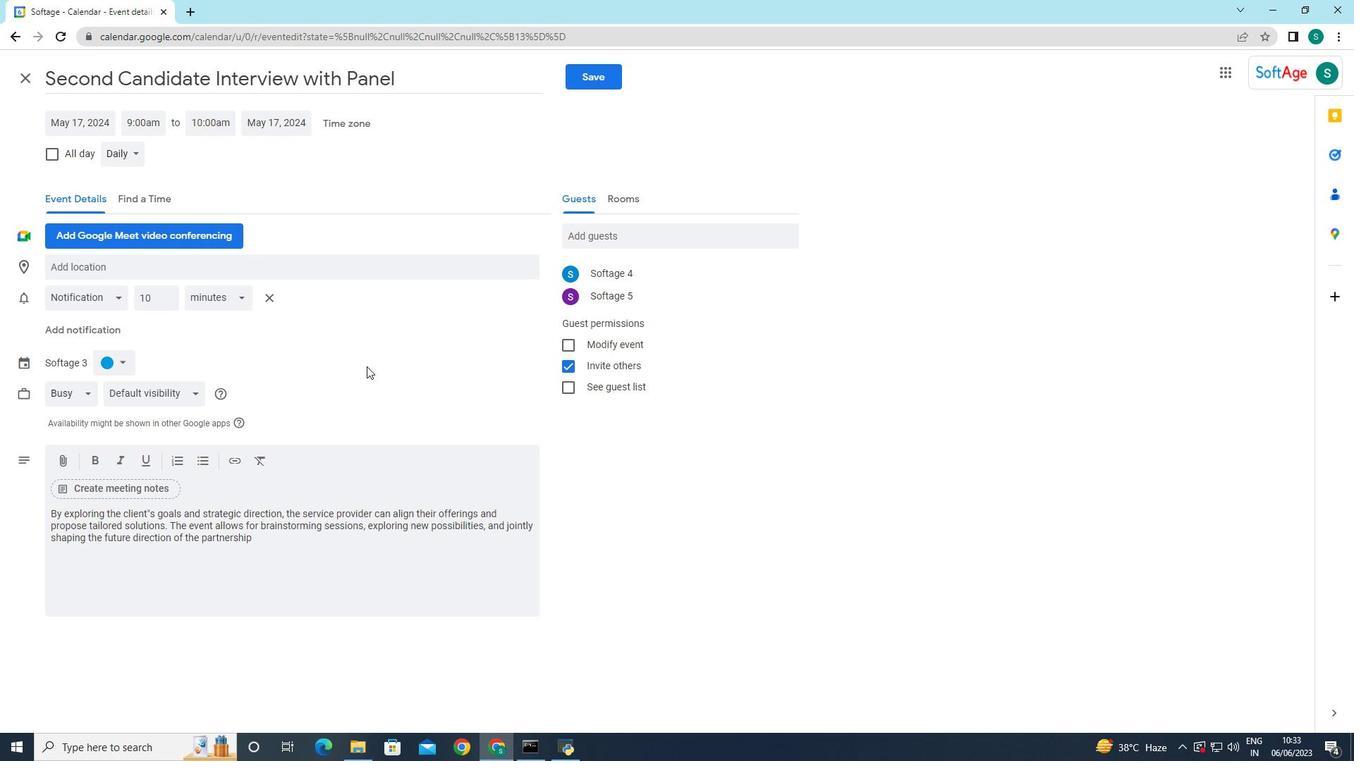 
Action: Mouse moved to (591, 81)
Screenshot: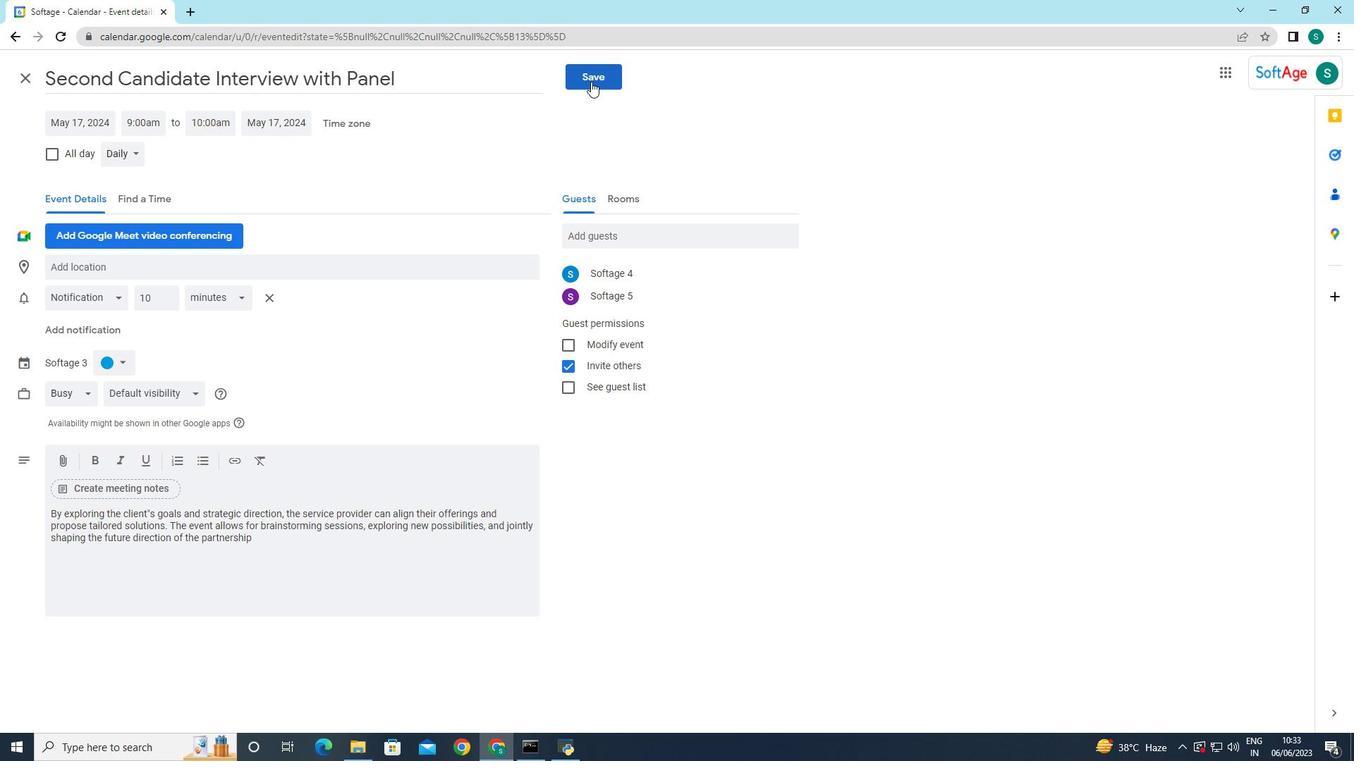 
Action: Mouse pressed left at (591, 81)
Screenshot: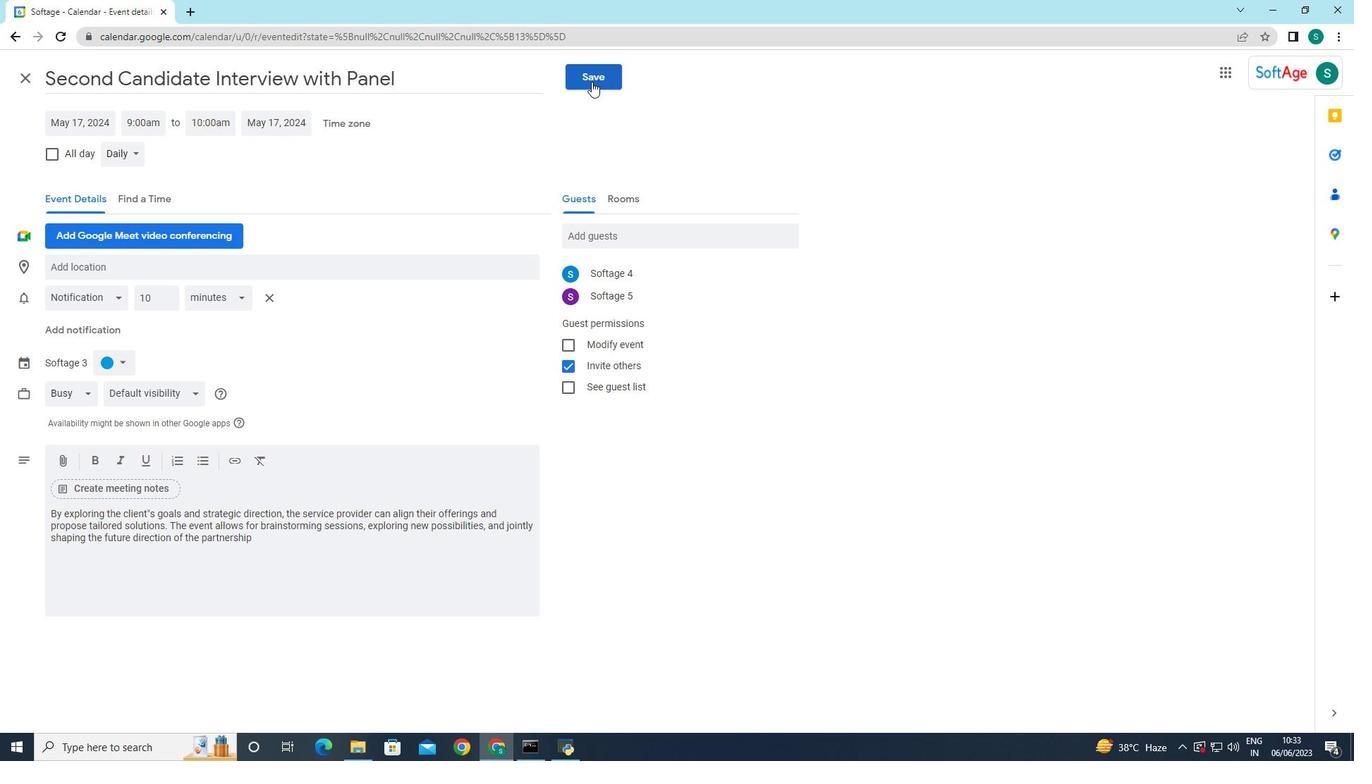 
Action: Mouse moved to (811, 422)
Screenshot: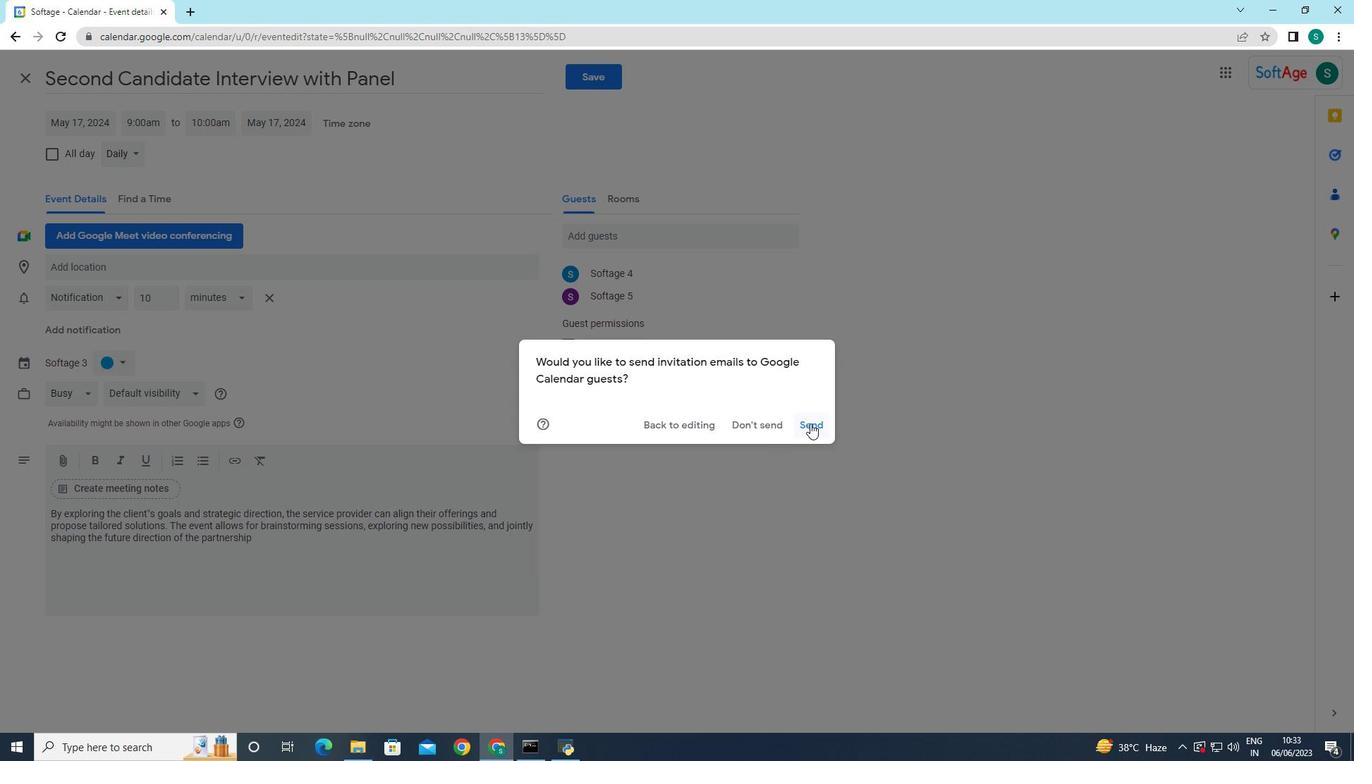 
Action: Mouse pressed left at (811, 423)
Screenshot: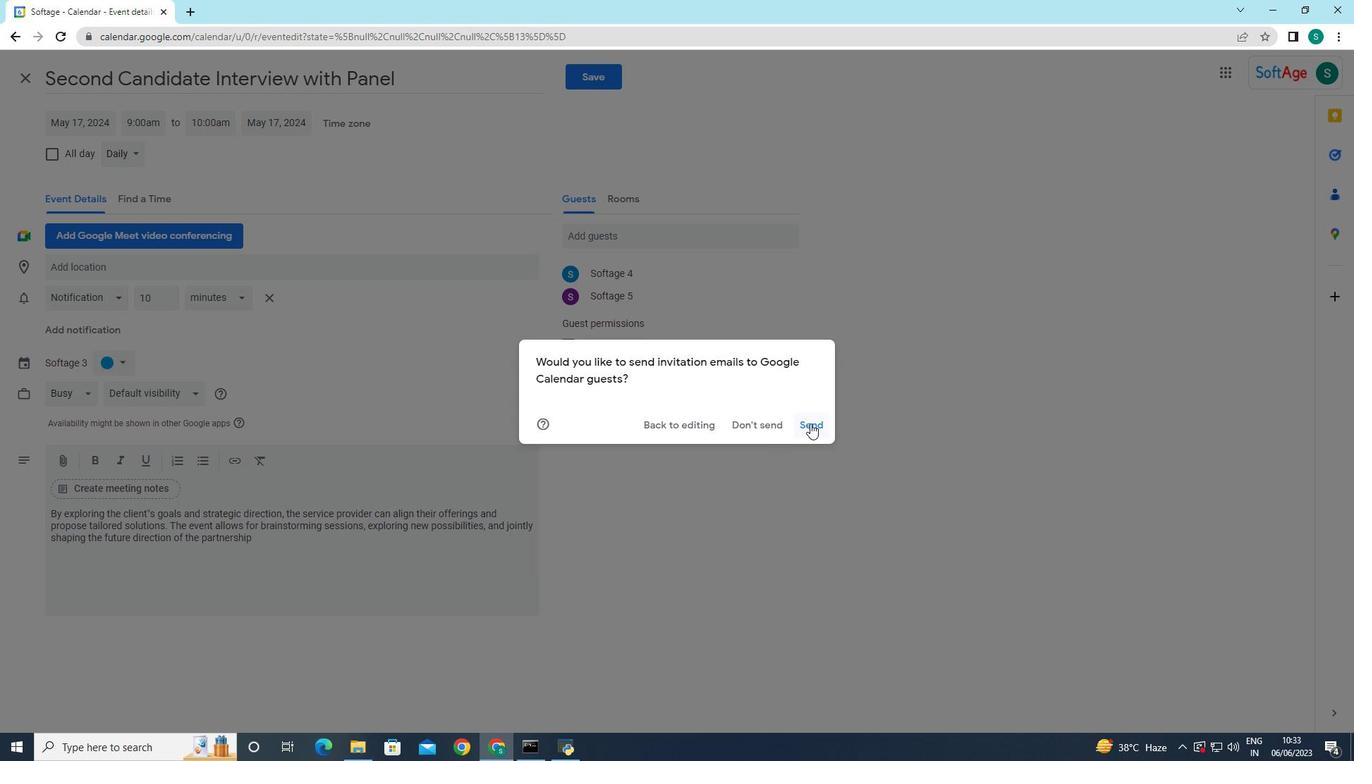 
Action: Mouse moved to (799, 428)
Screenshot: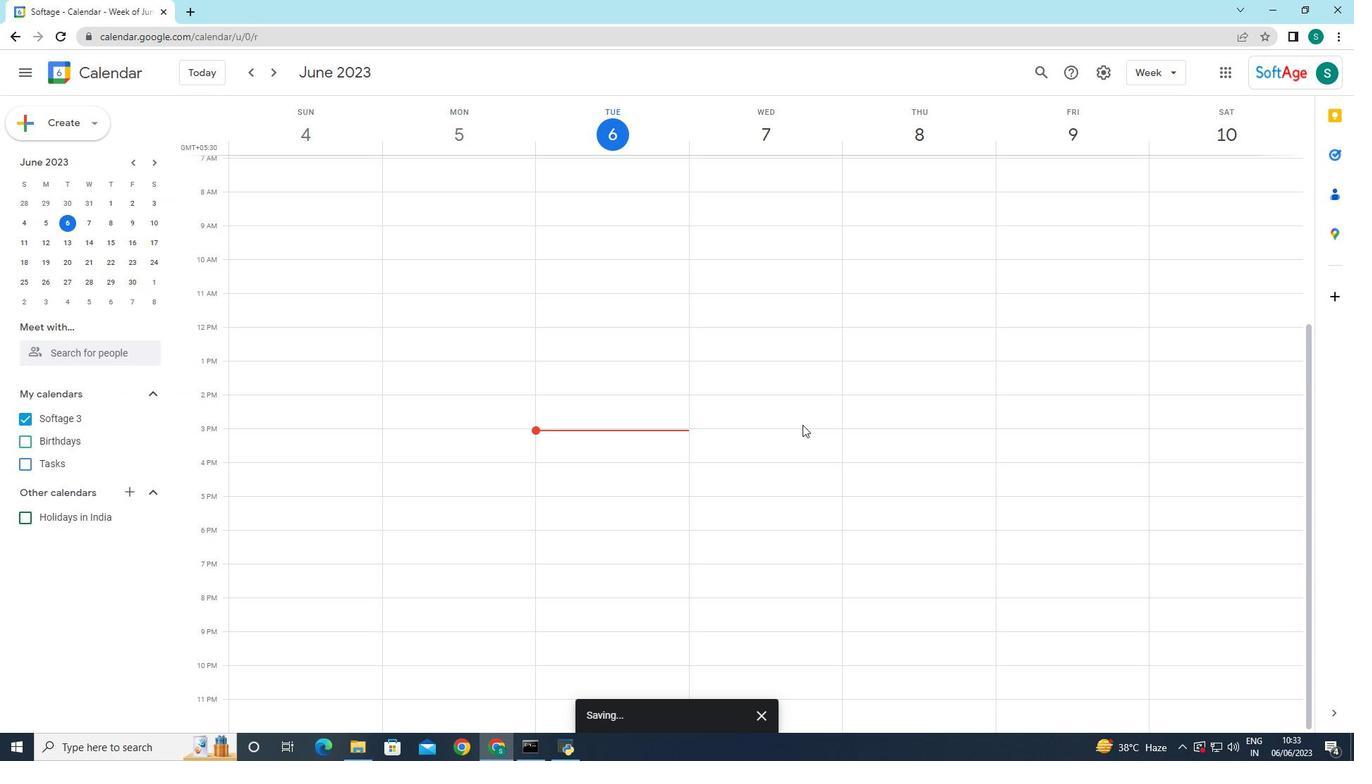 
